 Task: Find connections with filter location Itaporanga with filter topic #retailwith filter profile language French with filter current company Multiplier with filter school University Institute of Technology, RGPV with filter industry Biomass Electric Power Generation with filter service category Immigration Law with filter keywords title Barber
Action: Mouse moved to (636, 223)
Screenshot: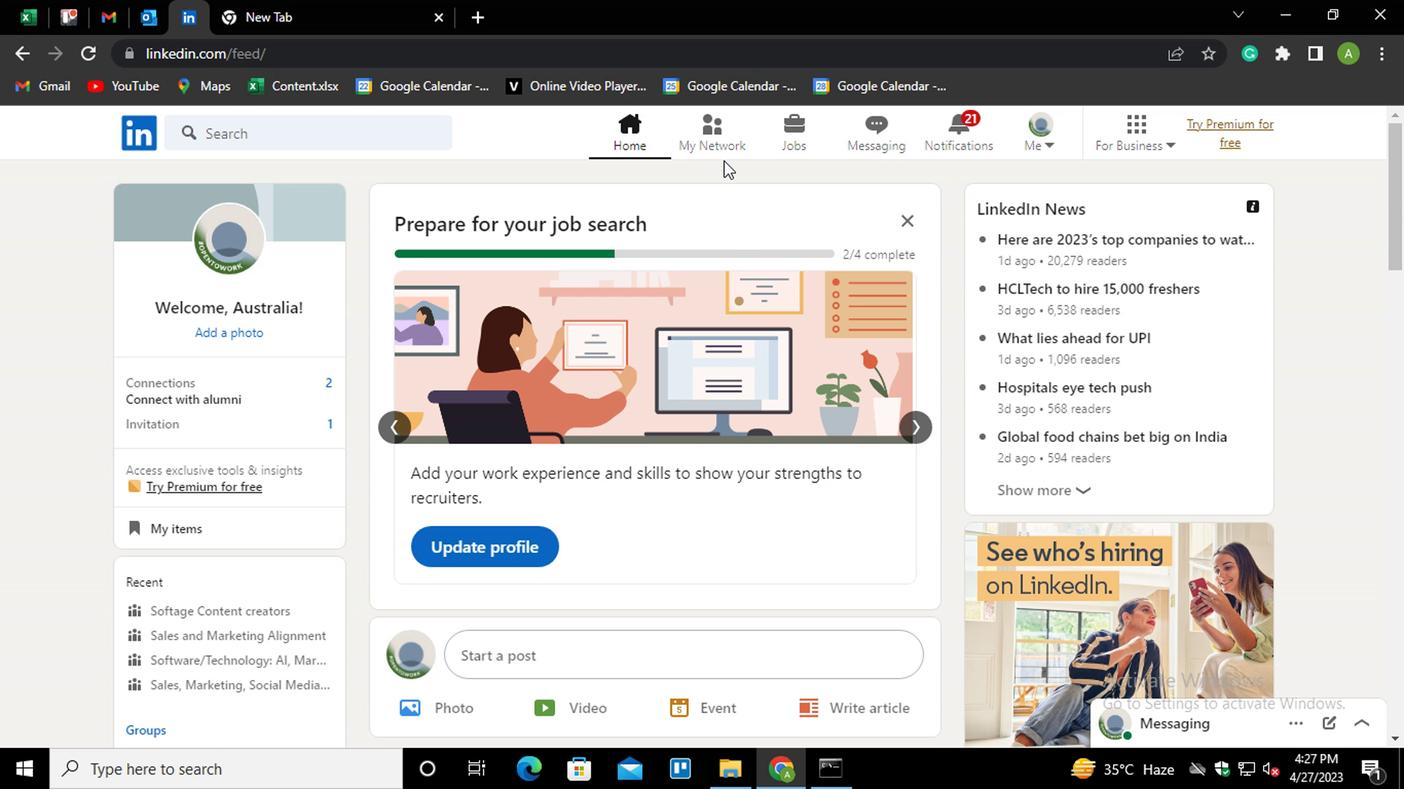 
Action: Mouse pressed left at (636, 223)
Screenshot: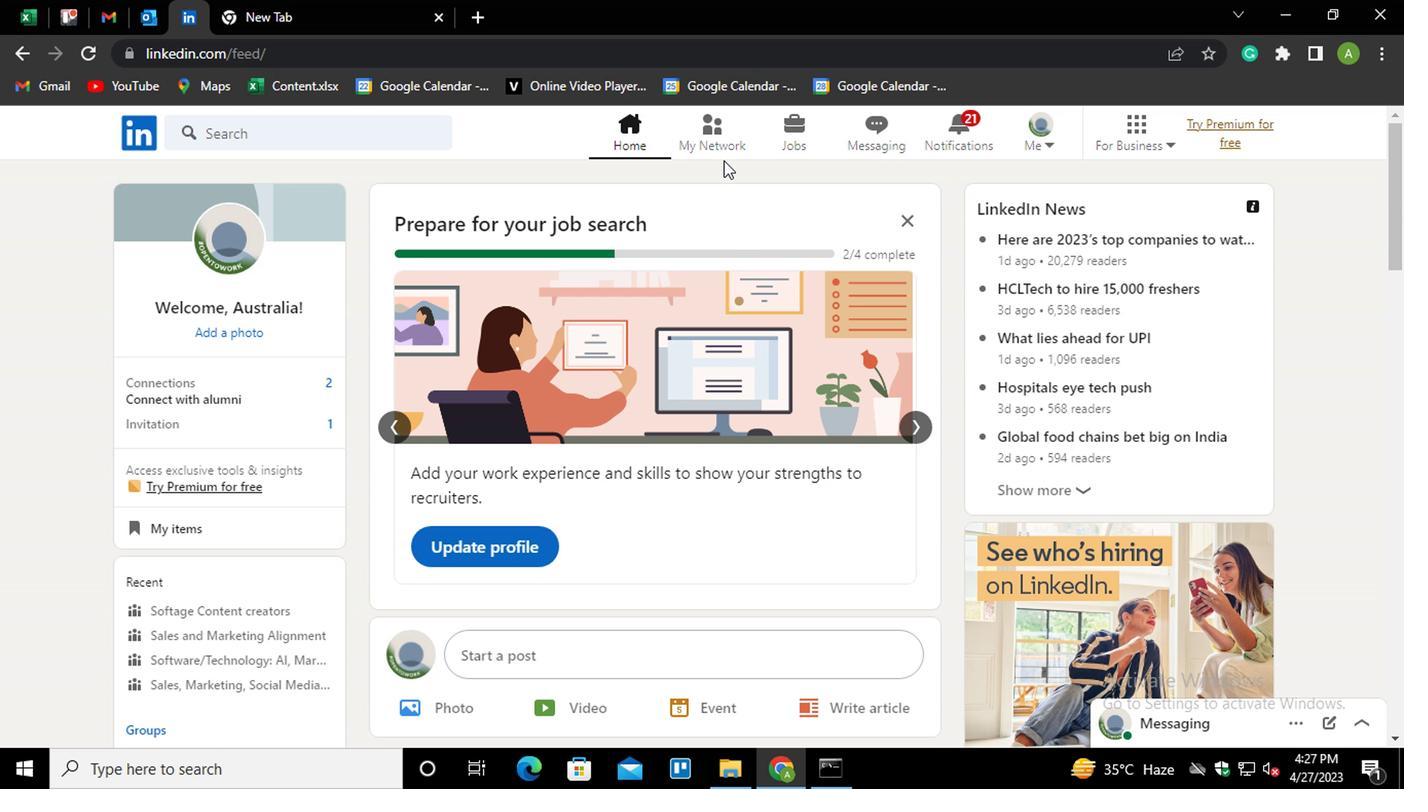 
Action: Mouse moved to (302, 309)
Screenshot: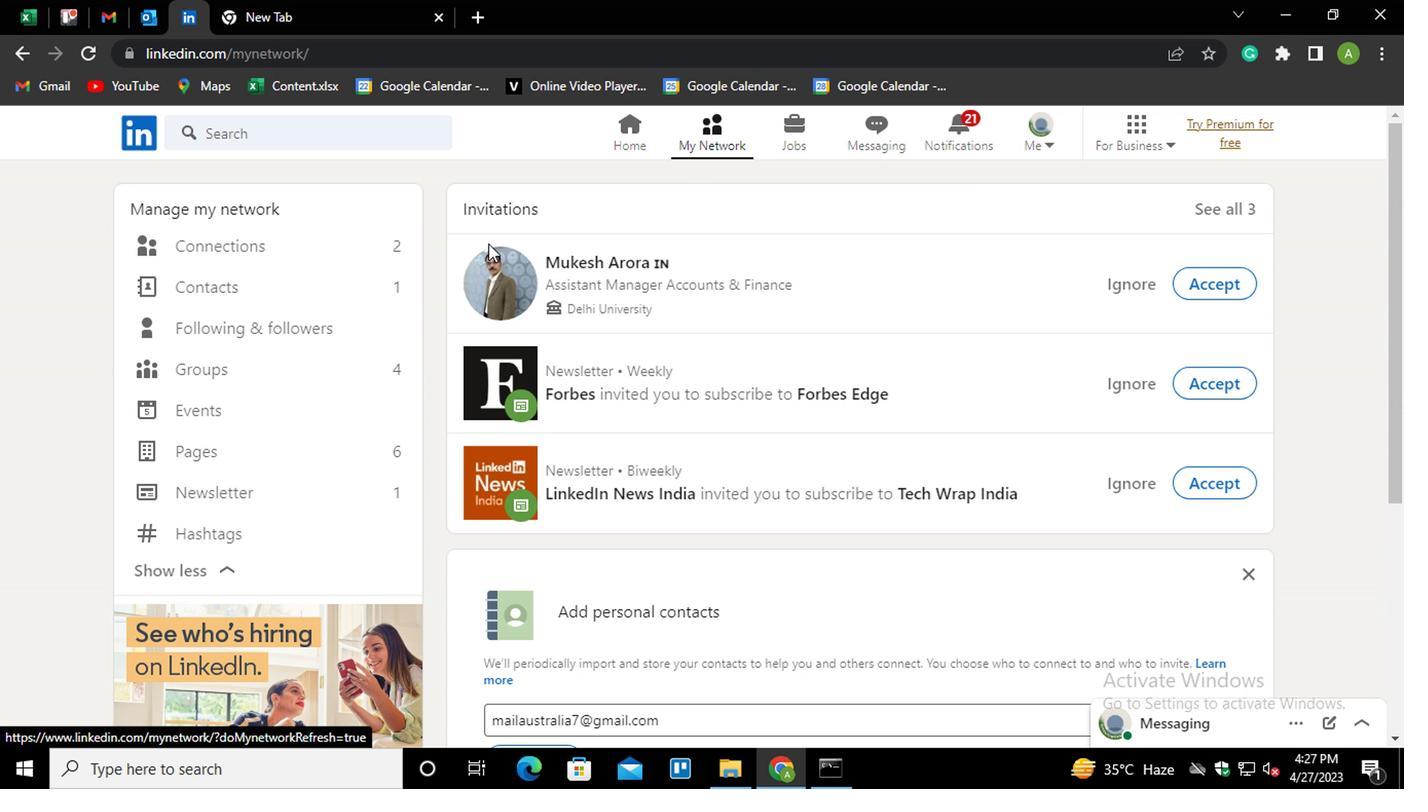 
Action: Mouse pressed left at (302, 309)
Screenshot: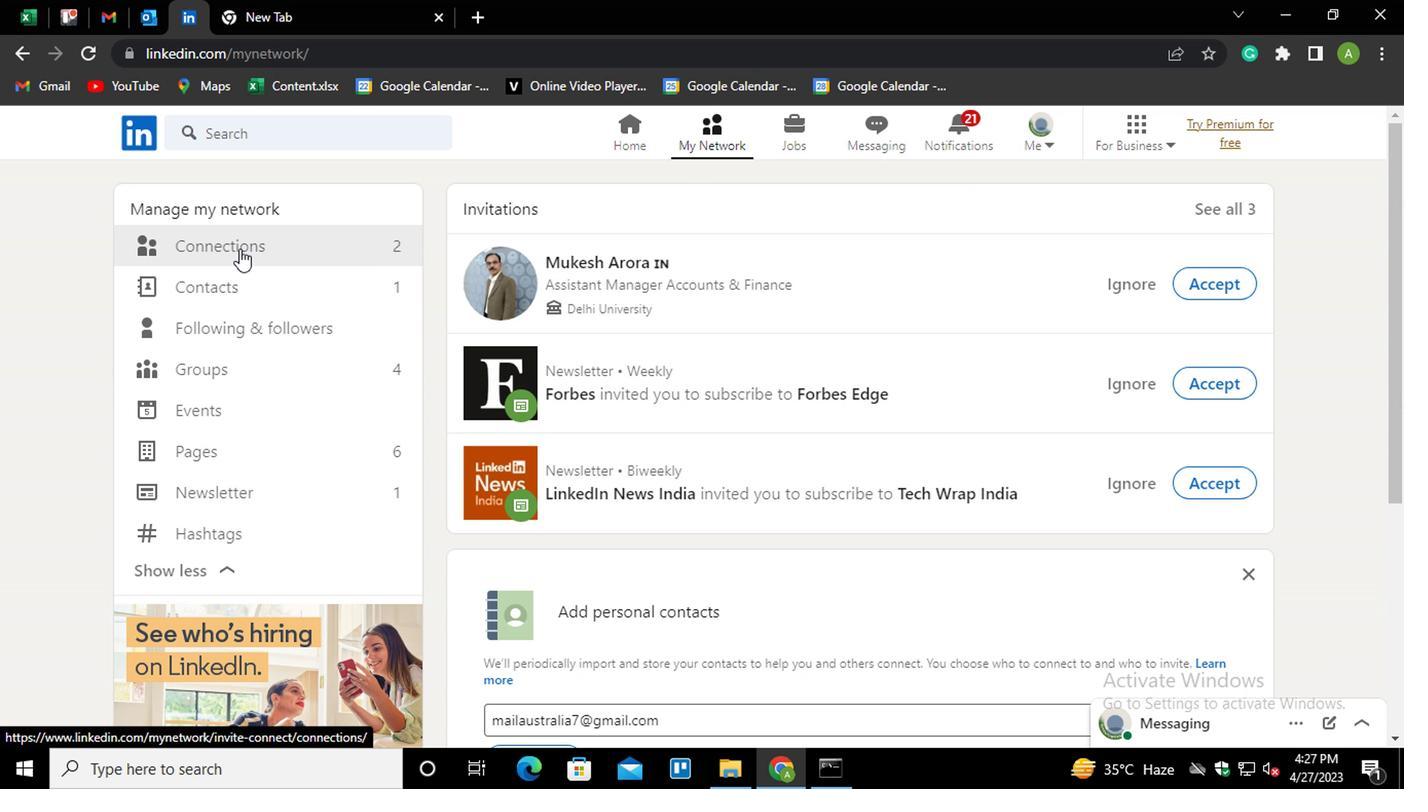 
Action: Mouse moved to (723, 309)
Screenshot: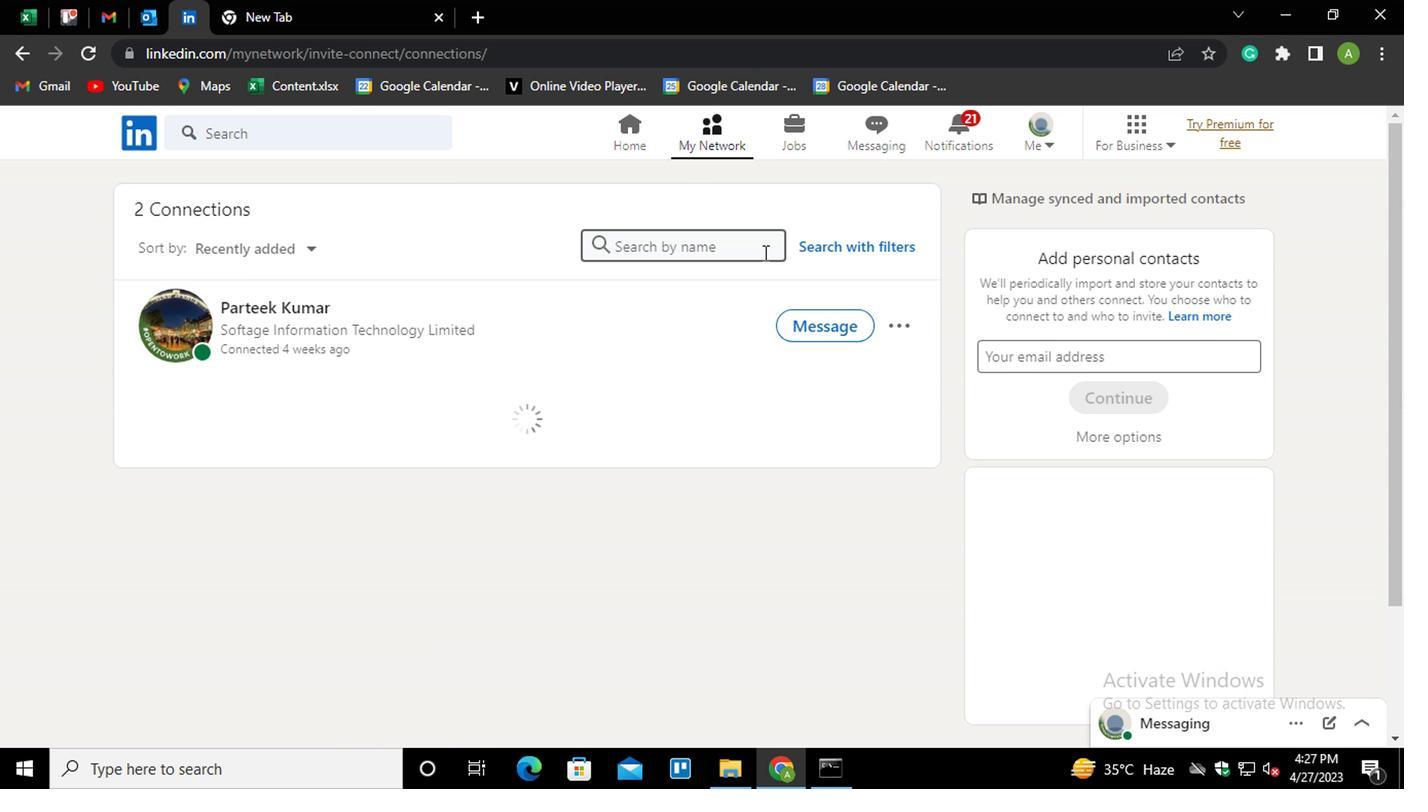 
Action: Mouse pressed left at (723, 309)
Screenshot: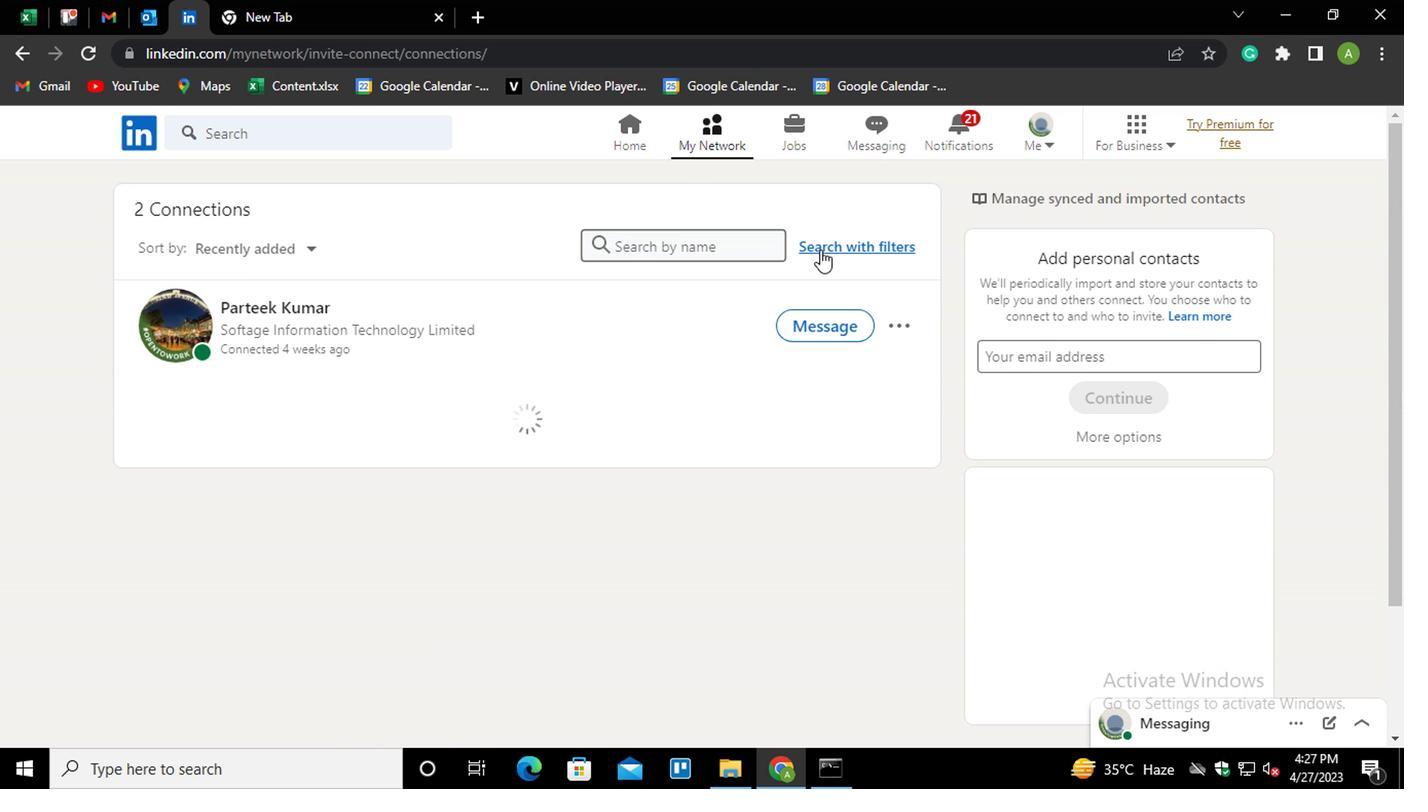 
Action: Mouse moved to (678, 272)
Screenshot: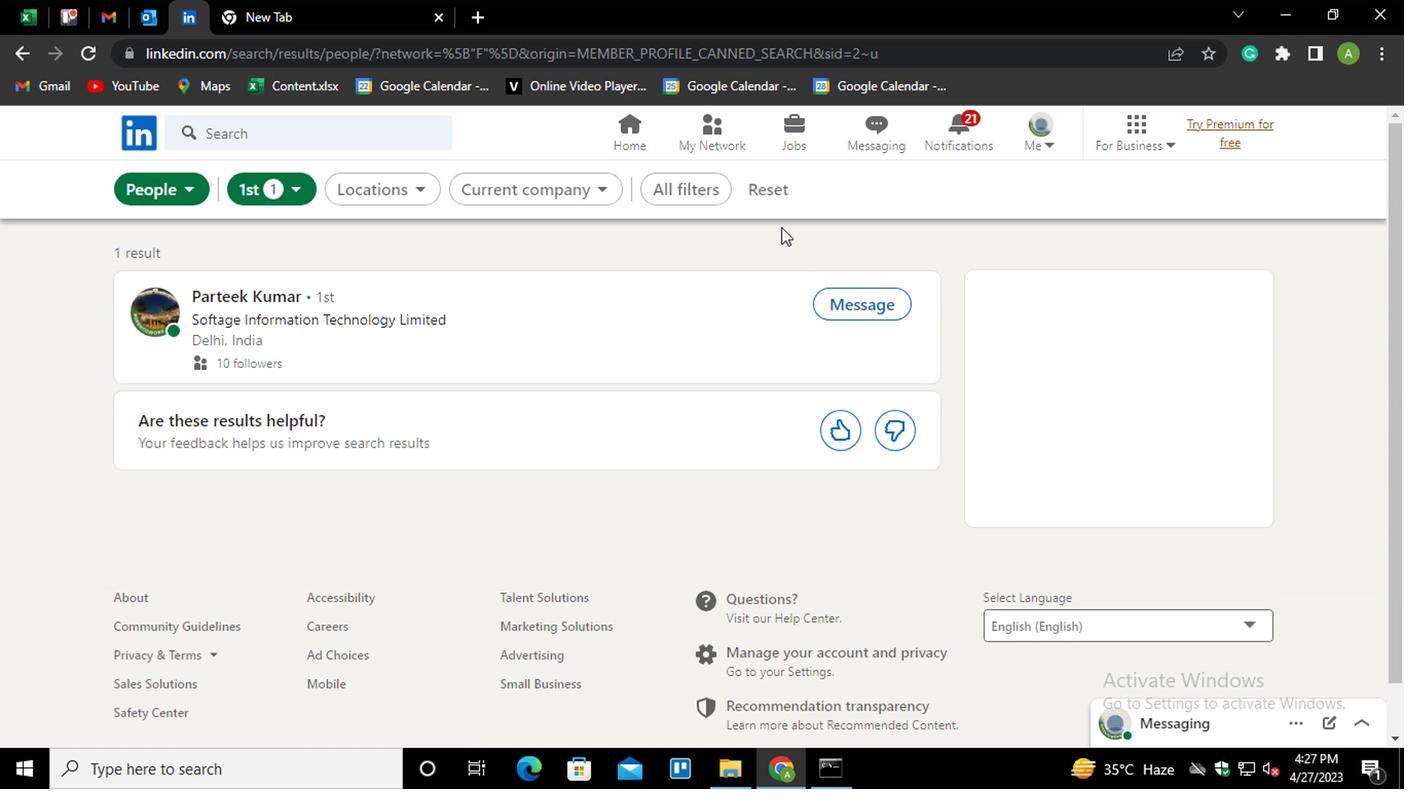 
Action: Mouse pressed left at (678, 272)
Screenshot: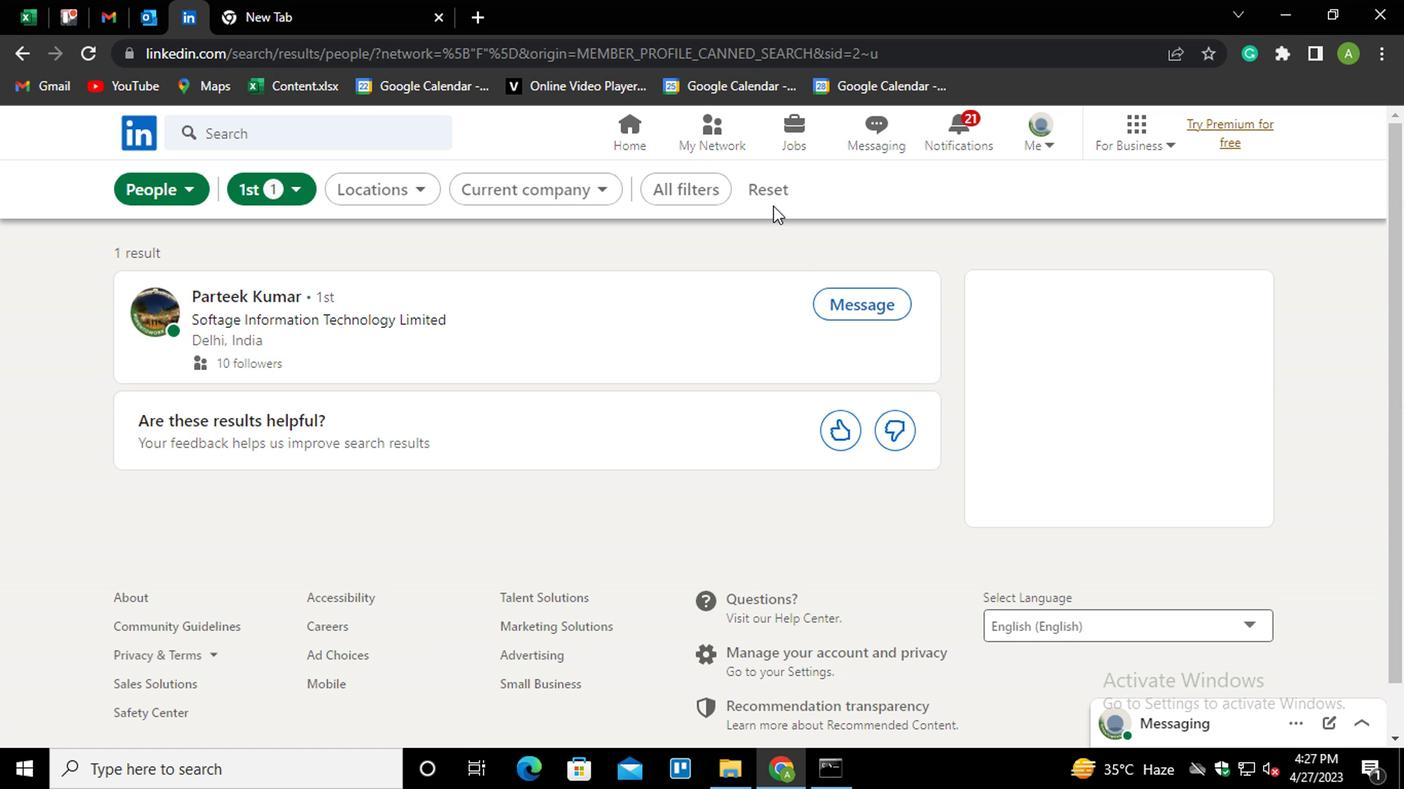 
Action: Mouse moved to (664, 267)
Screenshot: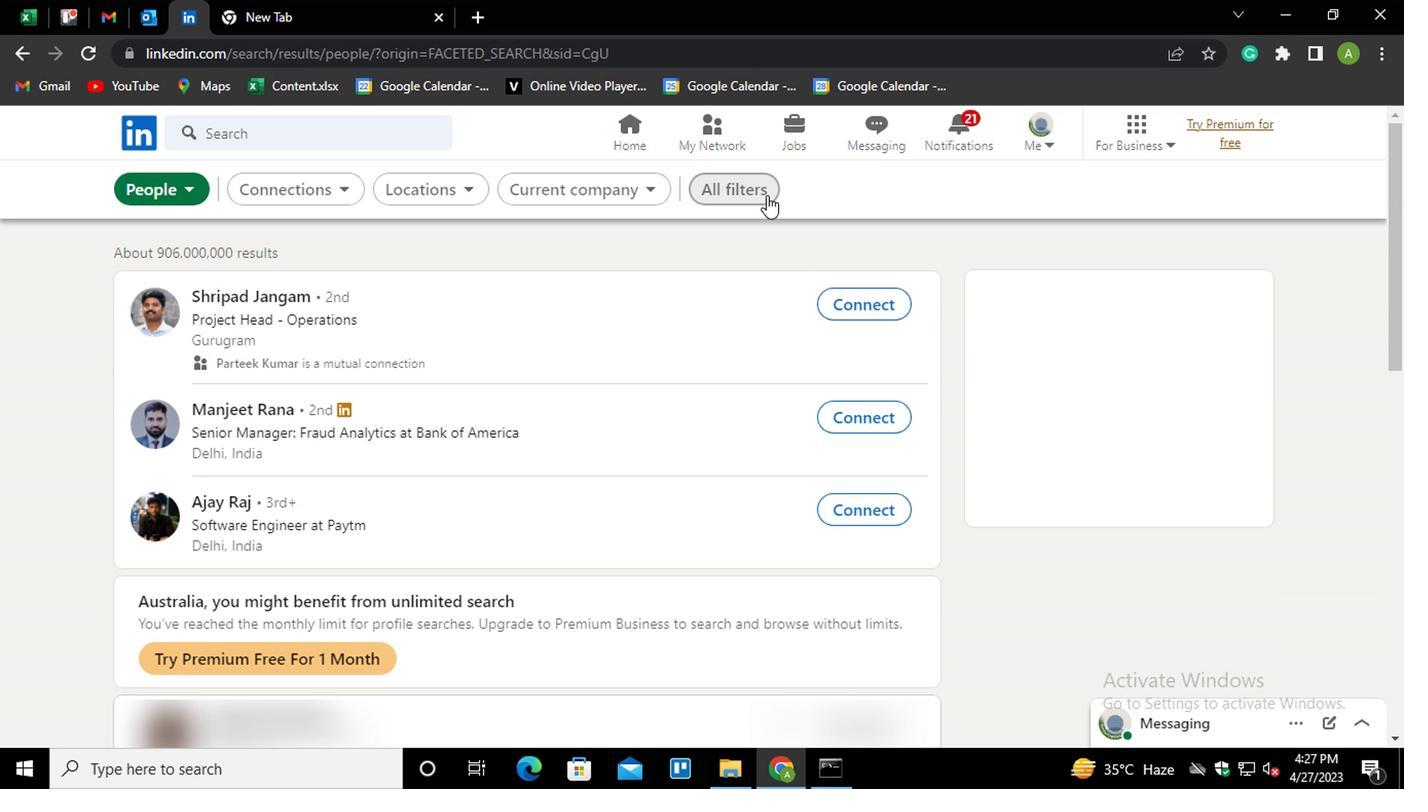 
Action: Mouse pressed left at (664, 267)
Screenshot: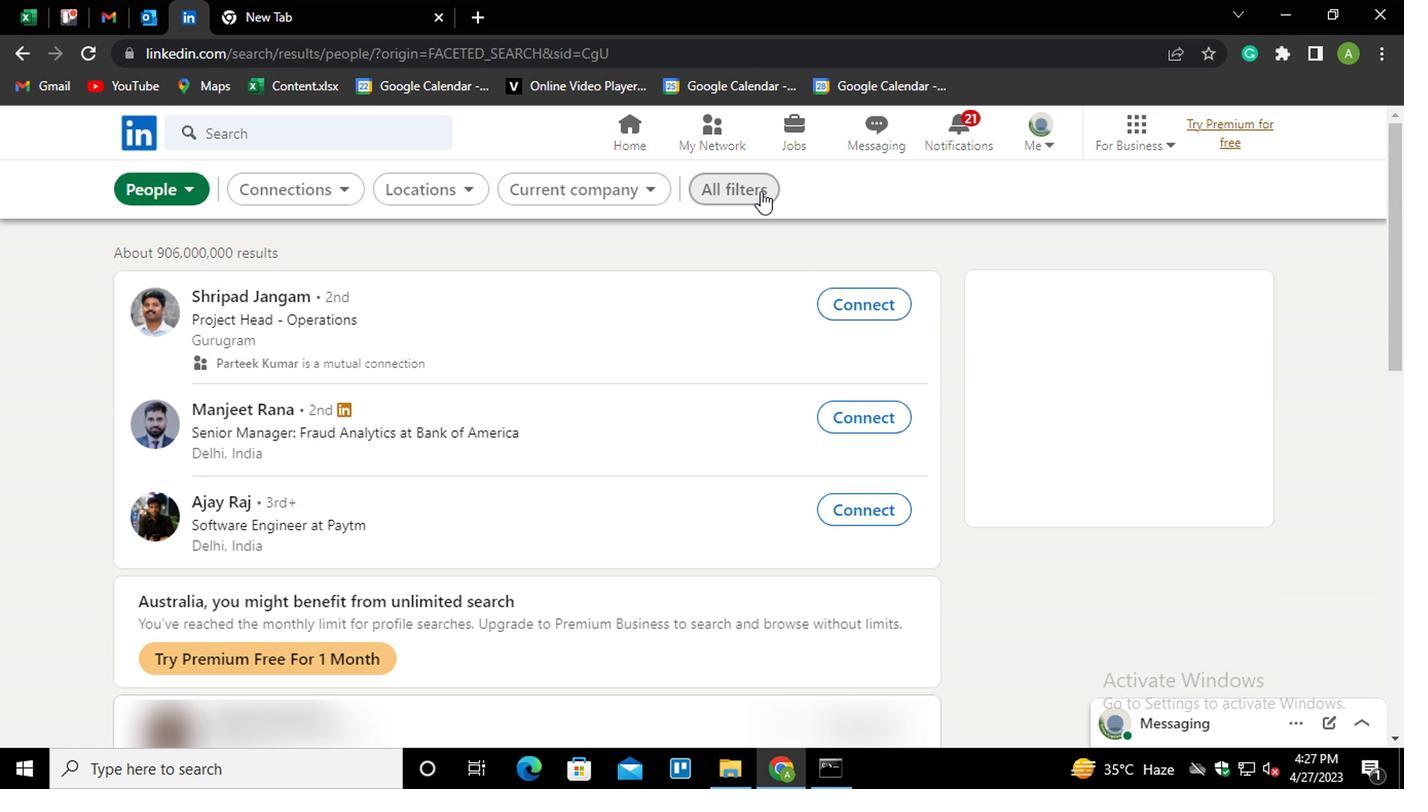 
Action: Mouse moved to (809, 351)
Screenshot: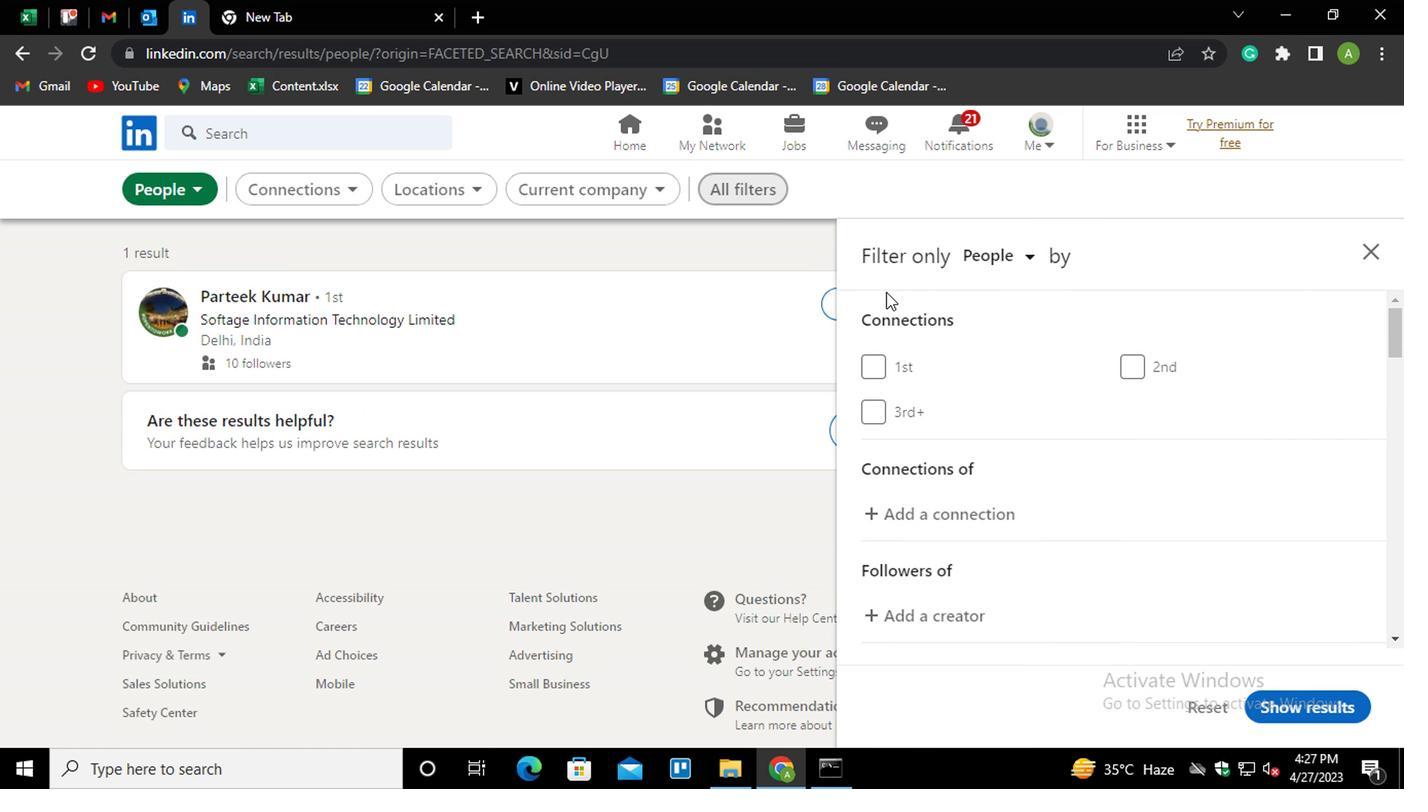 
Action: Mouse scrolled (809, 350) with delta (0, 0)
Screenshot: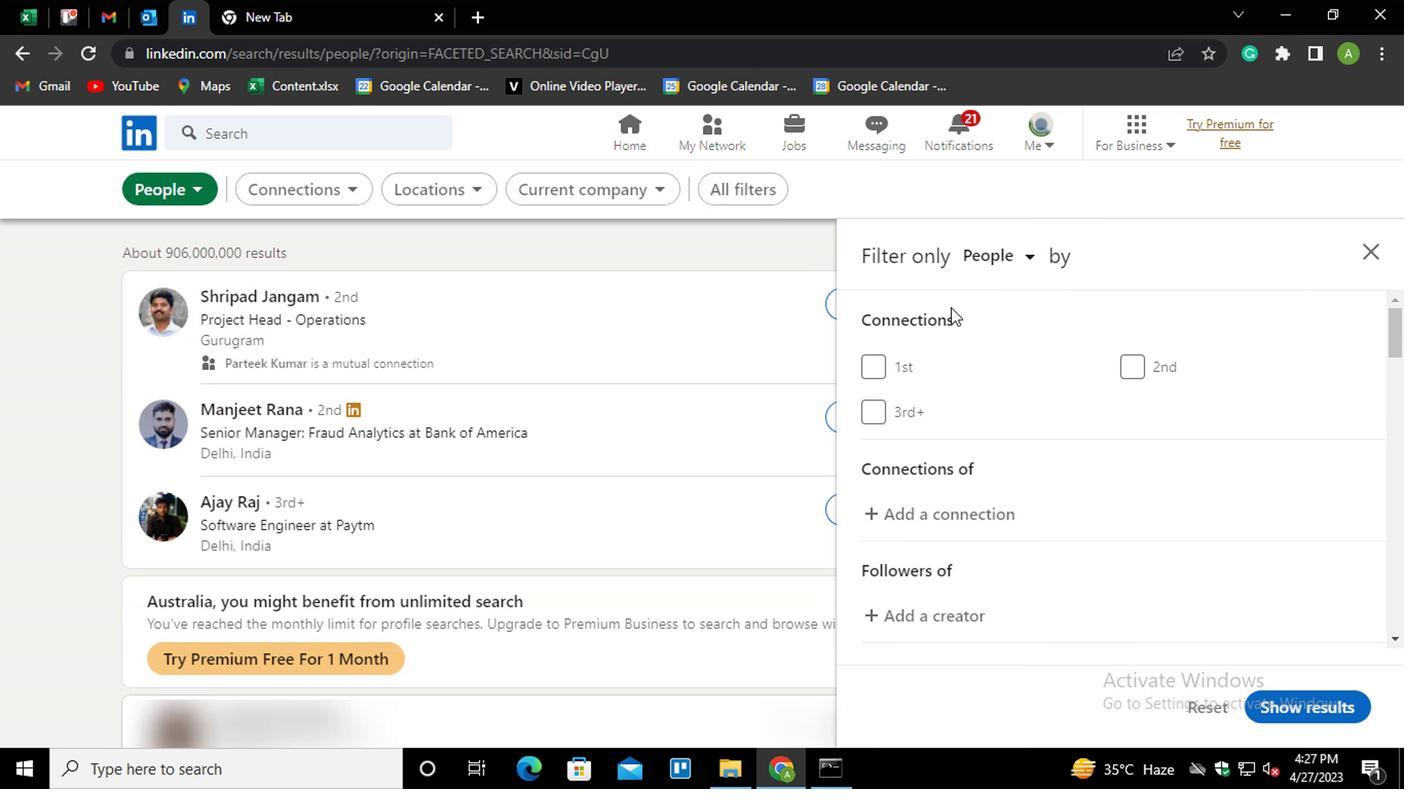 
Action: Mouse scrolled (809, 350) with delta (0, 0)
Screenshot: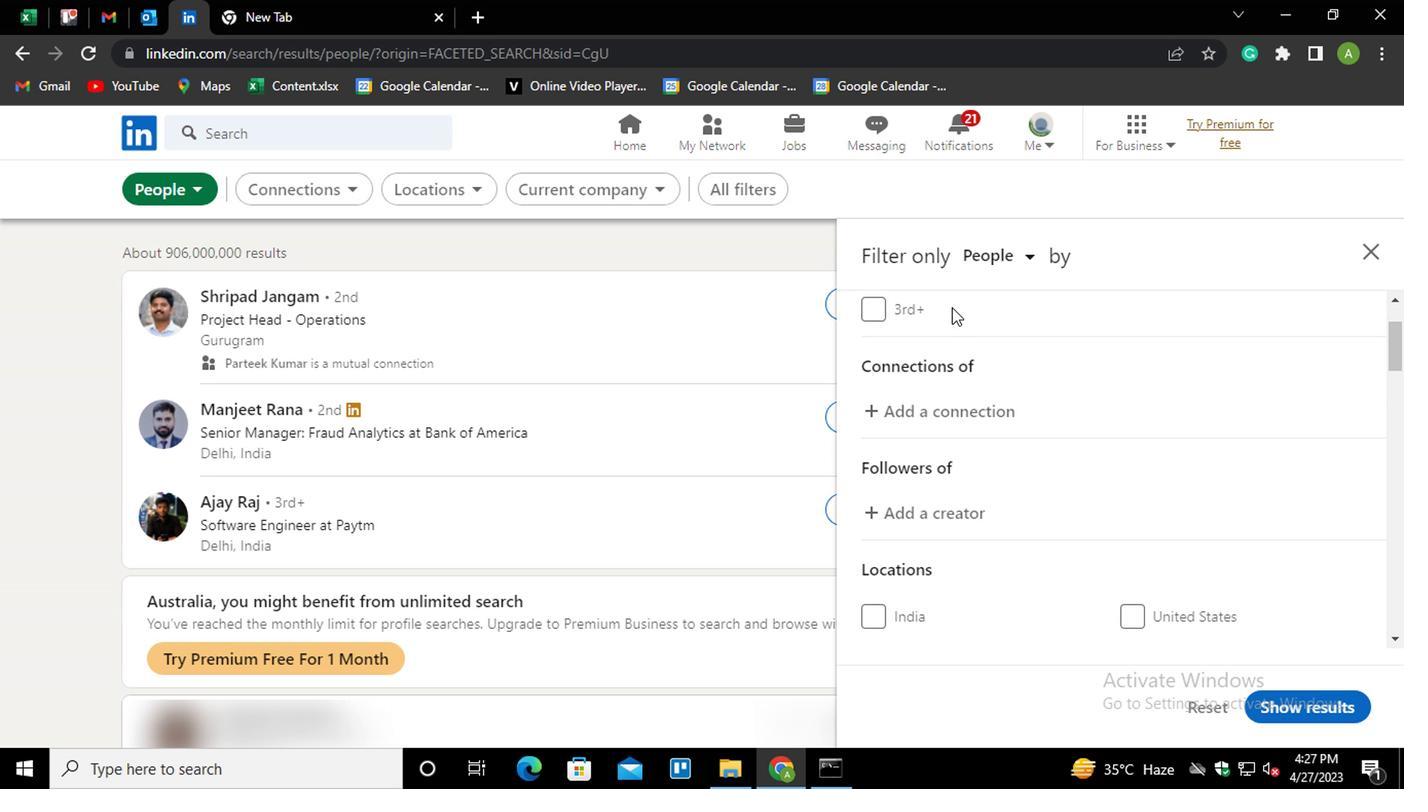 
Action: Mouse moved to (844, 433)
Screenshot: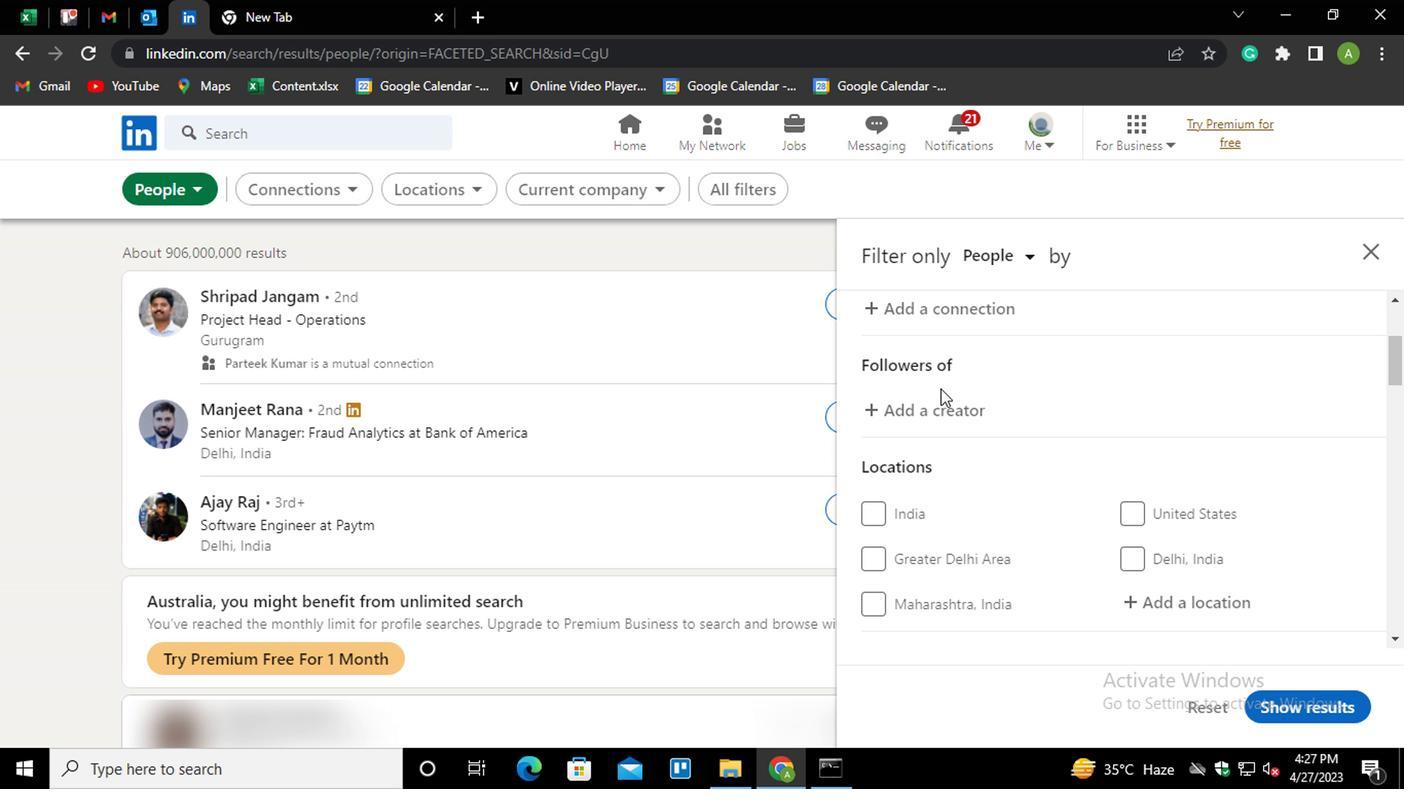 
Action: Mouse scrolled (844, 432) with delta (0, 0)
Screenshot: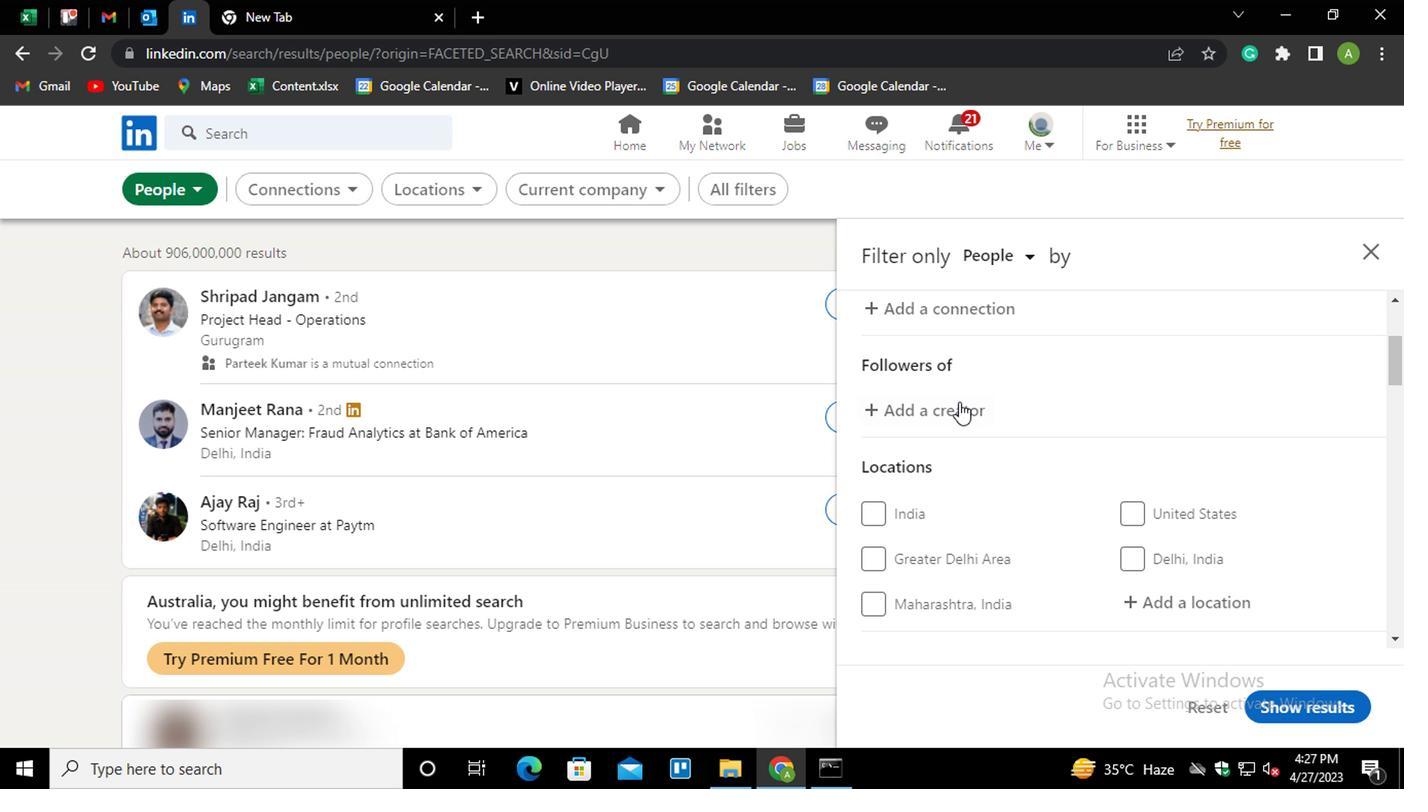 
Action: Mouse moved to (947, 489)
Screenshot: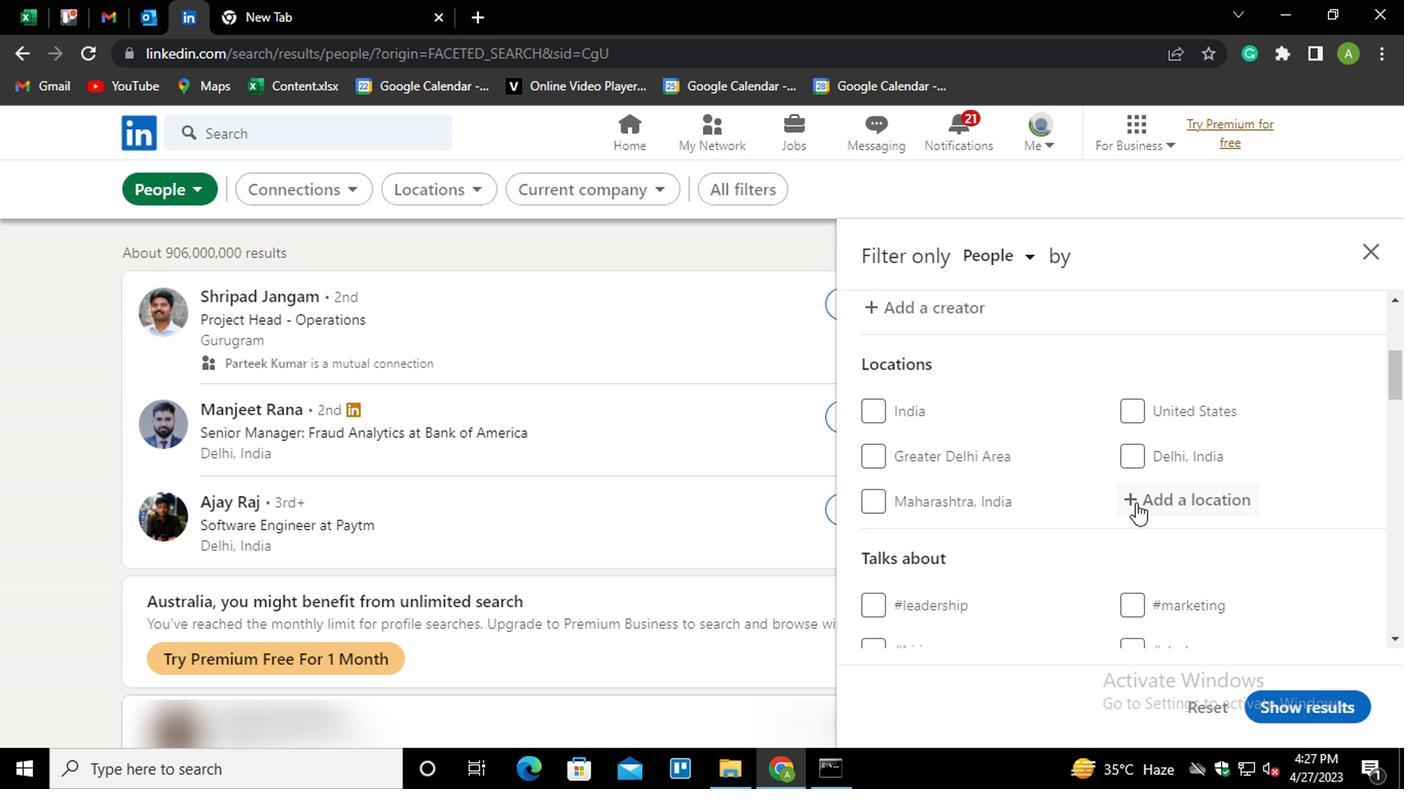 
Action: Mouse pressed left at (947, 489)
Screenshot: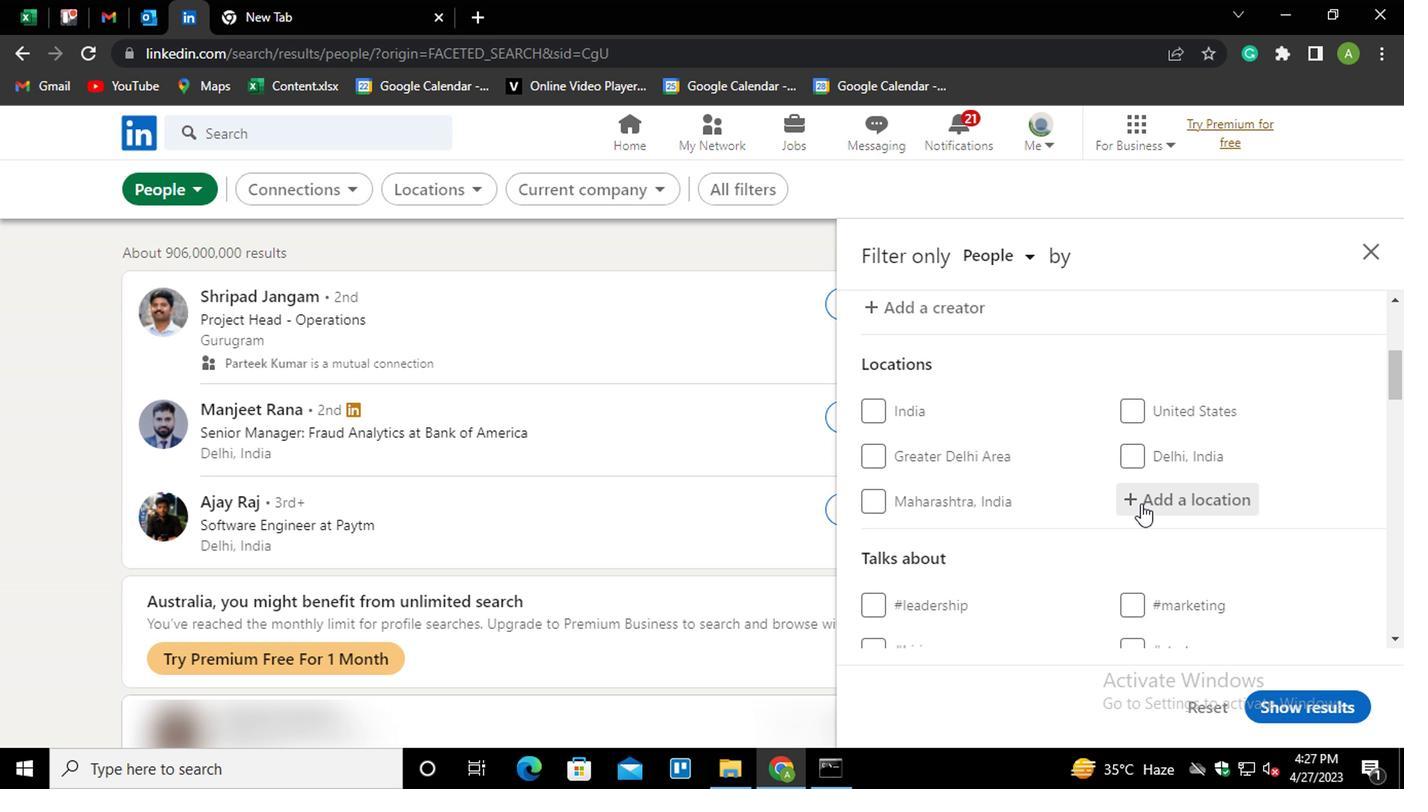 
Action: Mouse moved to (924, 476)
Screenshot: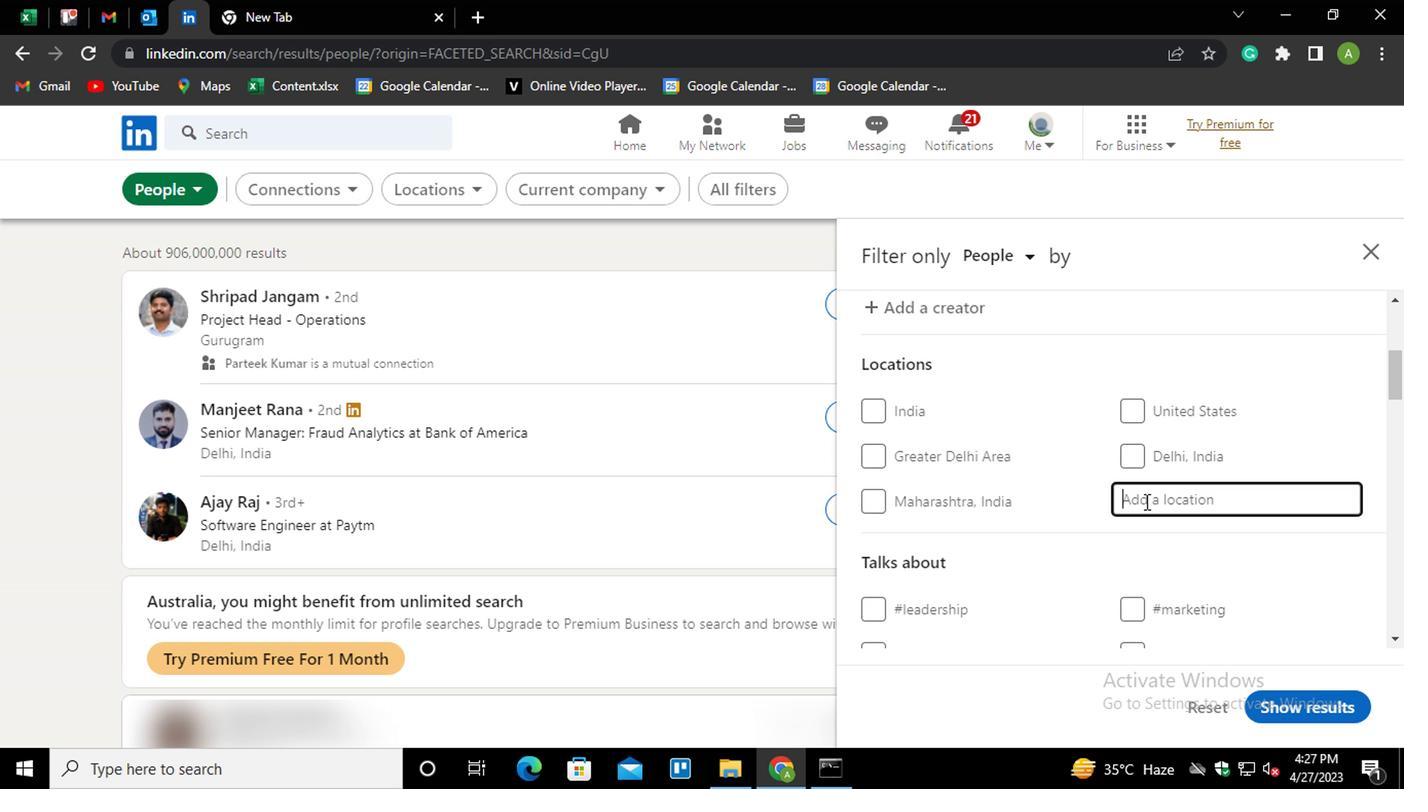 
Action: Key pressed <Key.shift>ITAPORAN<Key.down><Key.enter>
Screenshot: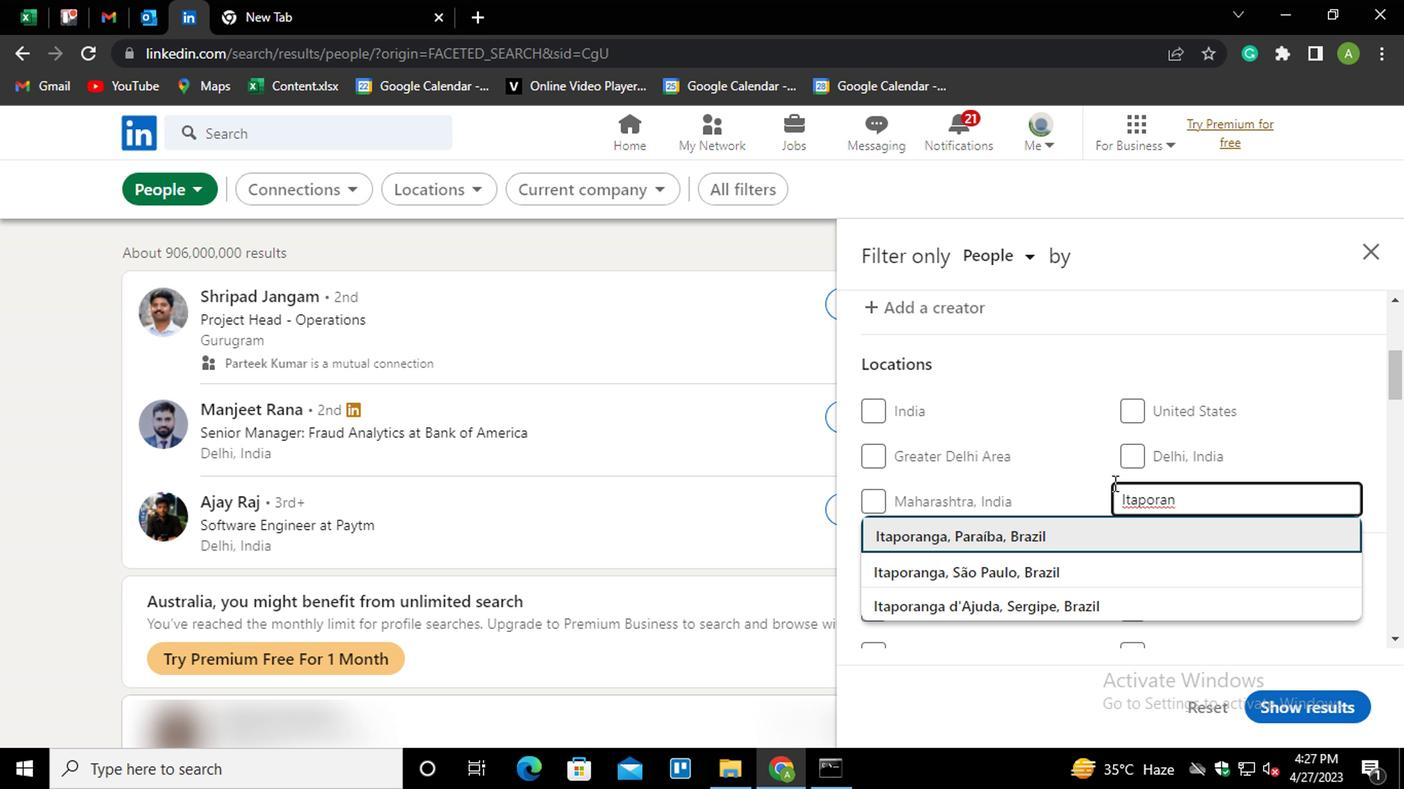 
Action: Mouse scrolled (924, 475) with delta (0, 0)
Screenshot: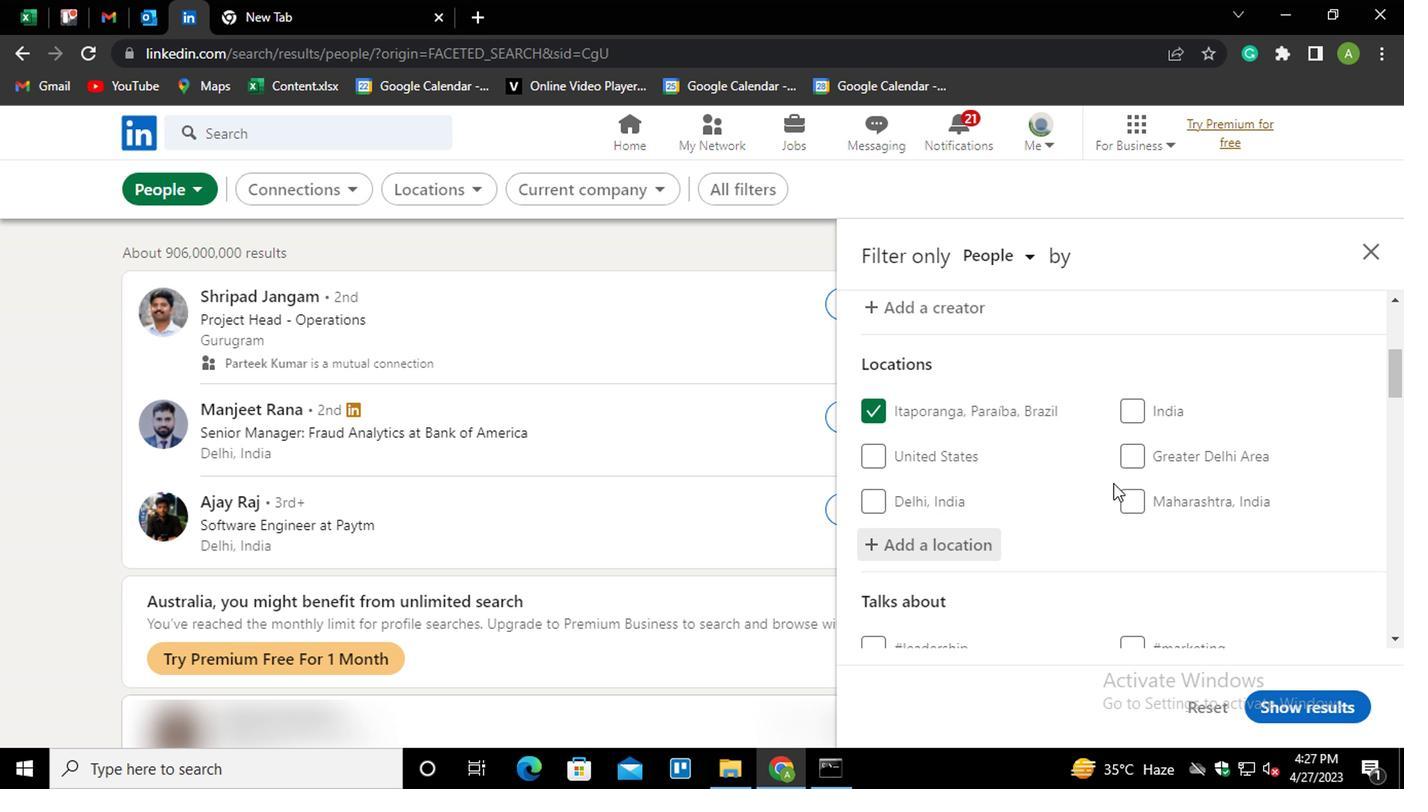 
Action: Mouse scrolled (924, 475) with delta (0, 0)
Screenshot: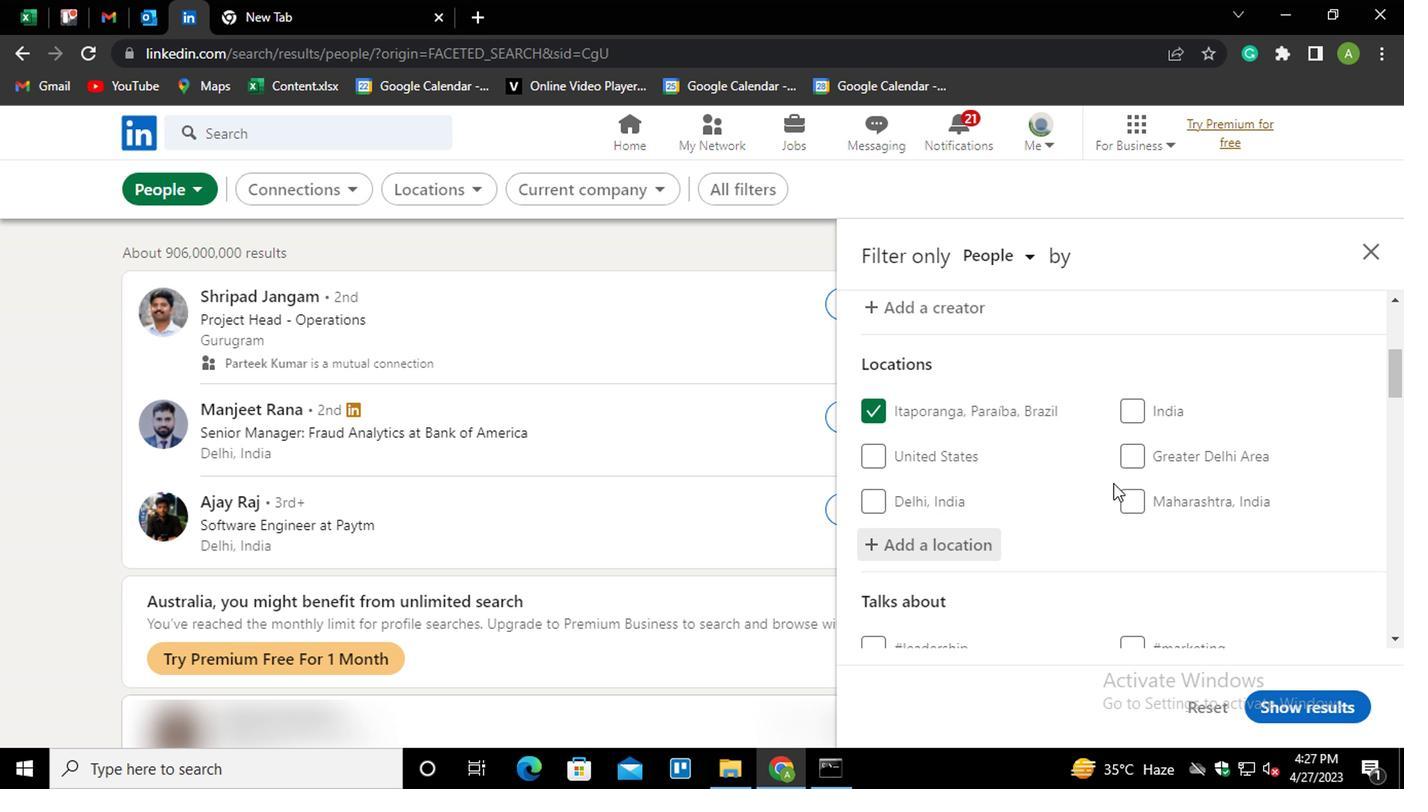 
Action: Mouse scrolled (924, 475) with delta (0, 0)
Screenshot: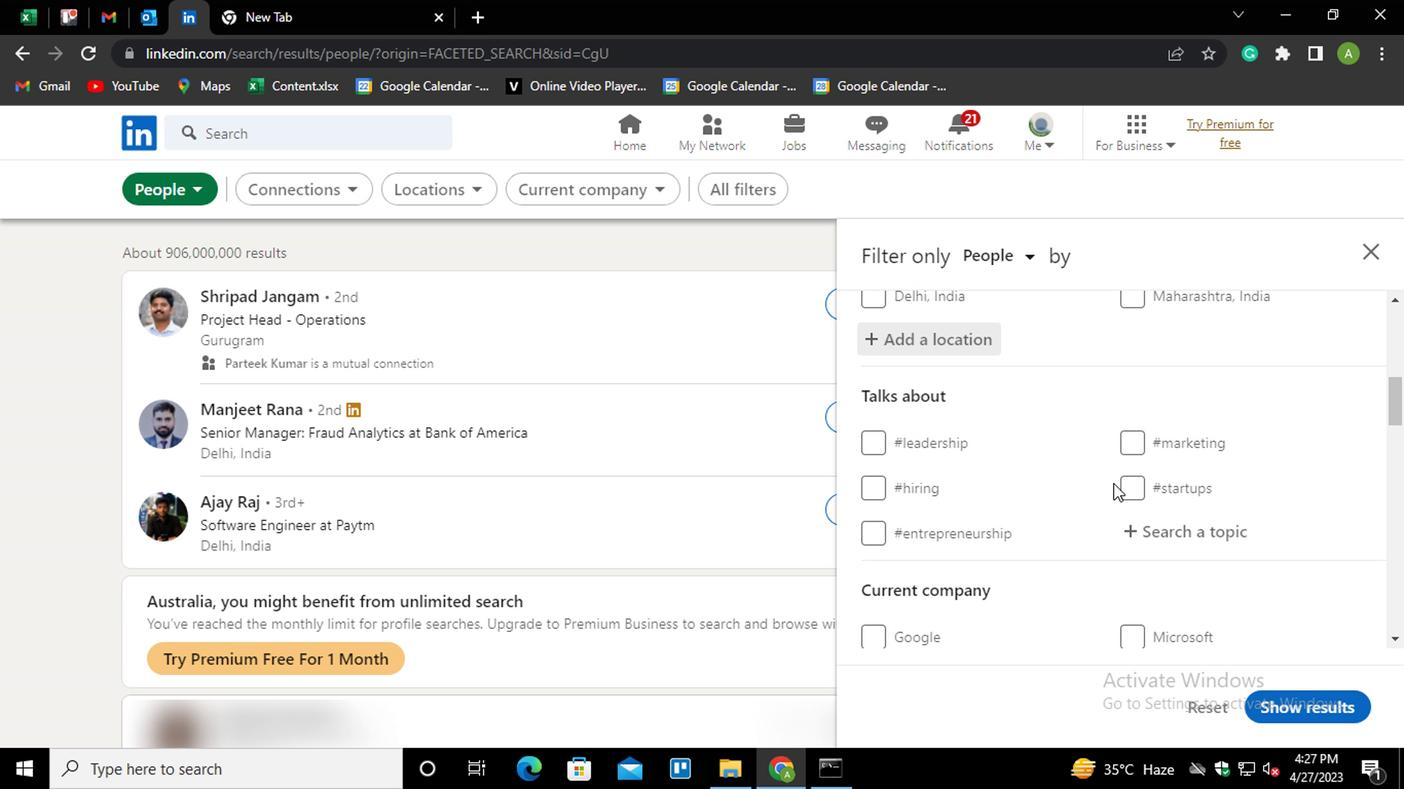 
Action: Mouse moved to (959, 435)
Screenshot: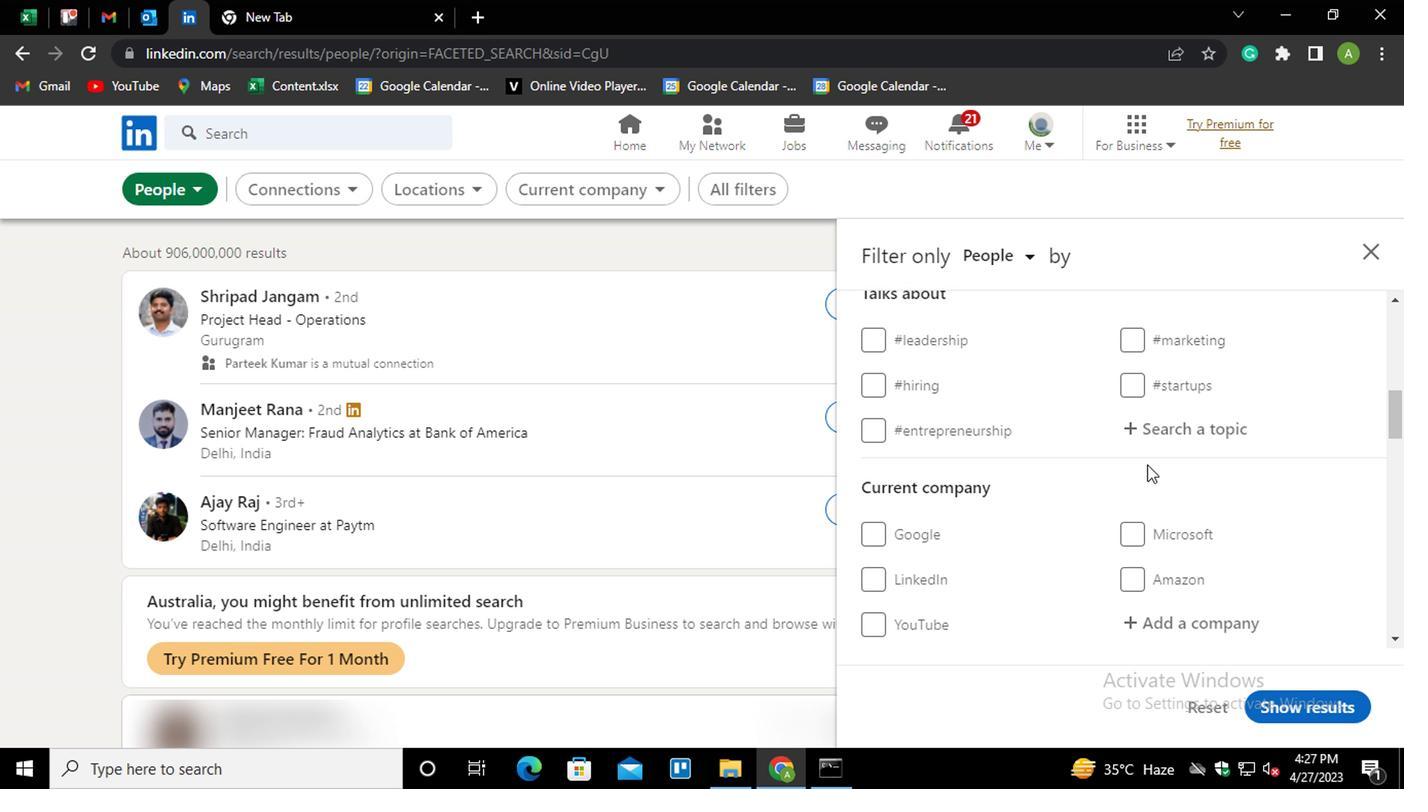 
Action: Mouse pressed left at (959, 435)
Screenshot: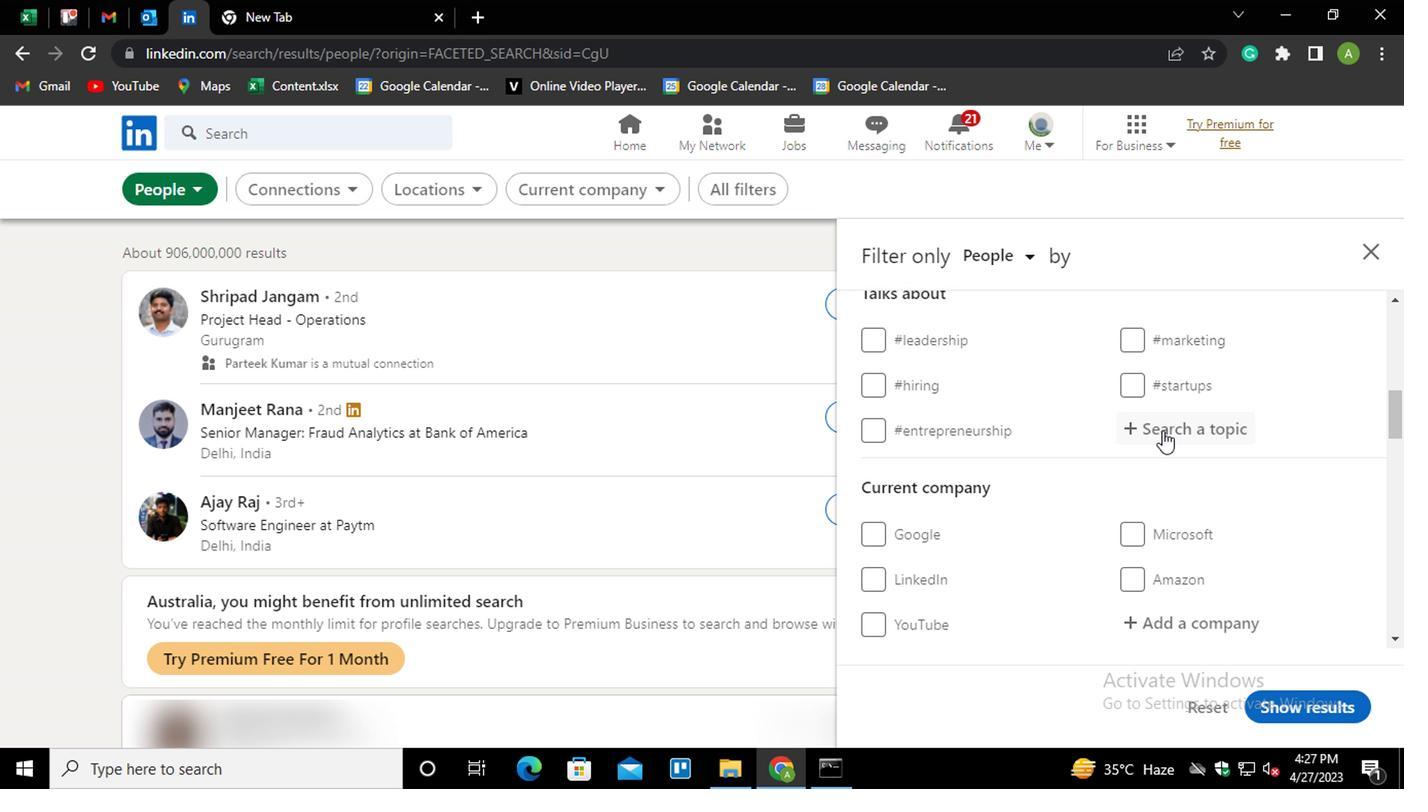 
Action: Mouse moved to (946, 434)
Screenshot: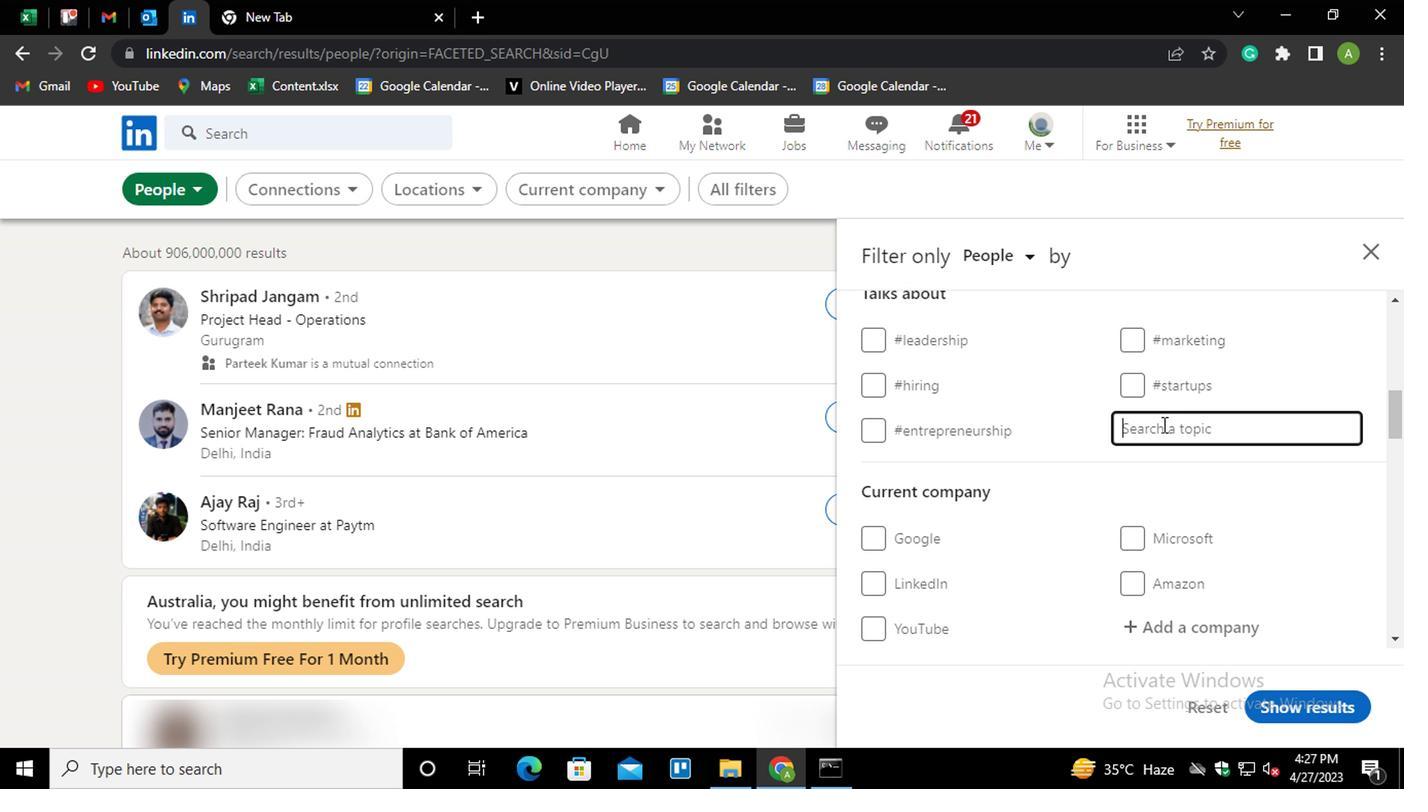 
Action: Key pressed RETAIL<Key.down><Key.enter>
Screenshot: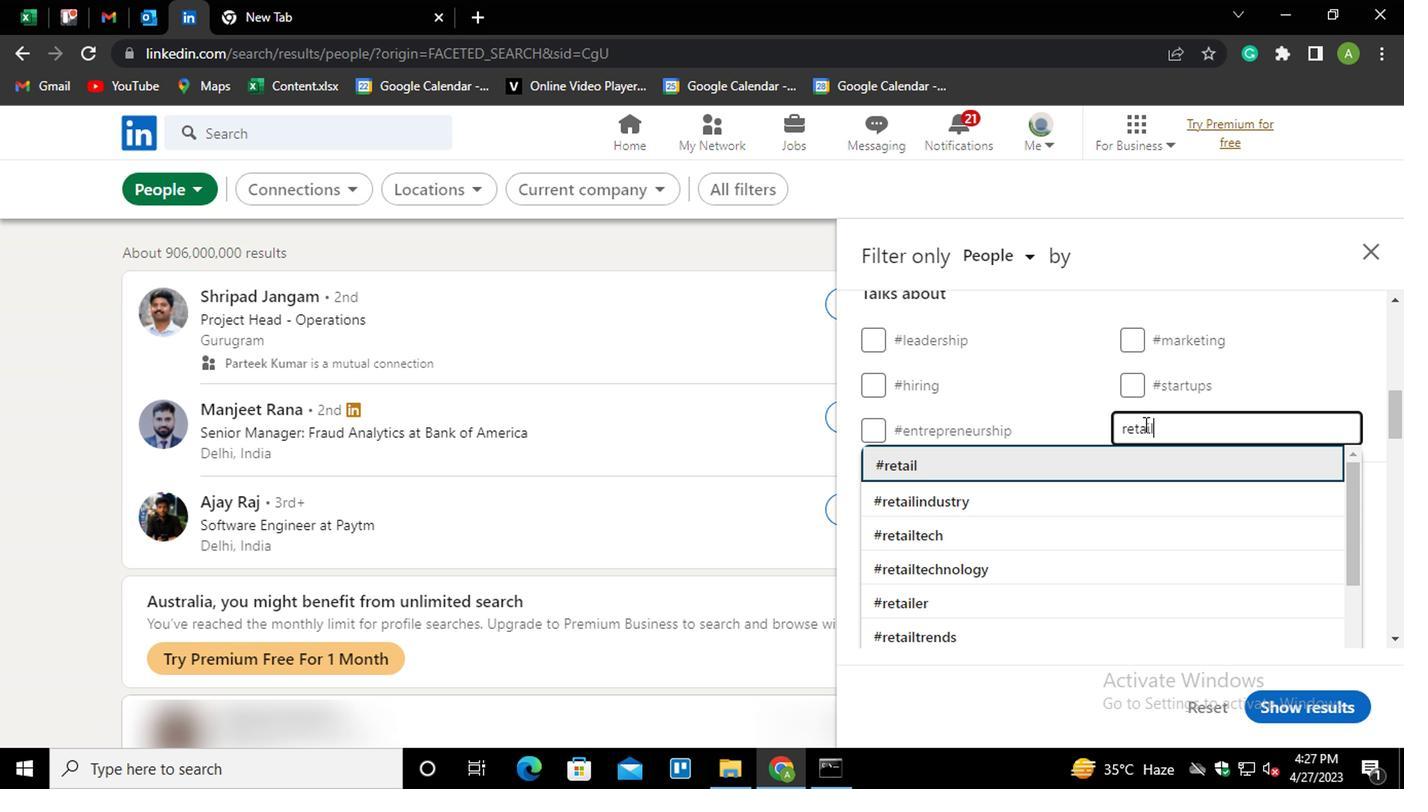 
Action: Mouse moved to (945, 434)
Screenshot: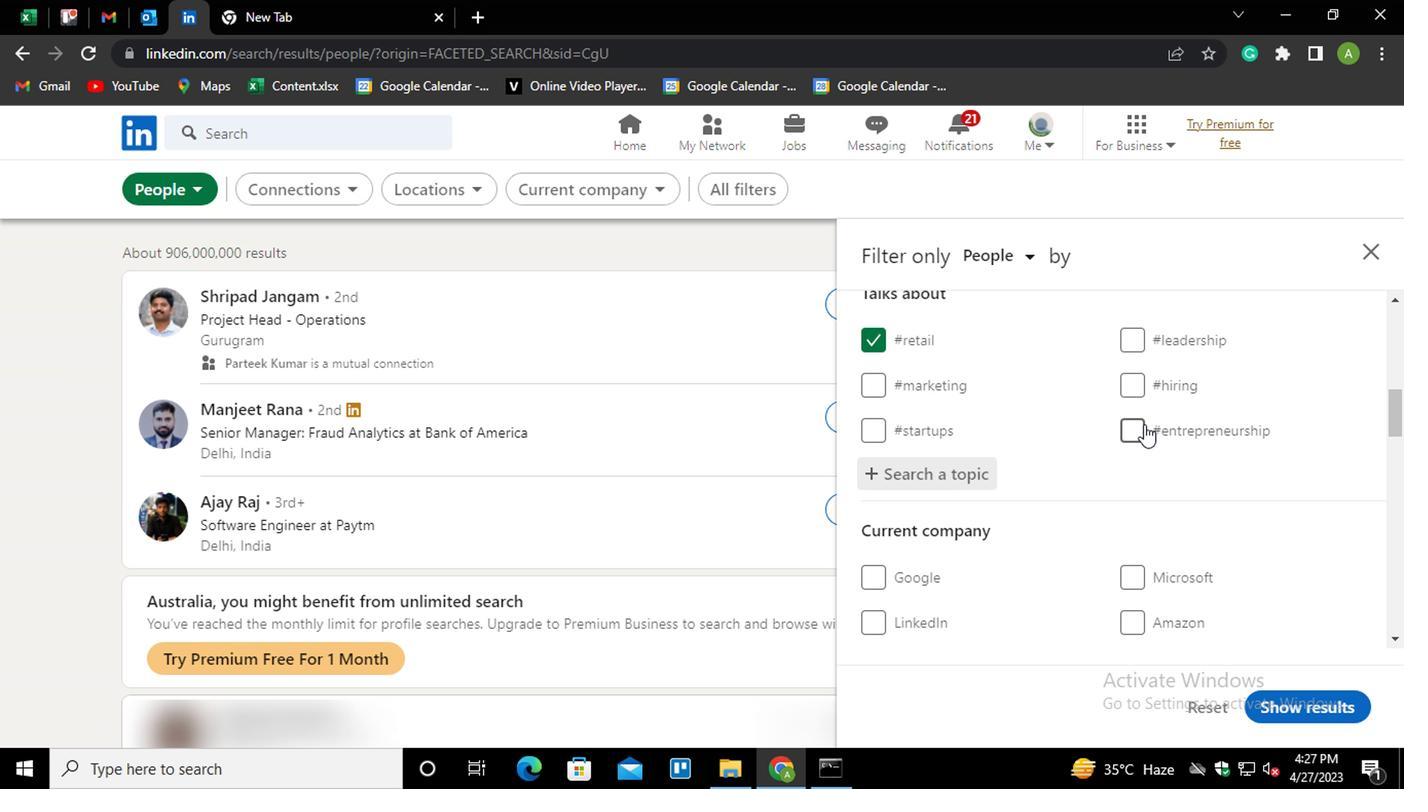 
Action: Mouse scrolled (945, 433) with delta (0, 0)
Screenshot: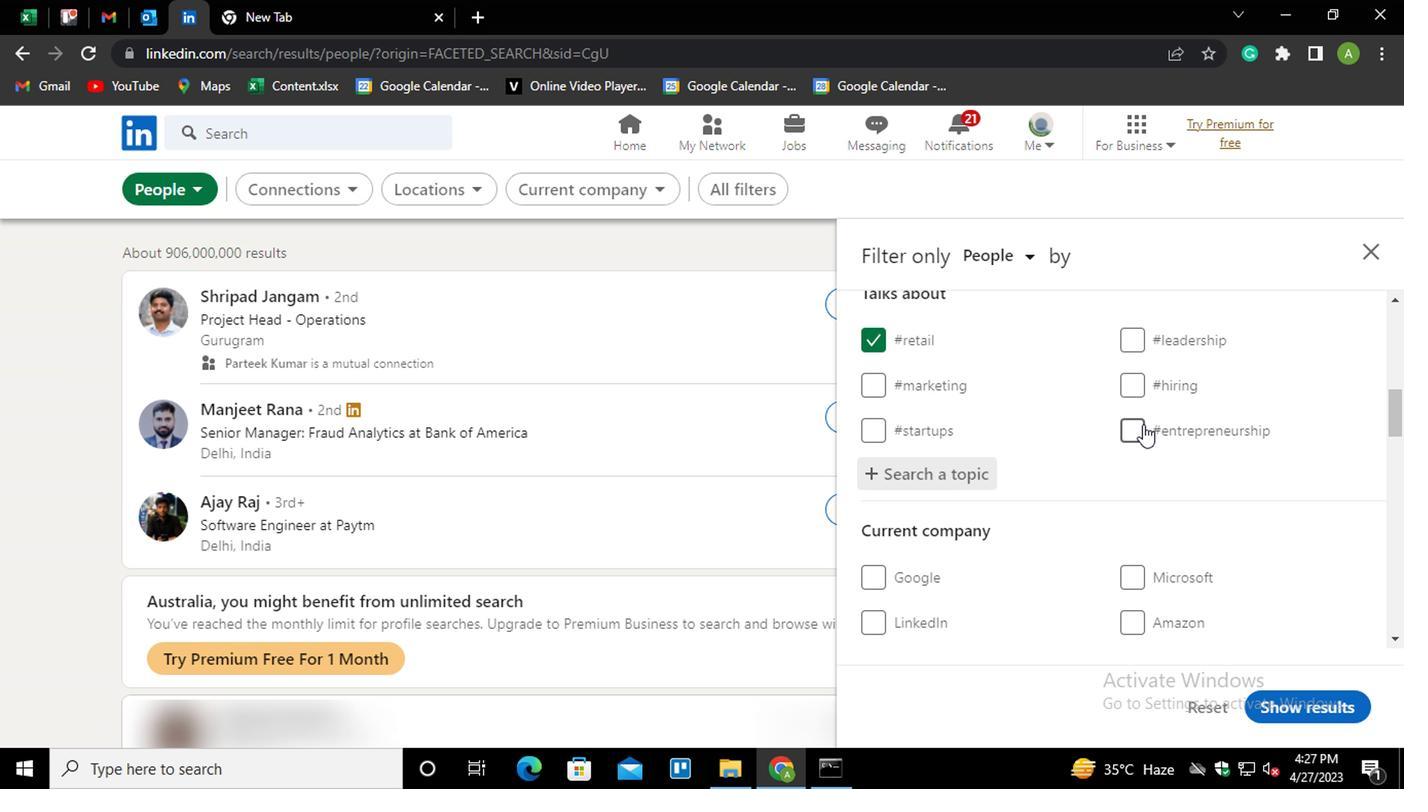 
Action: Mouse scrolled (945, 433) with delta (0, 0)
Screenshot: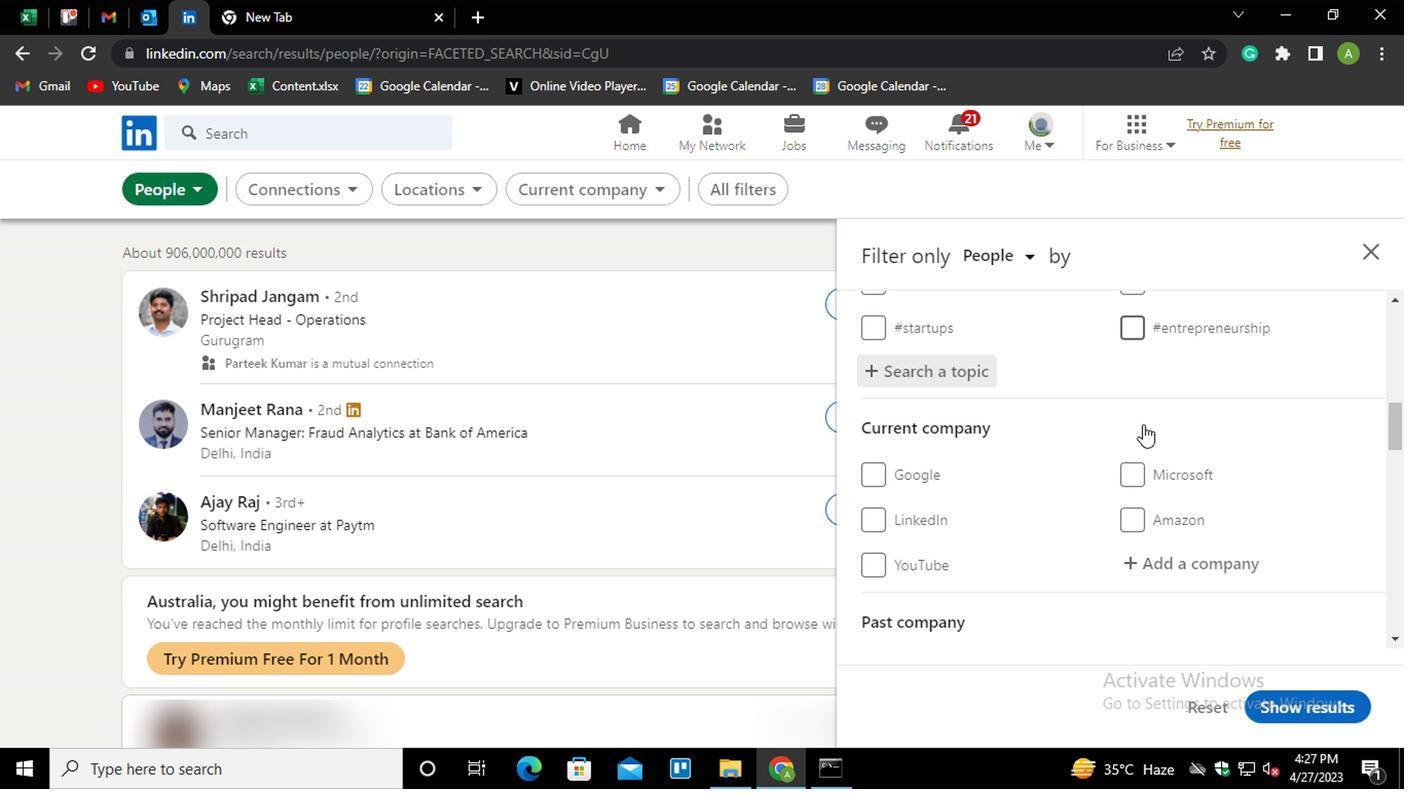 
Action: Mouse scrolled (945, 433) with delta (0, 0)
Screenshot: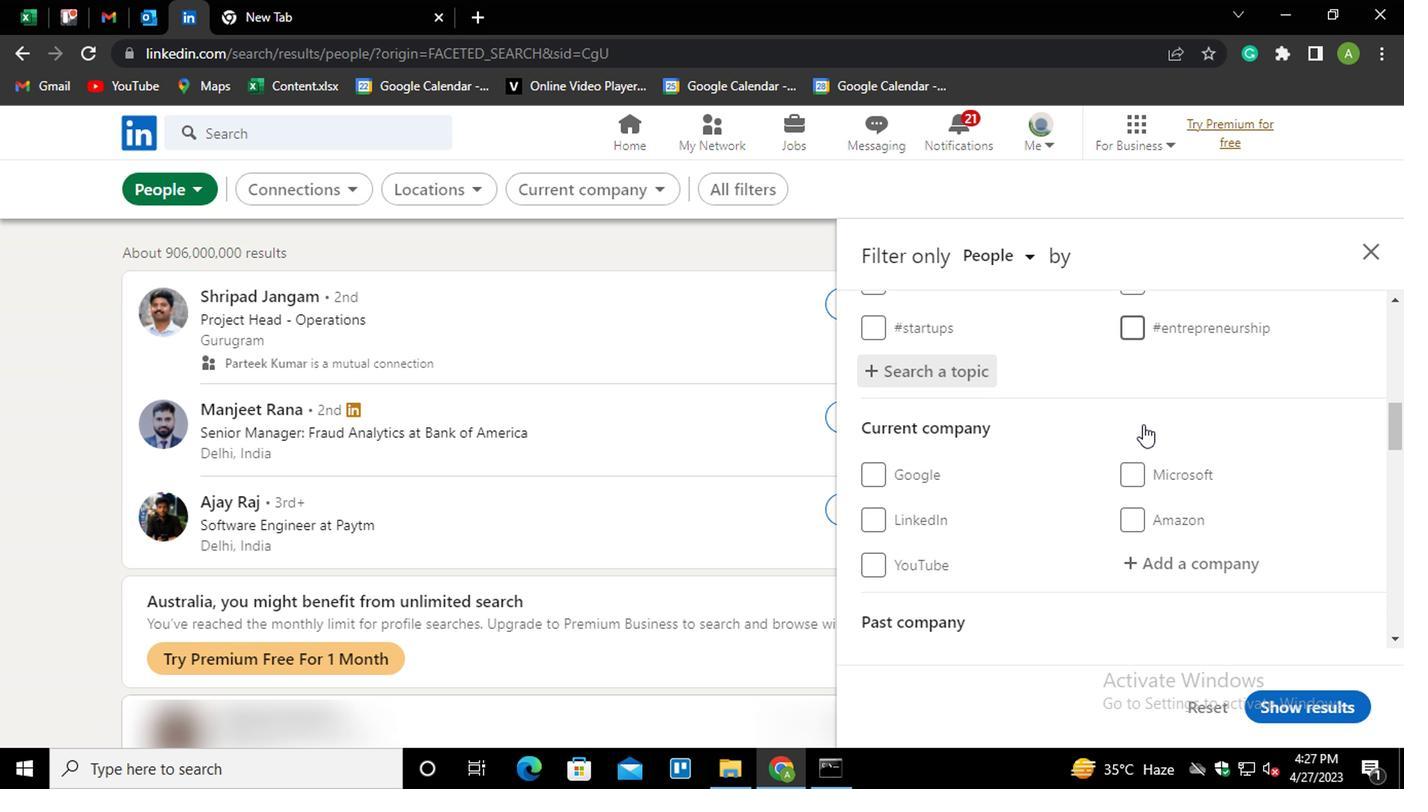 
Action: Mouse scrolled (945, 433) with delta (0, 0)
Screenshot: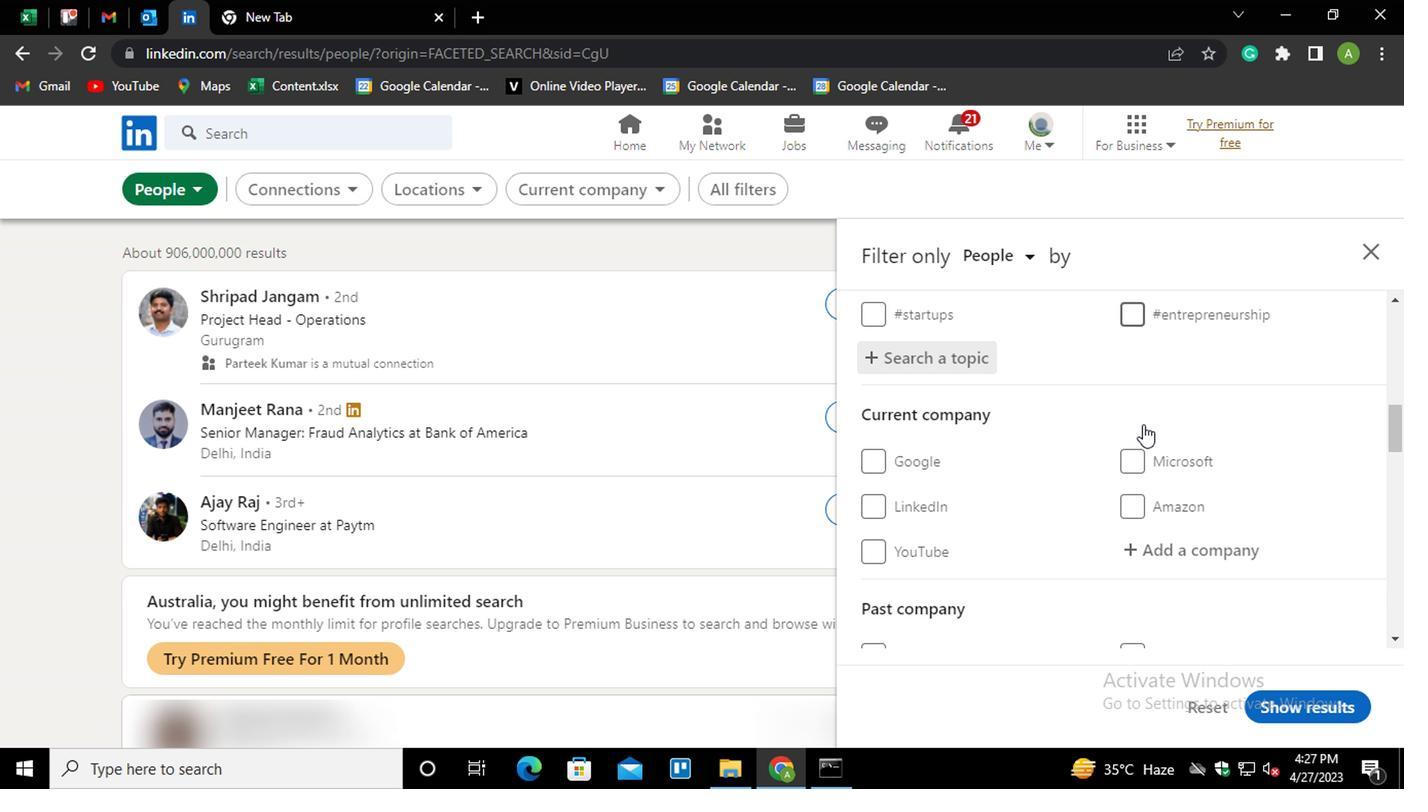 
Action: Mouse scrolled (945, 433) with delta (0, 0)
Screenshot: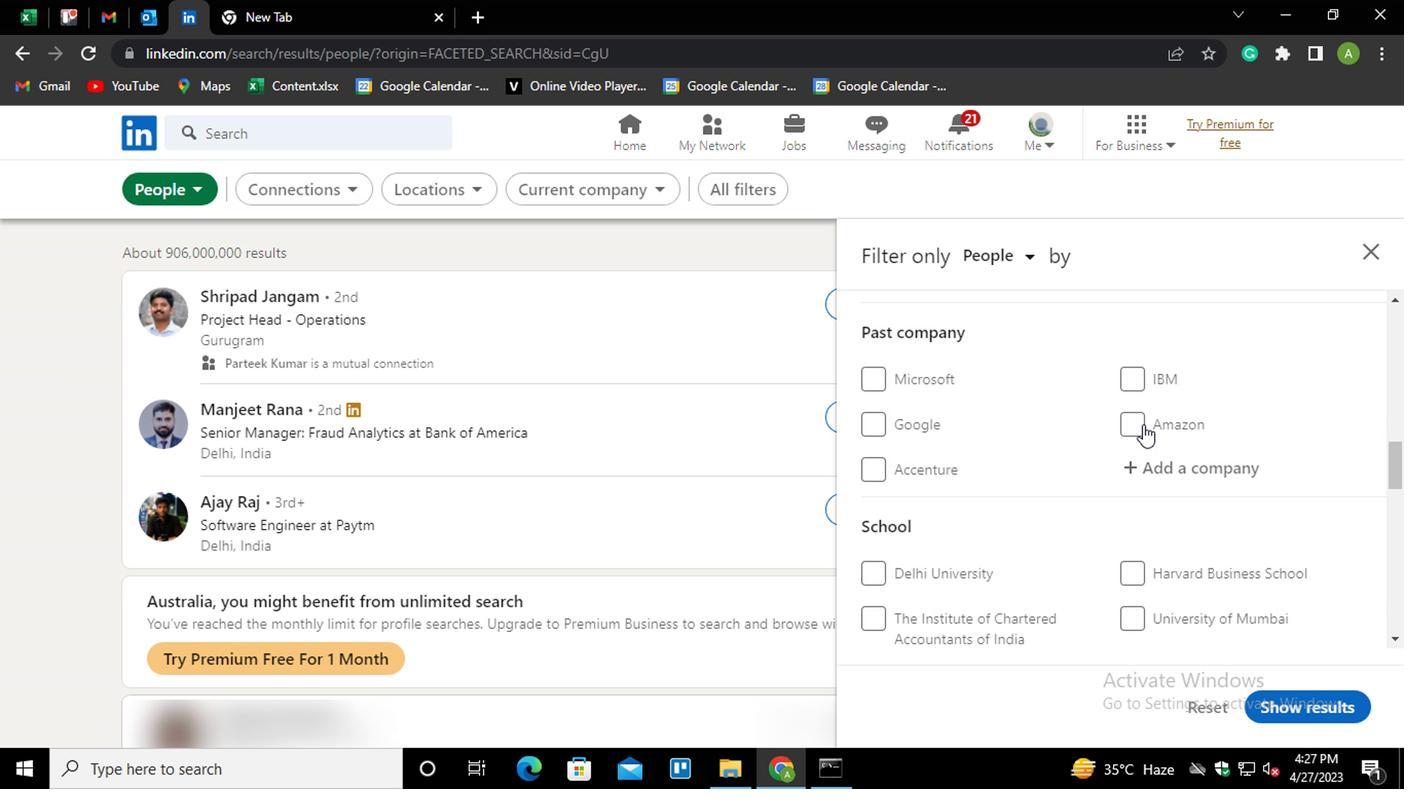 
Action: Mouse scrolled (945, 433) with delta (0, 0)
Screenshot: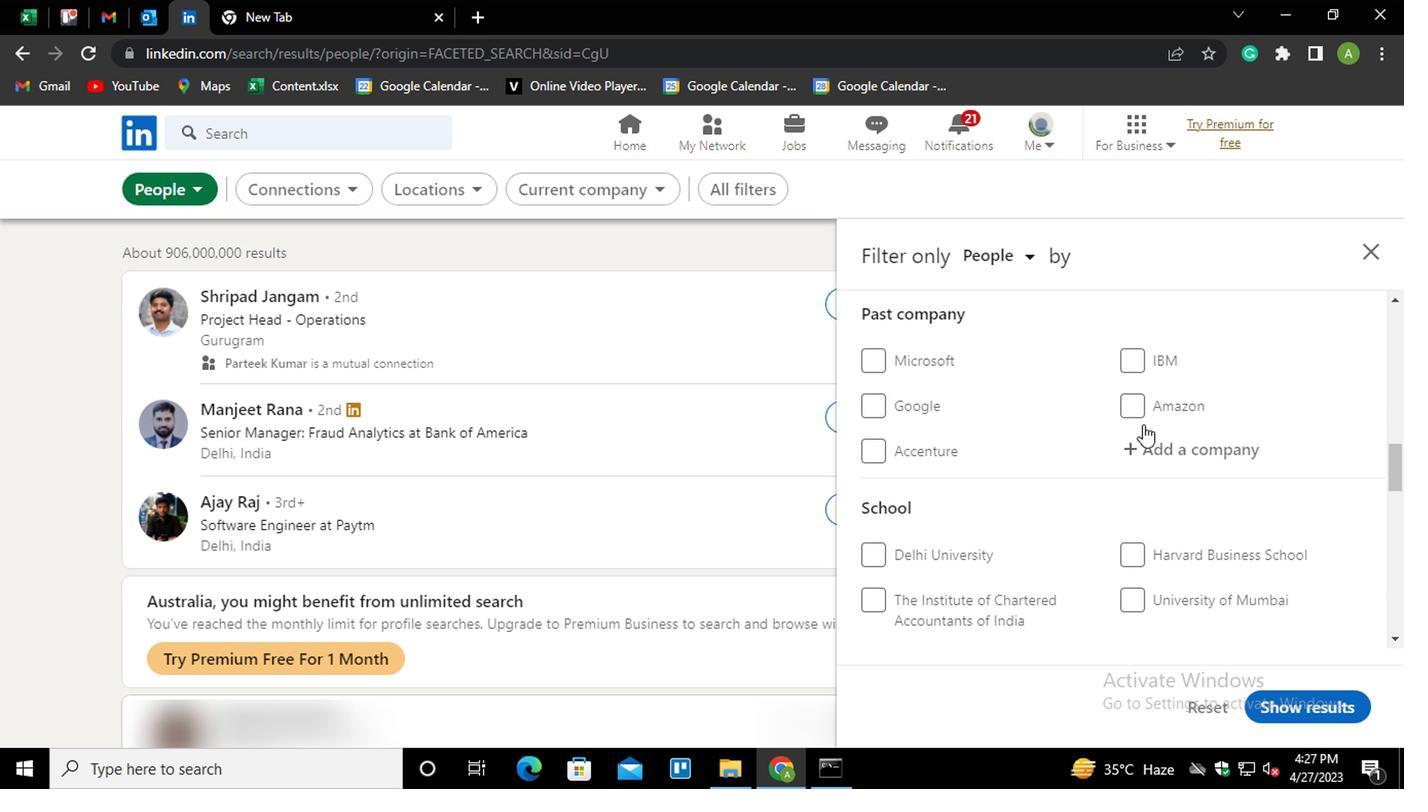 
Action: Mouse scrolled (945, 433) with delta (0, 0)
Screenshot: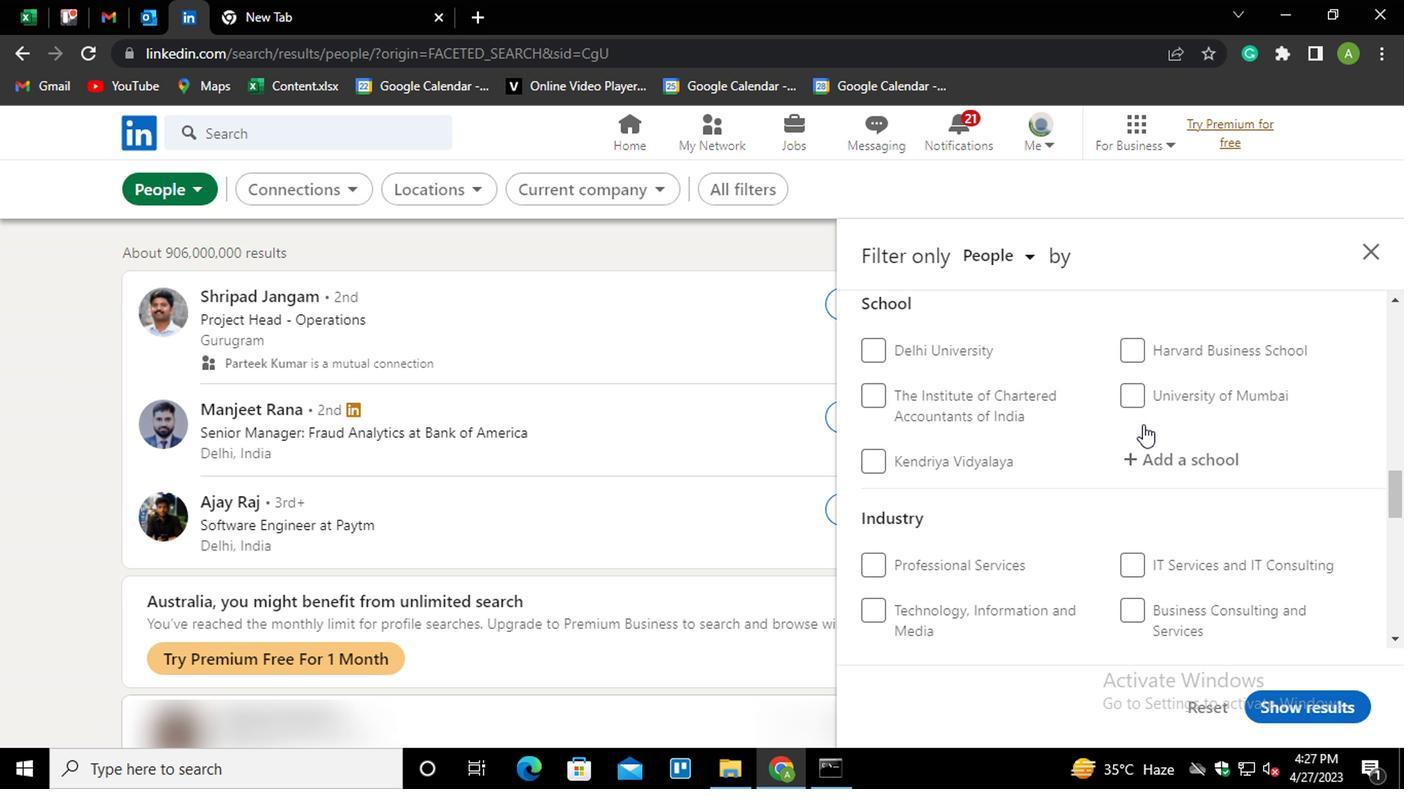 
Action: Mouse scrolled (945, 433) with delta (0, 0)
Screenshot: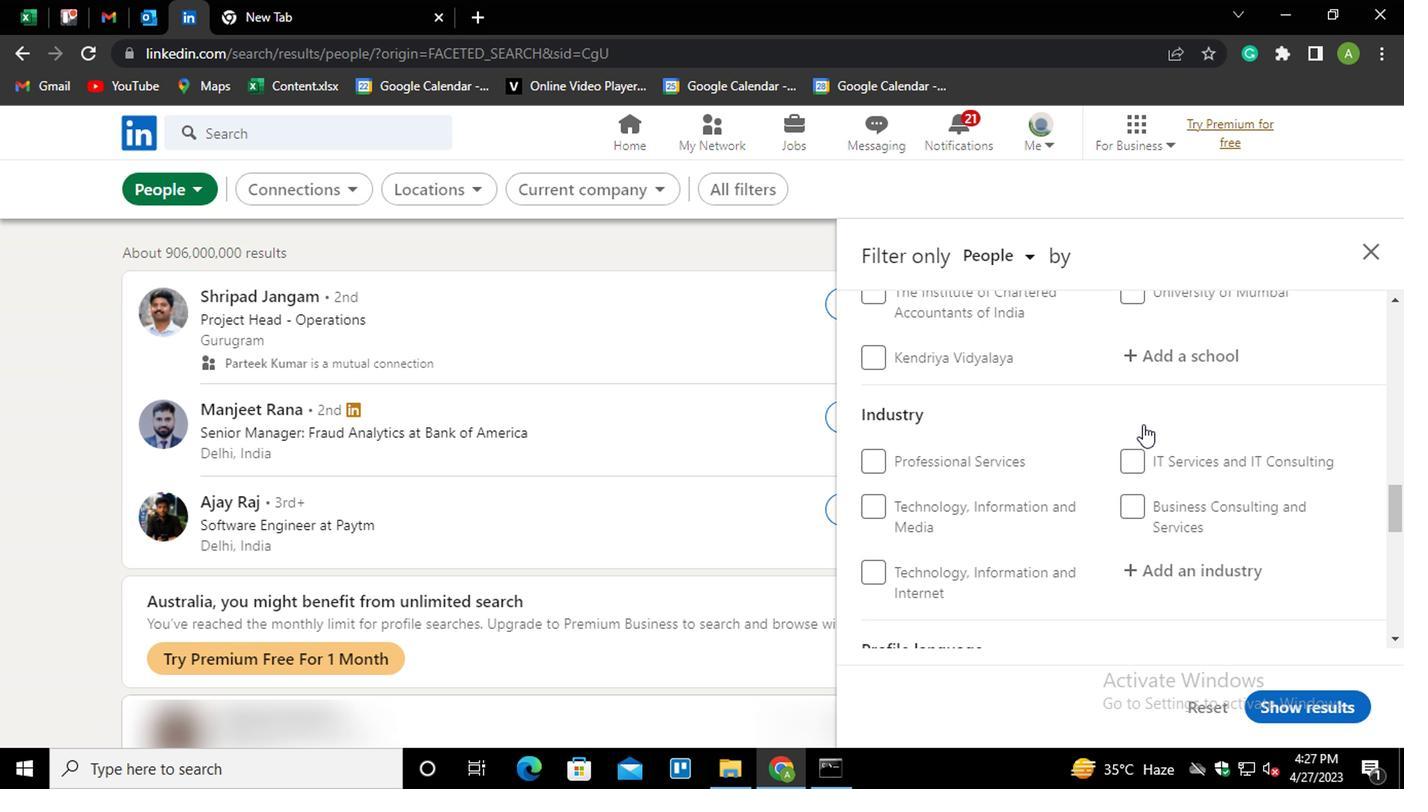 
Action: Mouse scrolled (945, 433) with delta (0, 0)
Screenshot: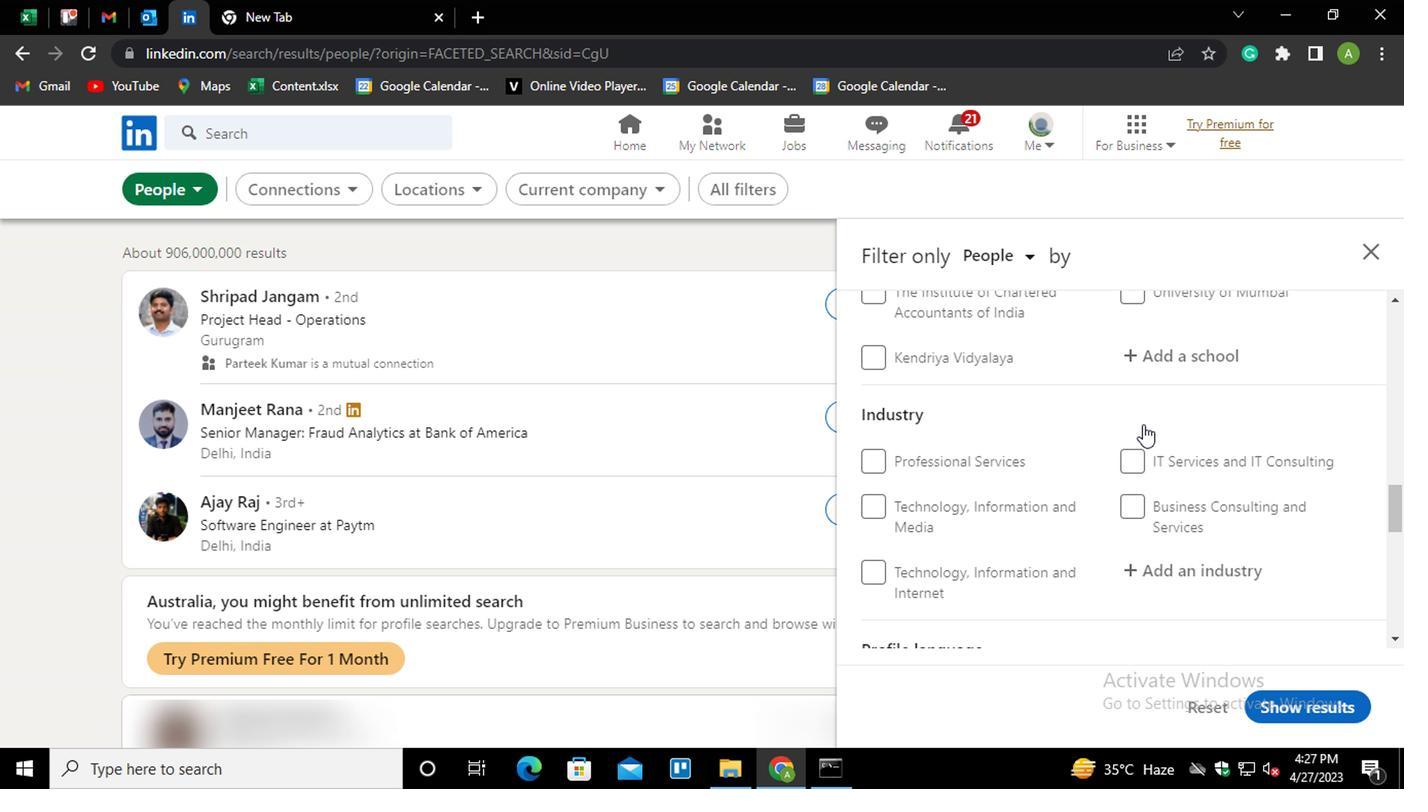 
Action: Mouse scrolled (945, 433) with delta (0, 0)
Screenshot: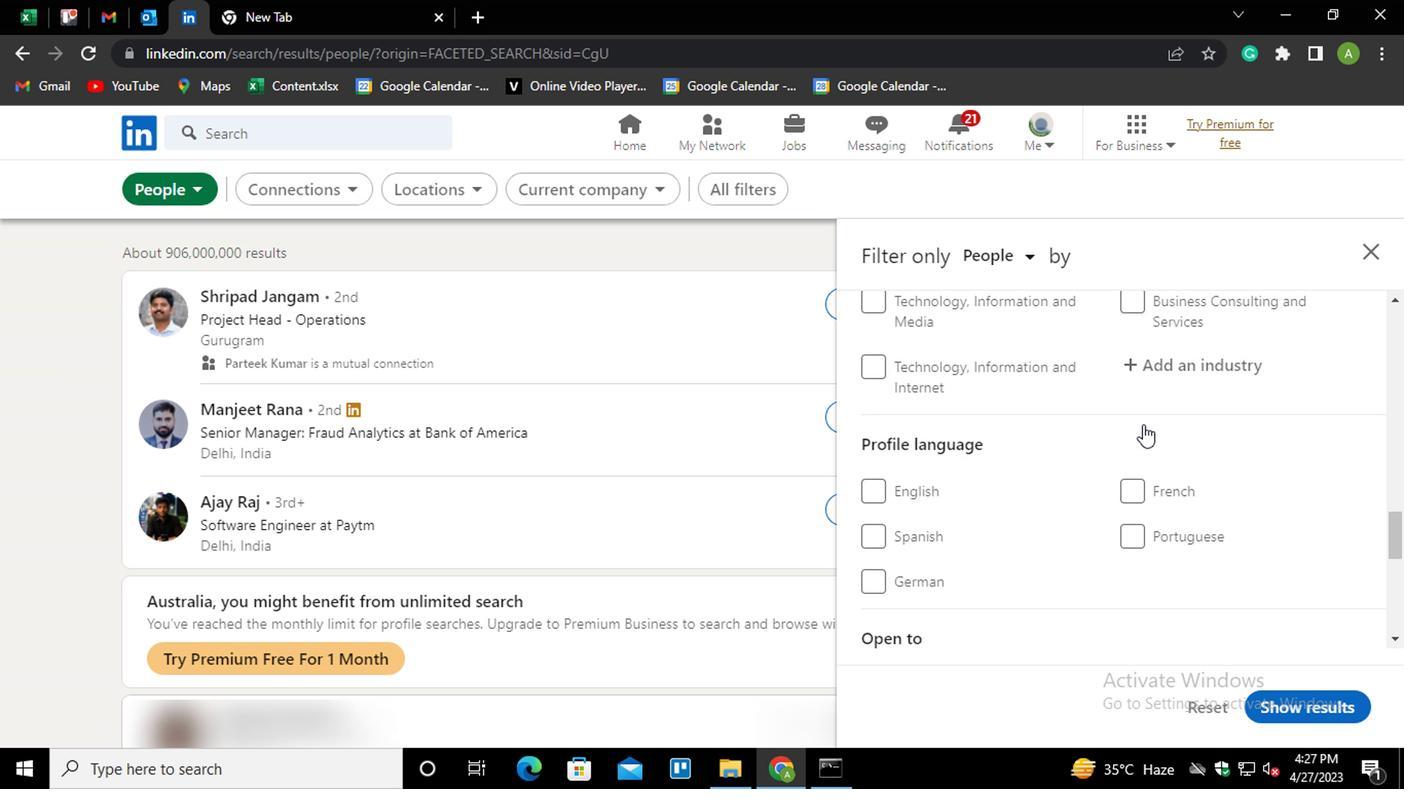 
Action: Mouse moved to (934, 413)
Screenshot: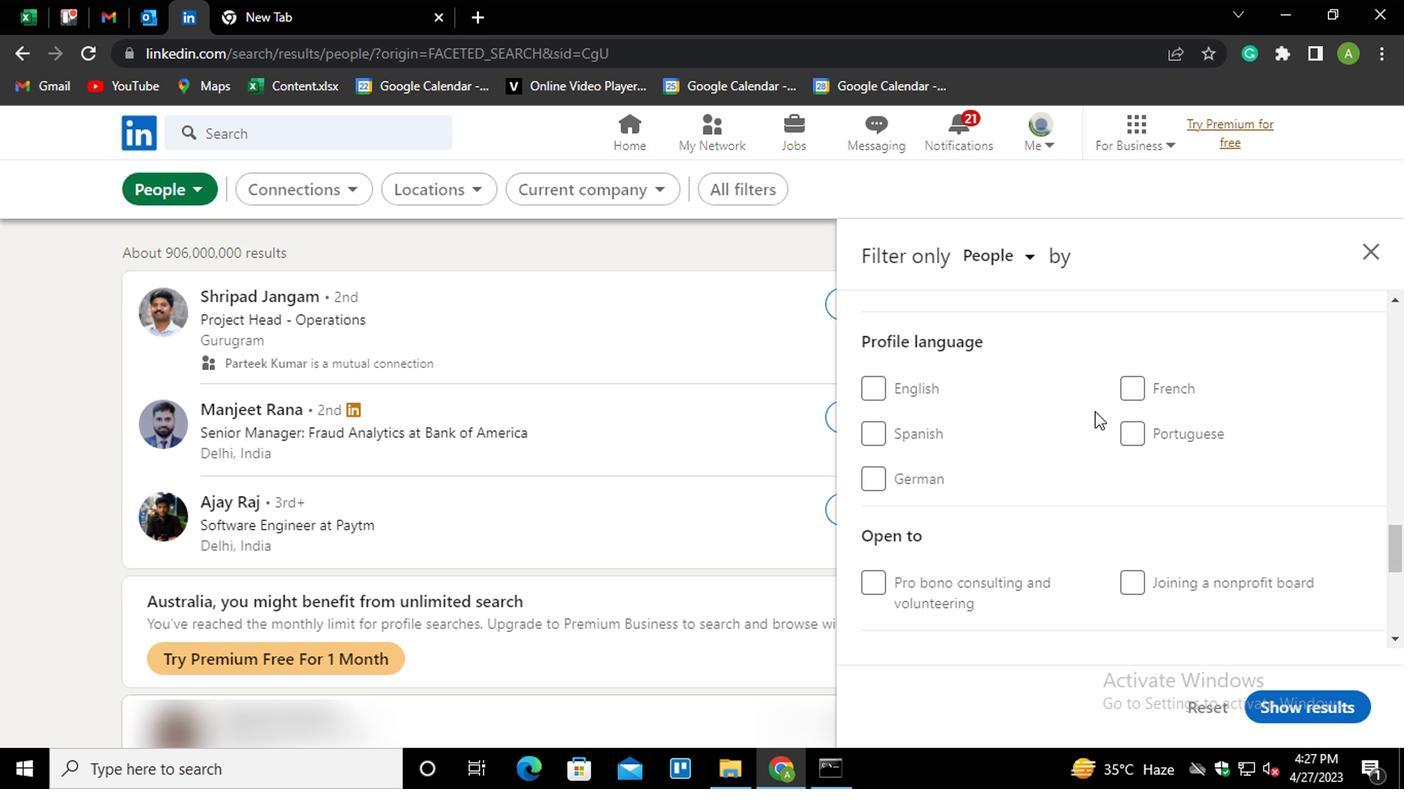 
Action: Mouse pressed left at (934, 413)
Screenshot: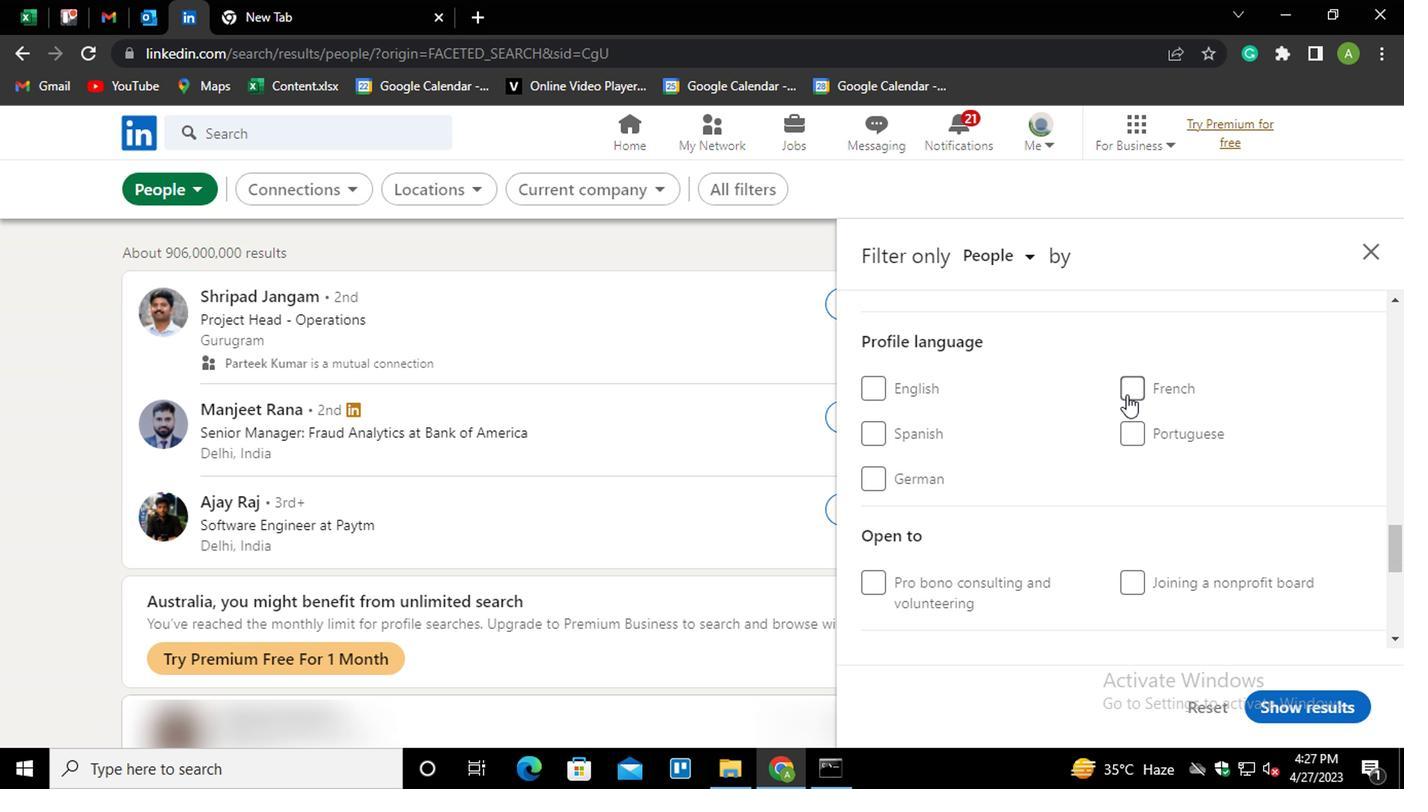 
Action: Mouse moved to (947, 416)
Screenshot: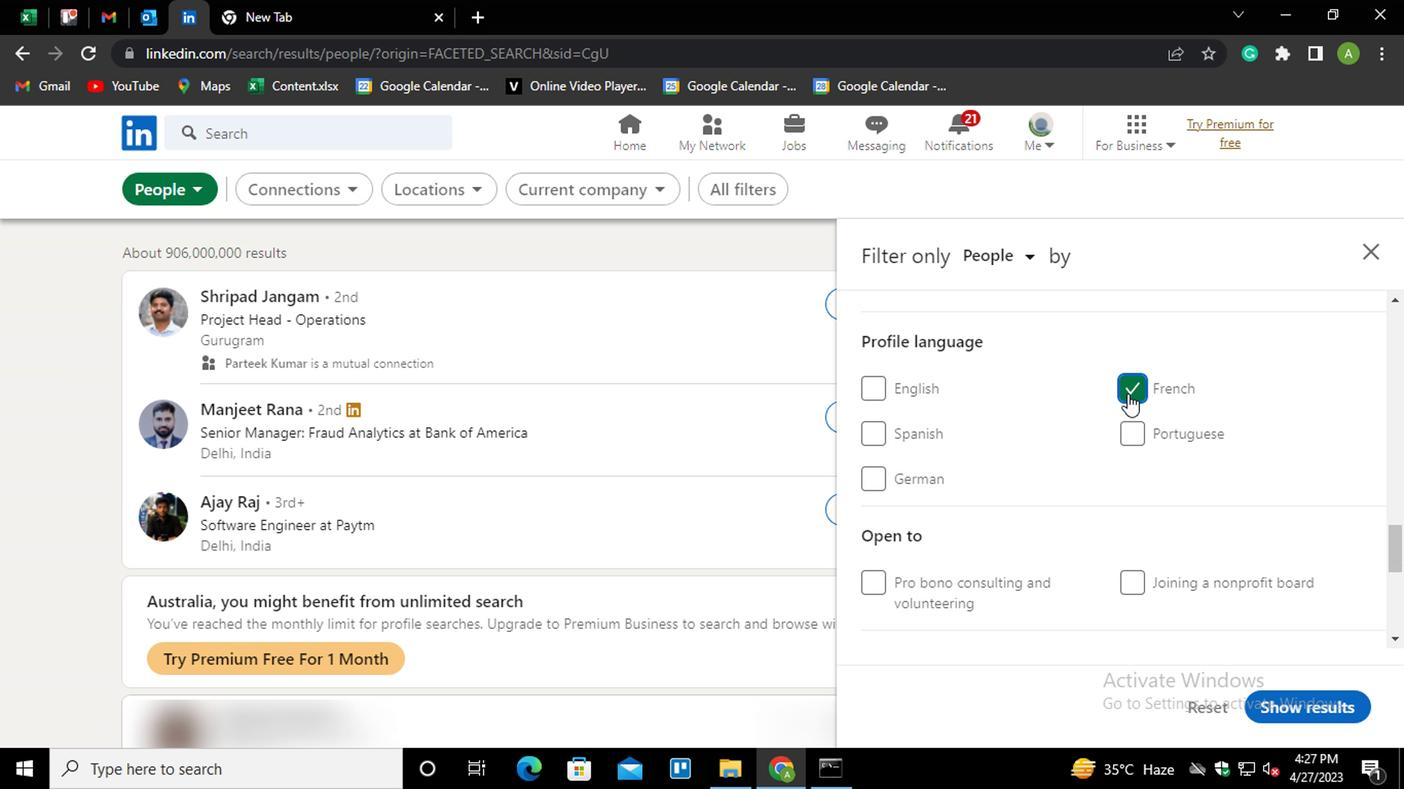 
Action: Mouse scrolled (947, 417) with delta (0, 0)
Screenshot: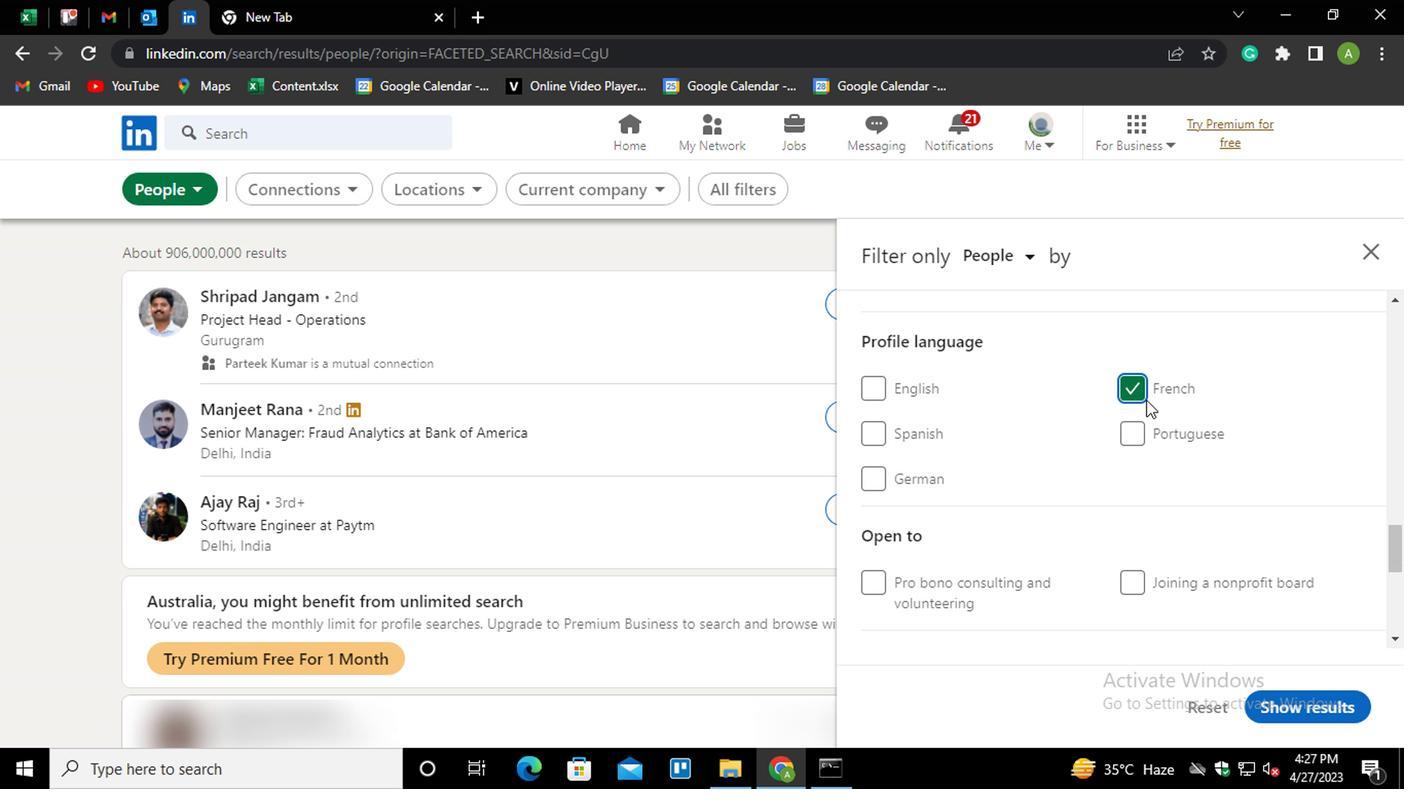
Action: Mouse scrolled (947, 417) with delta (0, 0)
Screenshot: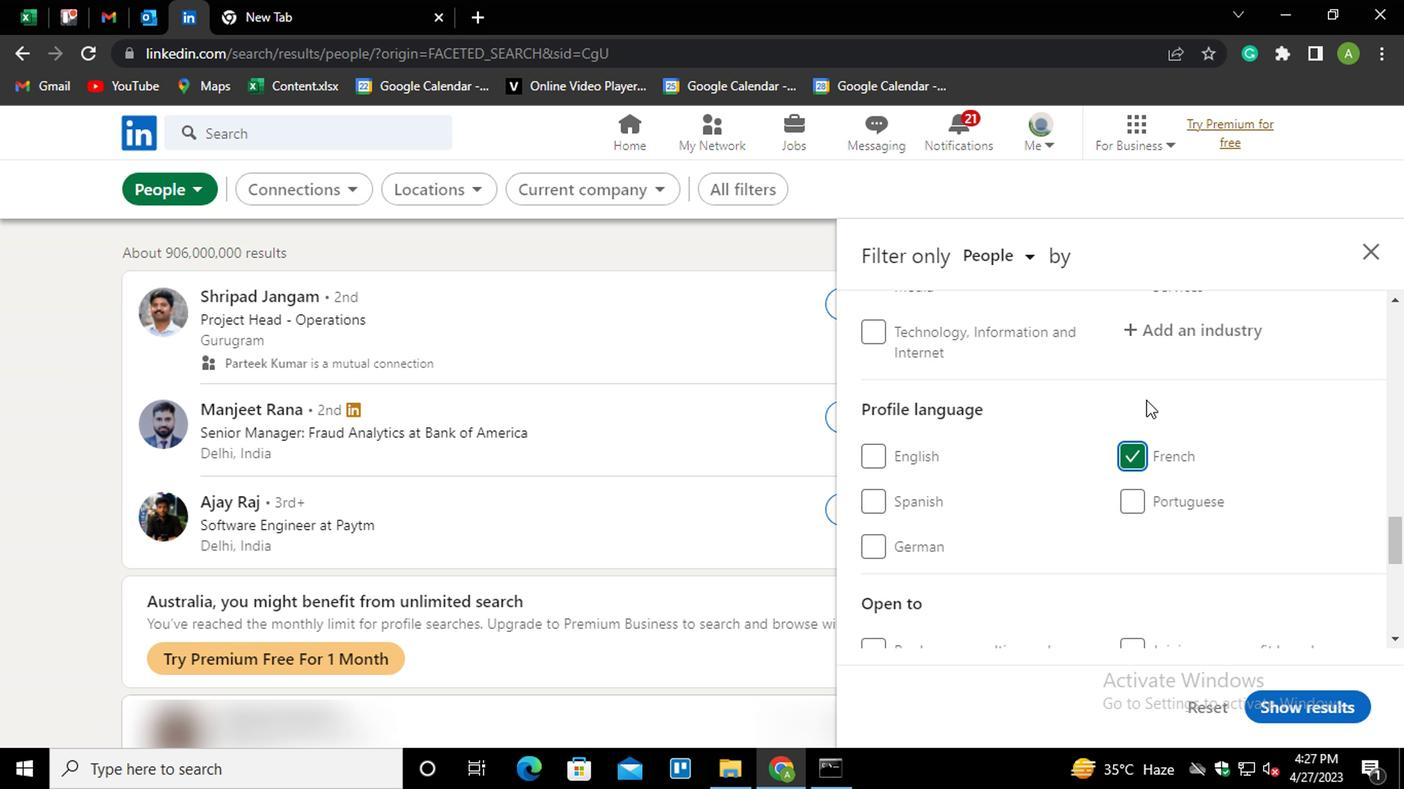 
Action: Mouse scrolled (947, 417) with delta (0, 0)
Screenshot: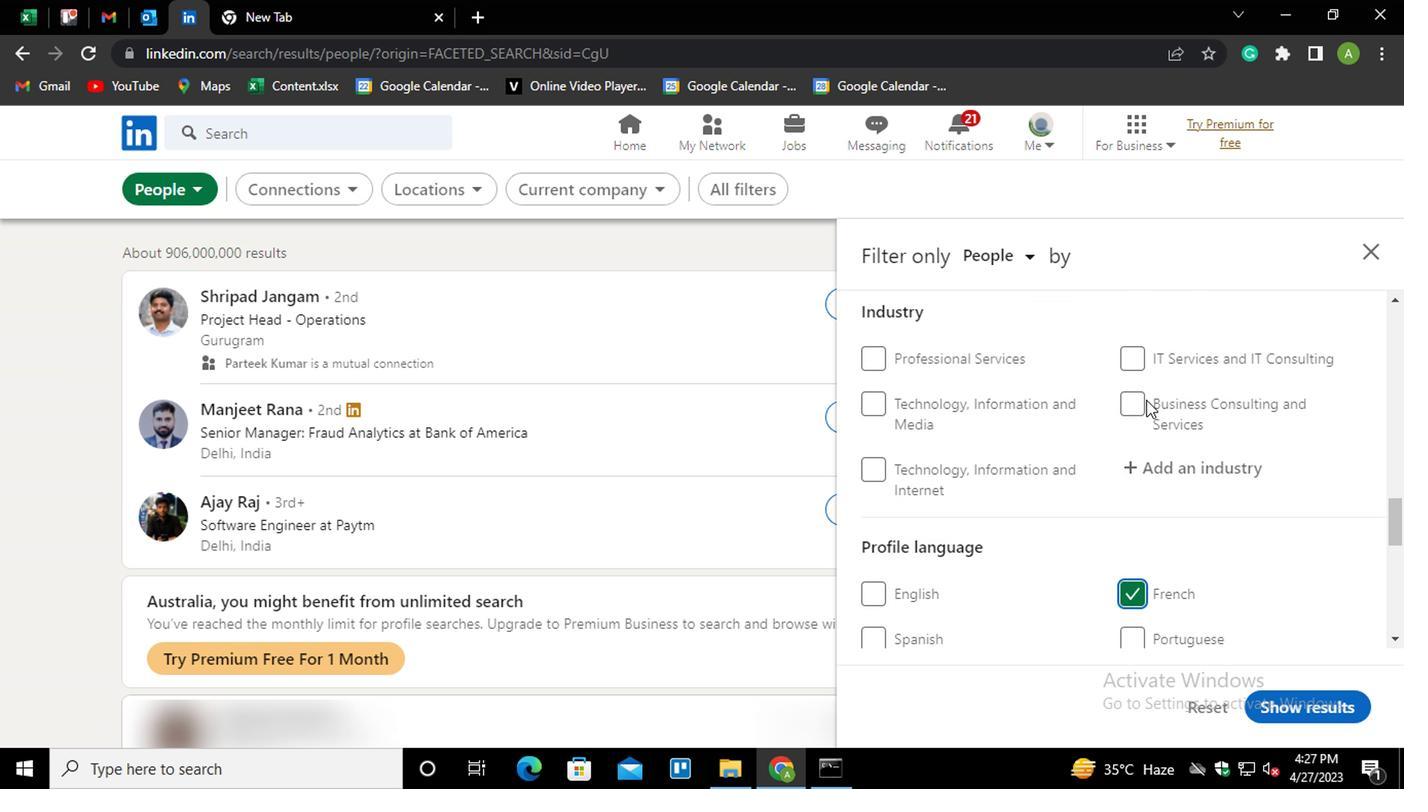 
Action: Mouse scrolled (947, 417) with delta (0, 0)
Screenshot: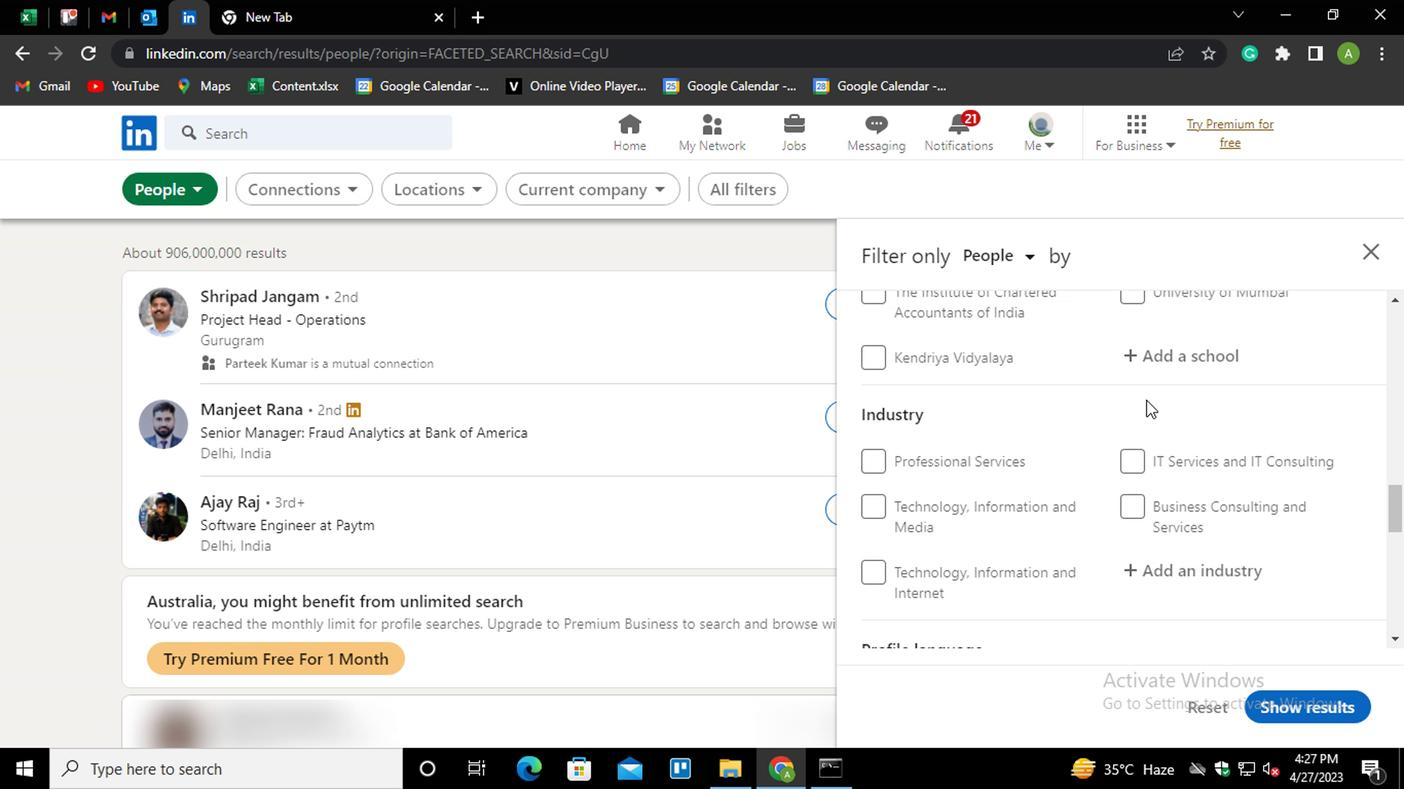 
Action: Mouse scrolled (947, 417) with delta (0, 0)
Screenshot: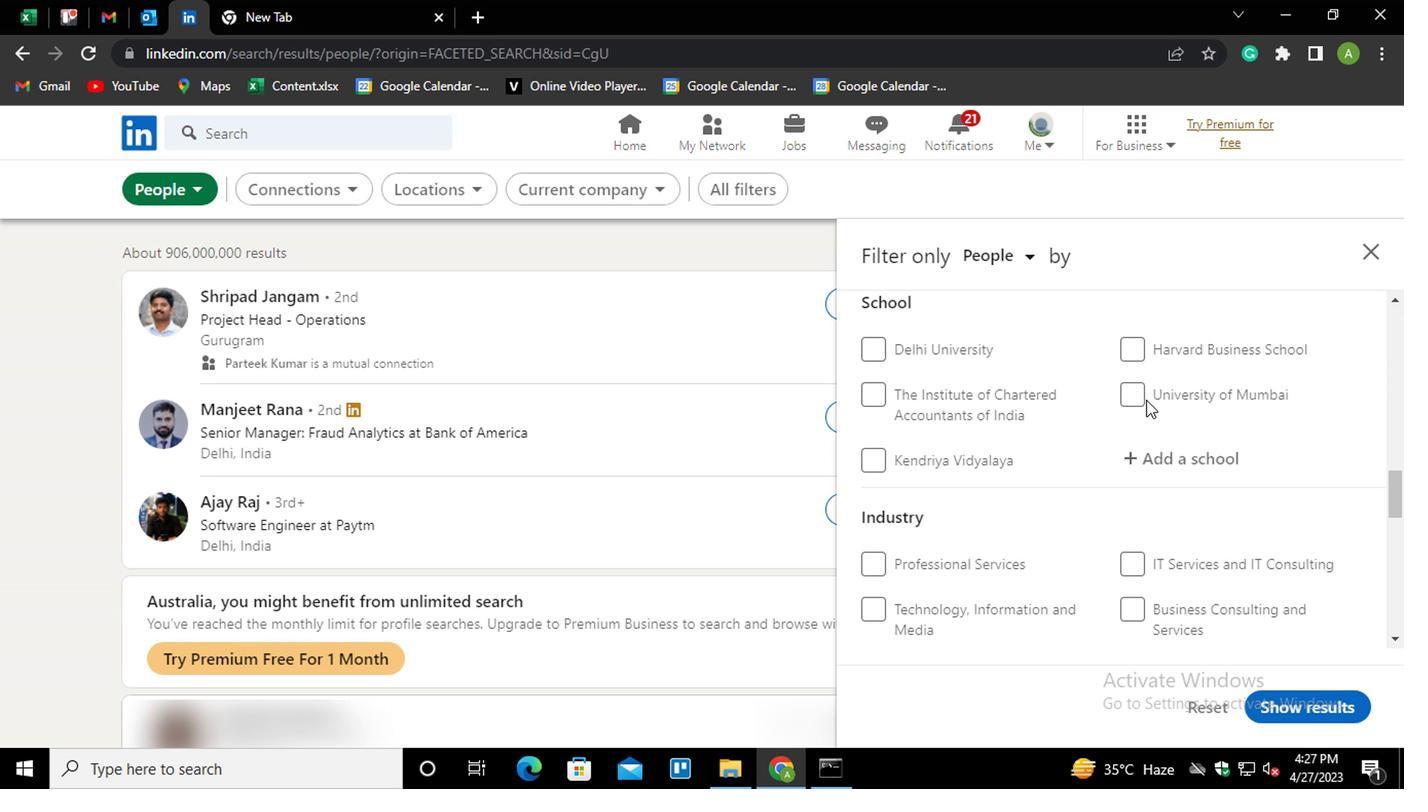 
Action: Mouse scrolled (947, 417) with delta (0, 0)
Screenshot: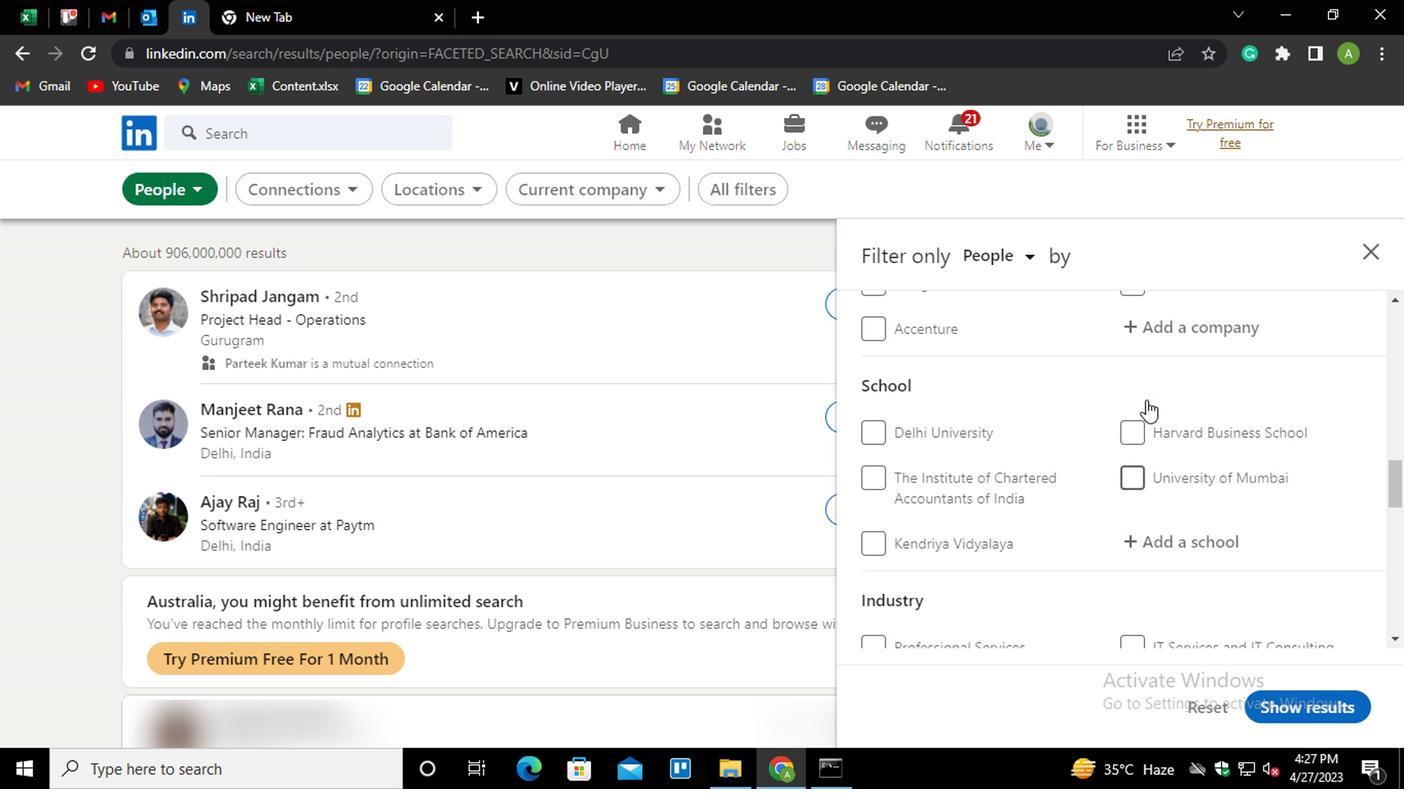 
Action: Mouse scrolled (947, 417) with delta (0, 0)
Screenshot: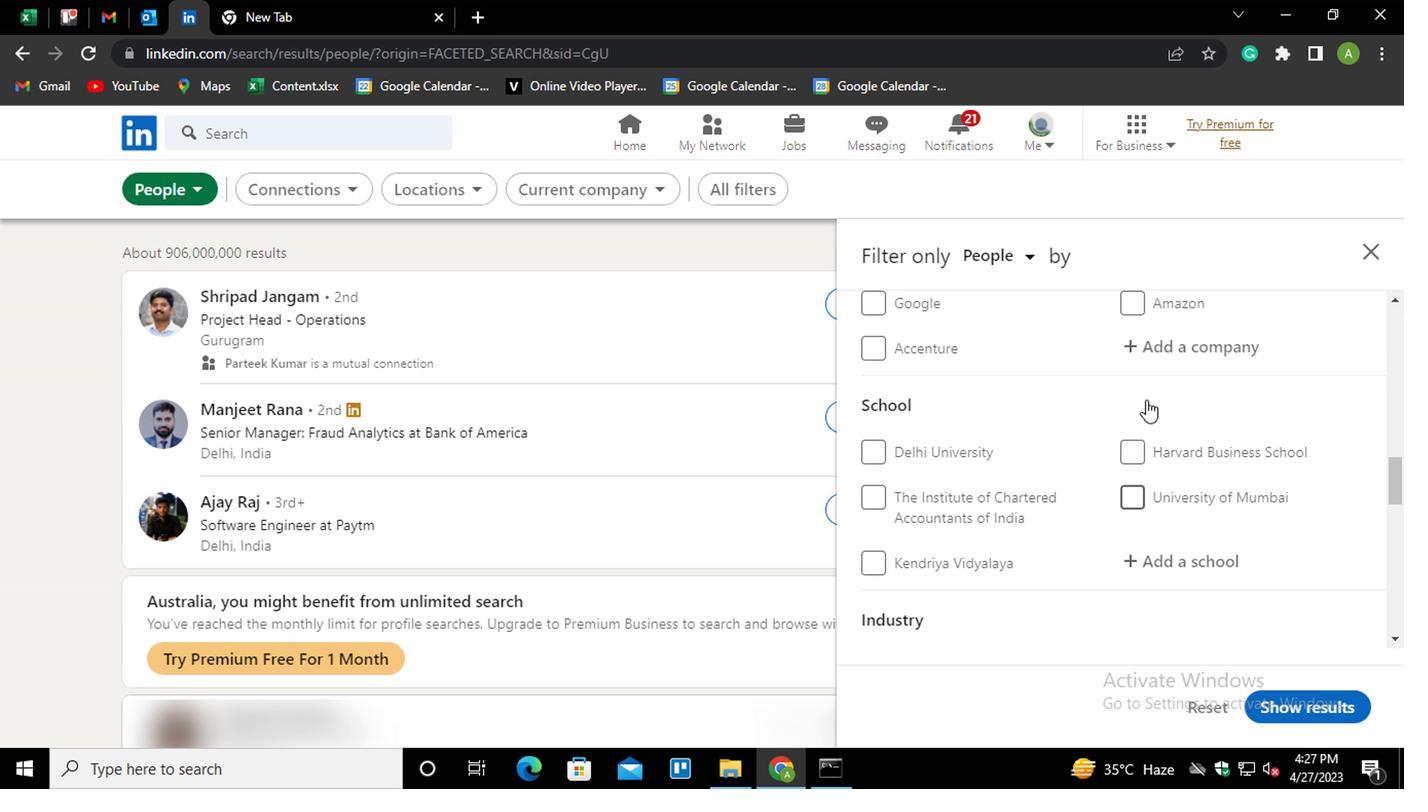
Action: Mouse moved to (947, 416)
Screenshot: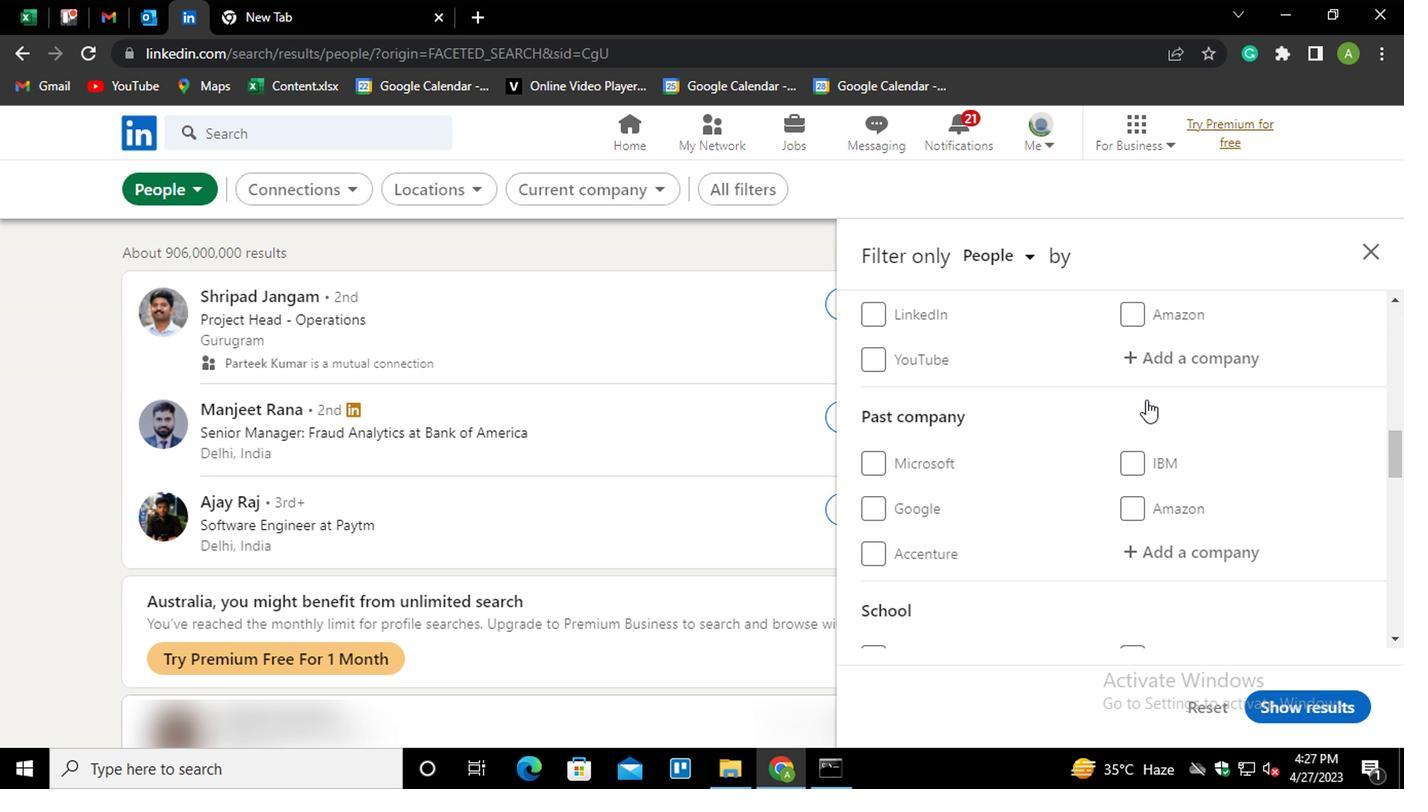 
Action: Mouse scrolled (947, 417) with delta (0, 0)
Screenshot: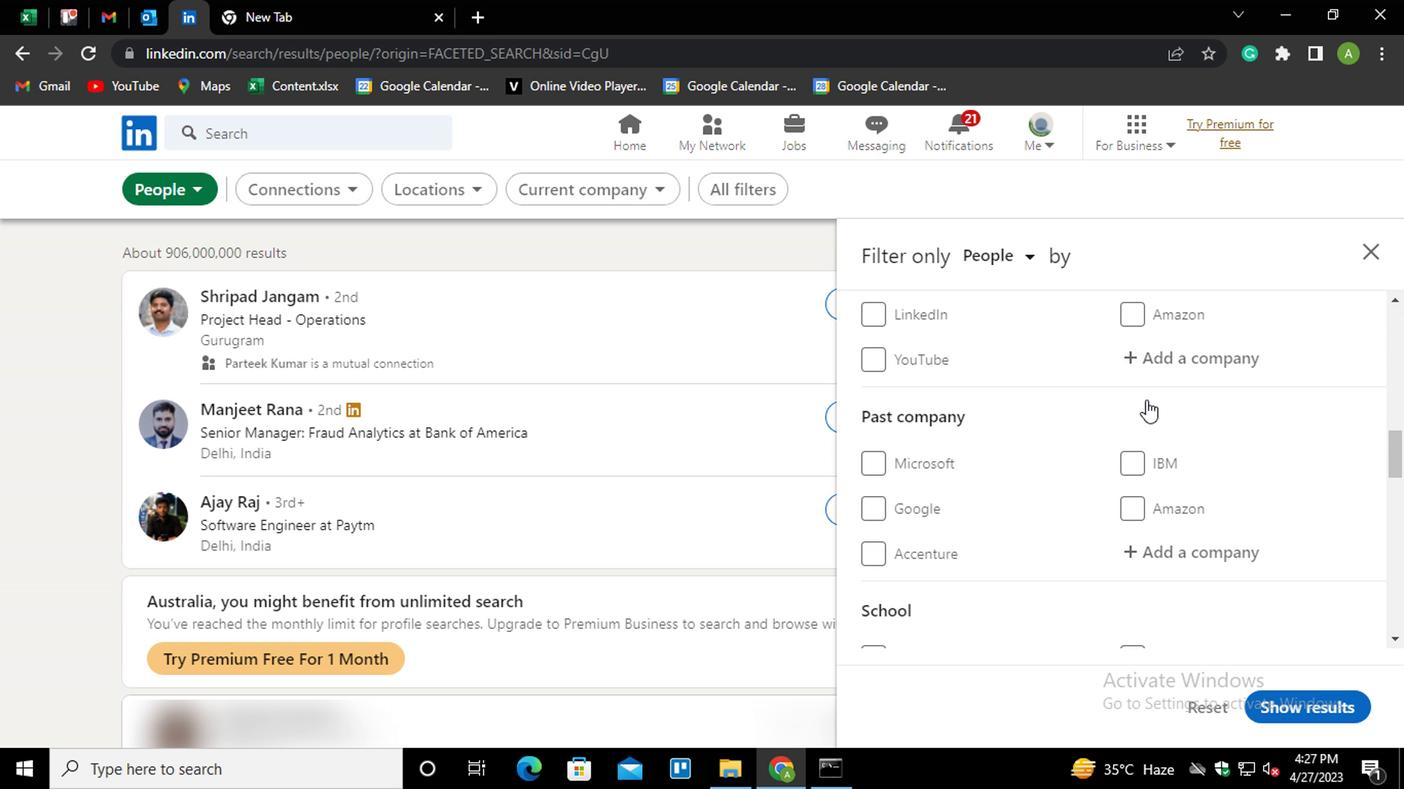 
Action: Mouse moved to (950, 457)
Screenshot: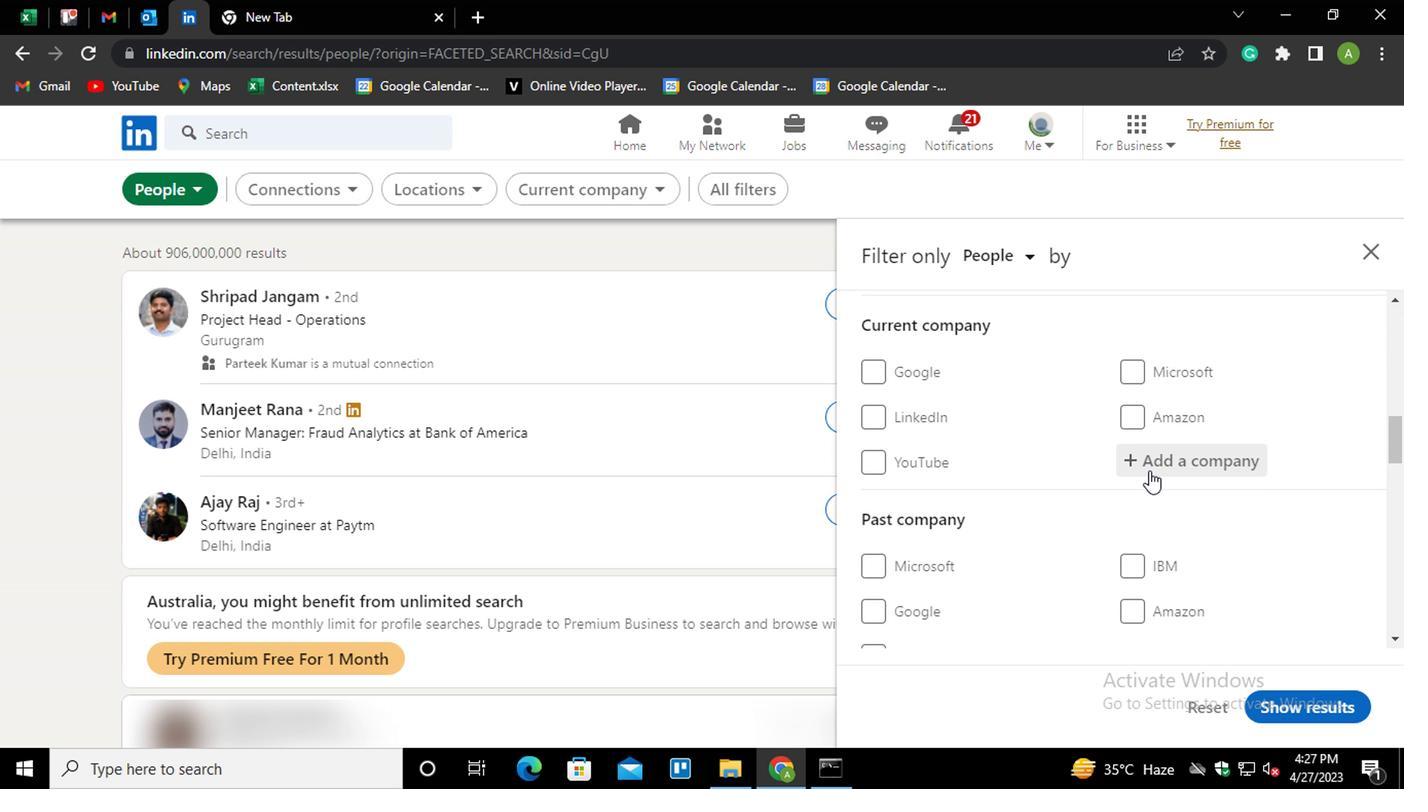 
Action: Mouse pressed left at (950, 457)
Screenshot: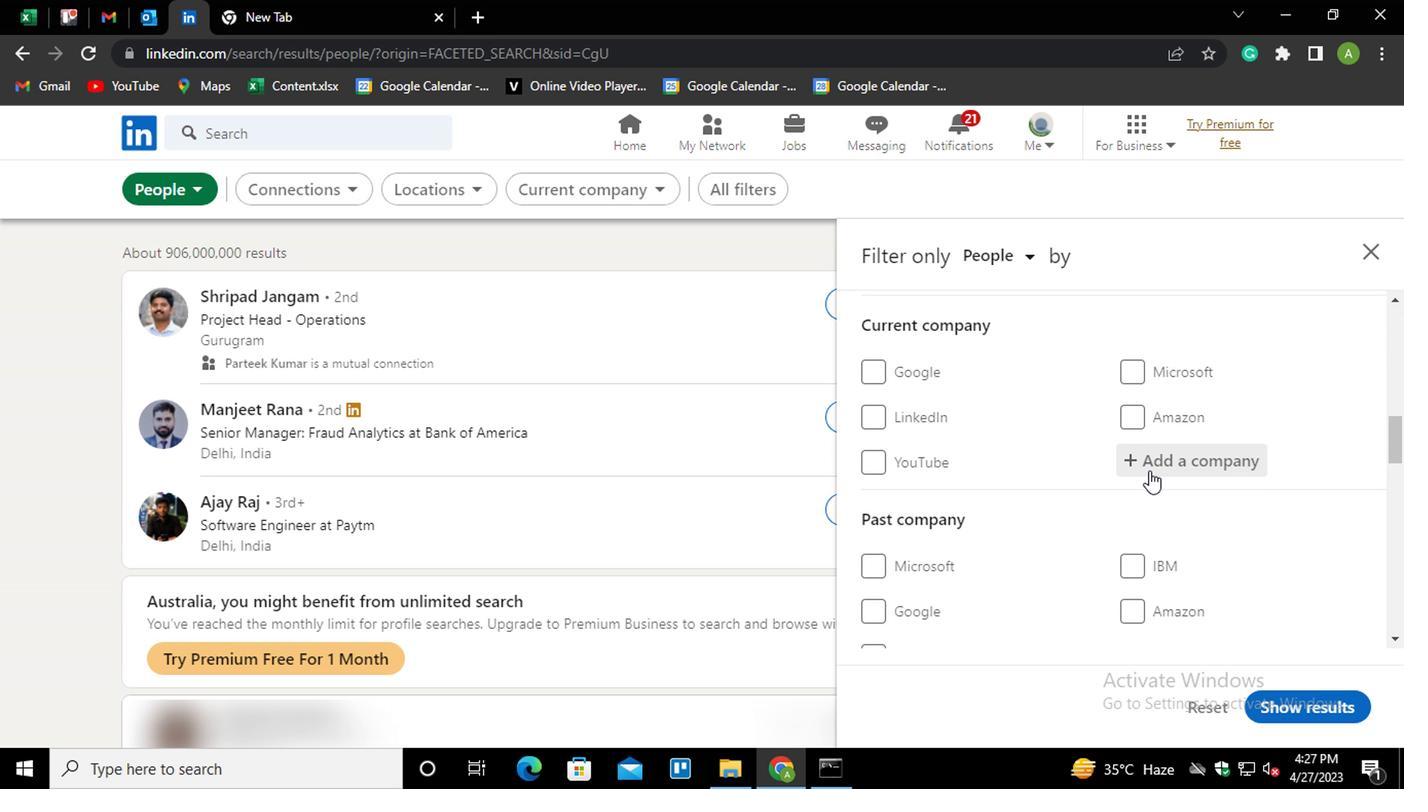 
Action: Mouse moved to (940, 454)
Screenshot: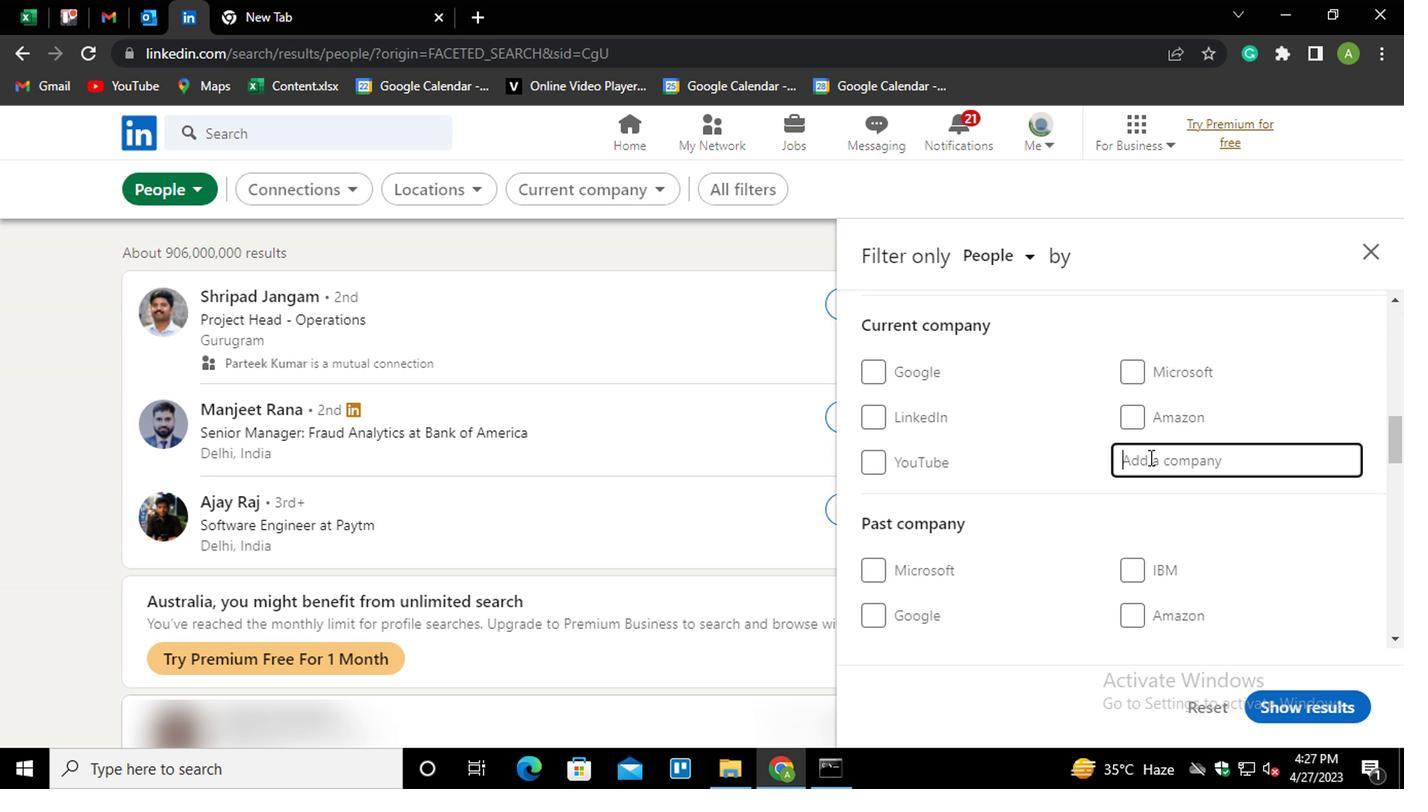 
Action: Key pressed <Key.shift>
Screenshot: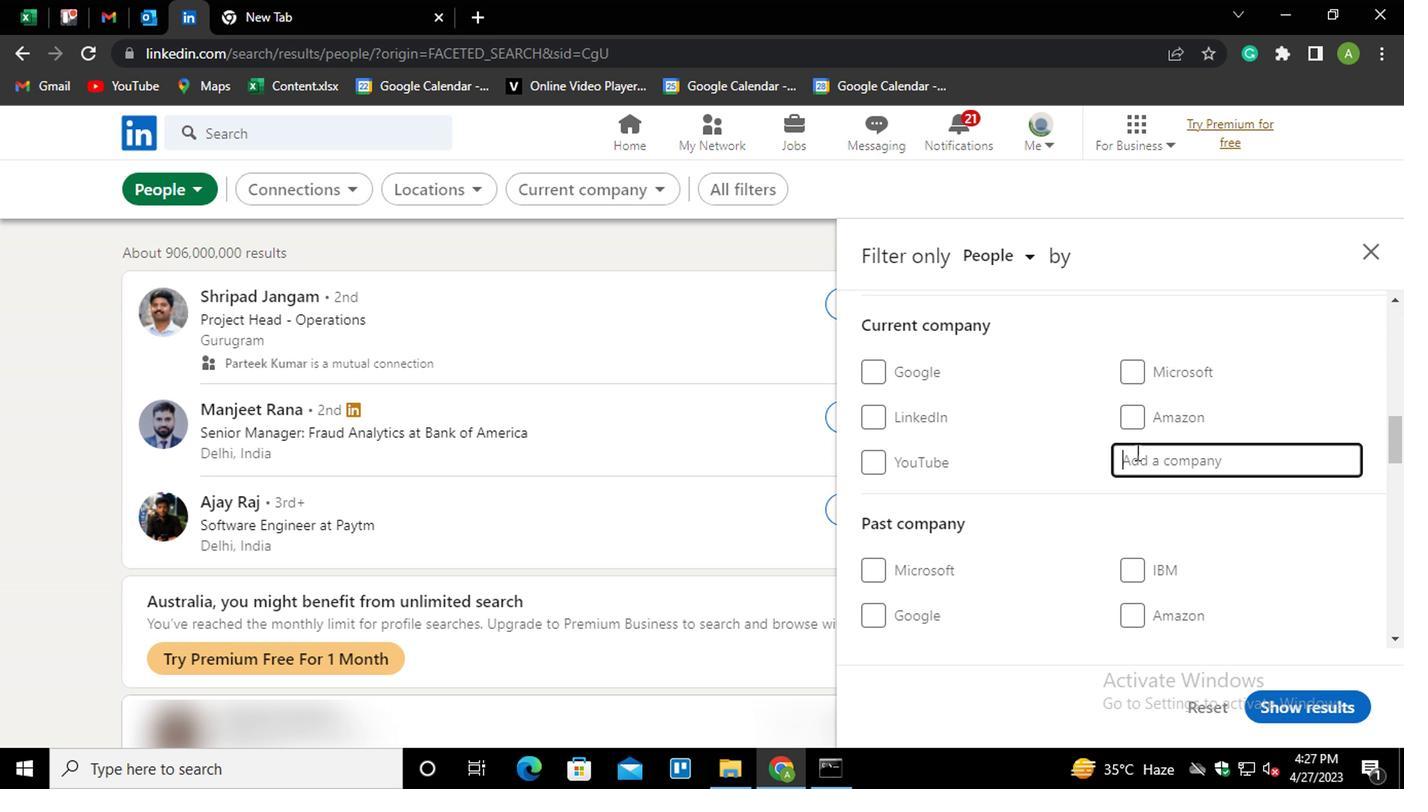 
Action: Mouse moved to (939, 454)
Screenshot: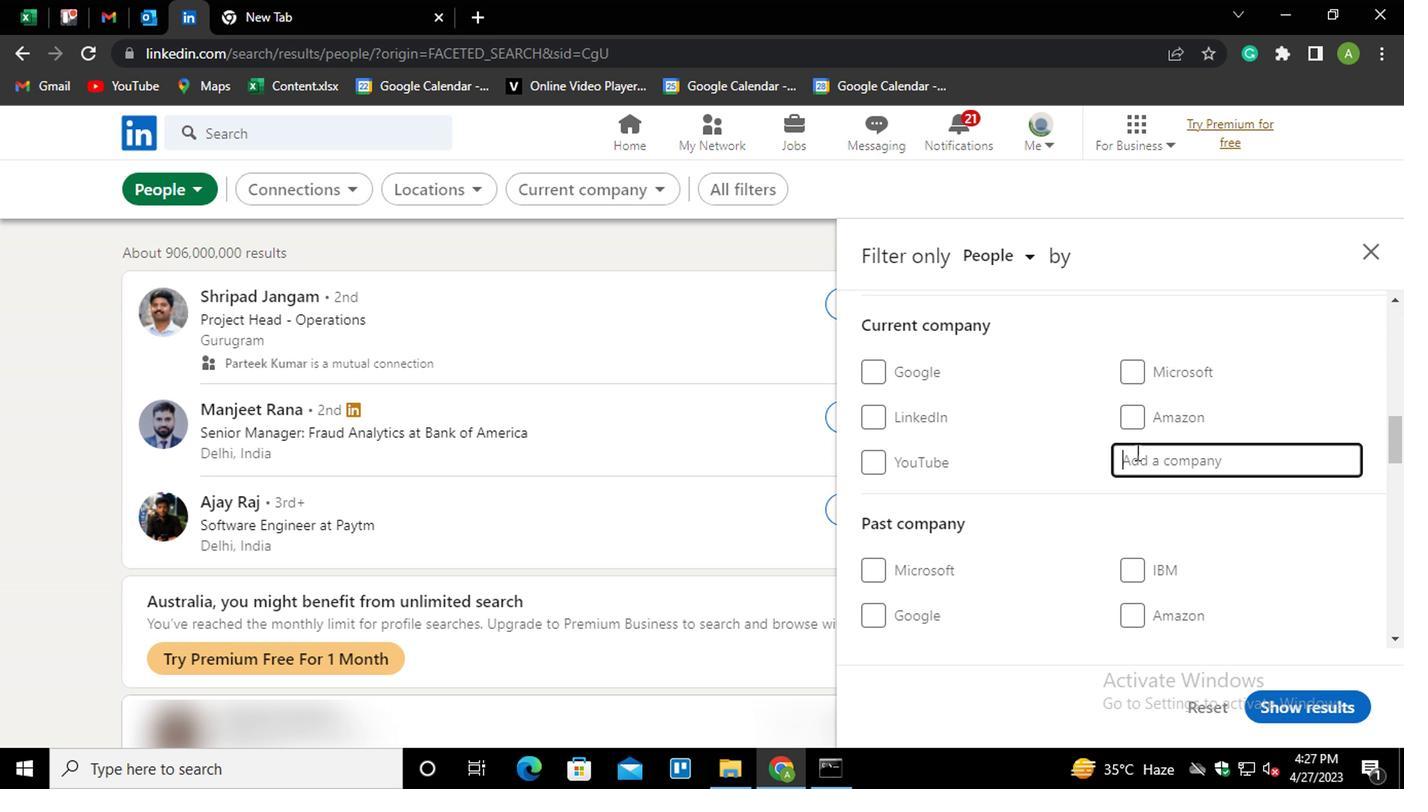
Action: Key pressed <Key.shift><Key.shift><Key.shift><Key.shift><Key.shift>MULTIPL<Key.down><Key.enter>
Screenshot: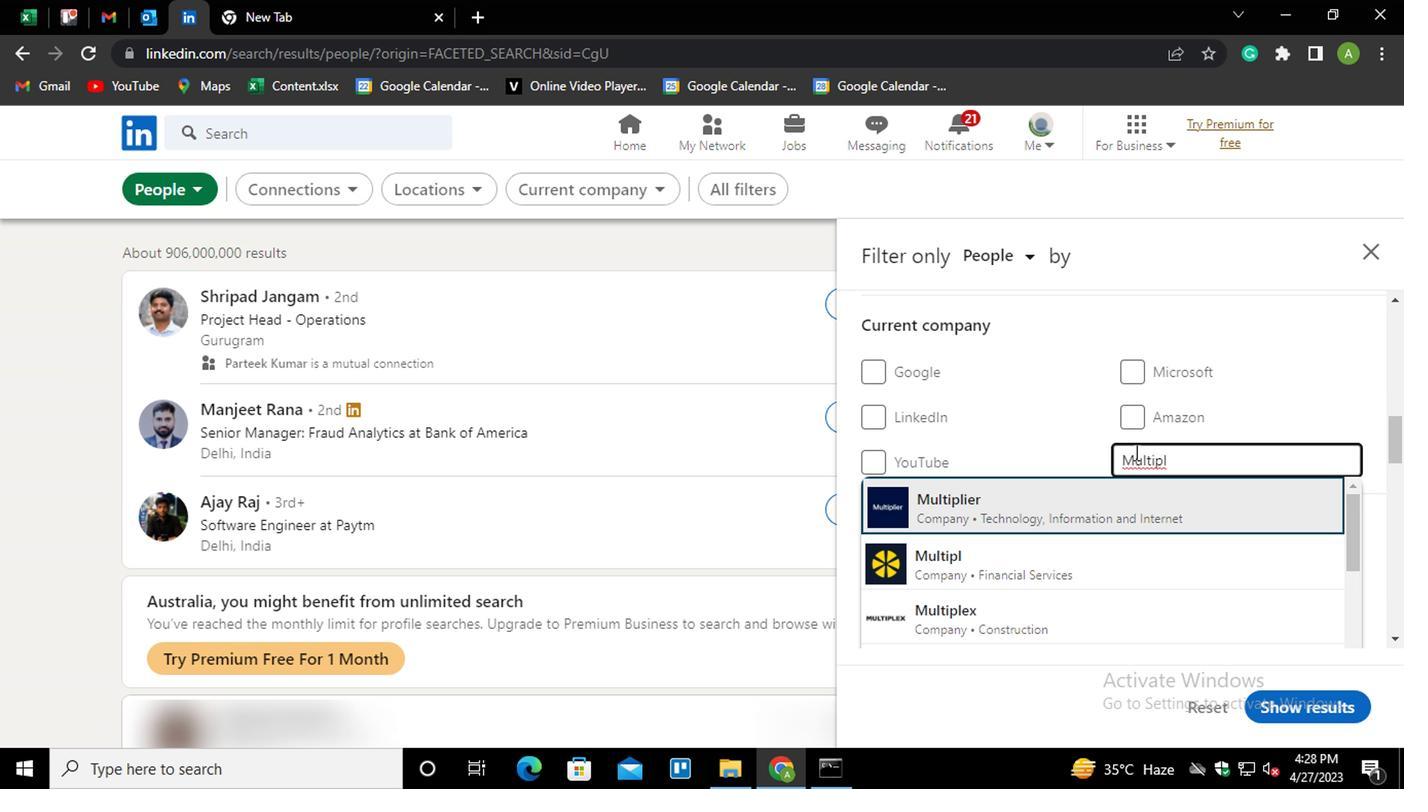 
Action: Mouse moved to (938, 454)
Screenshot: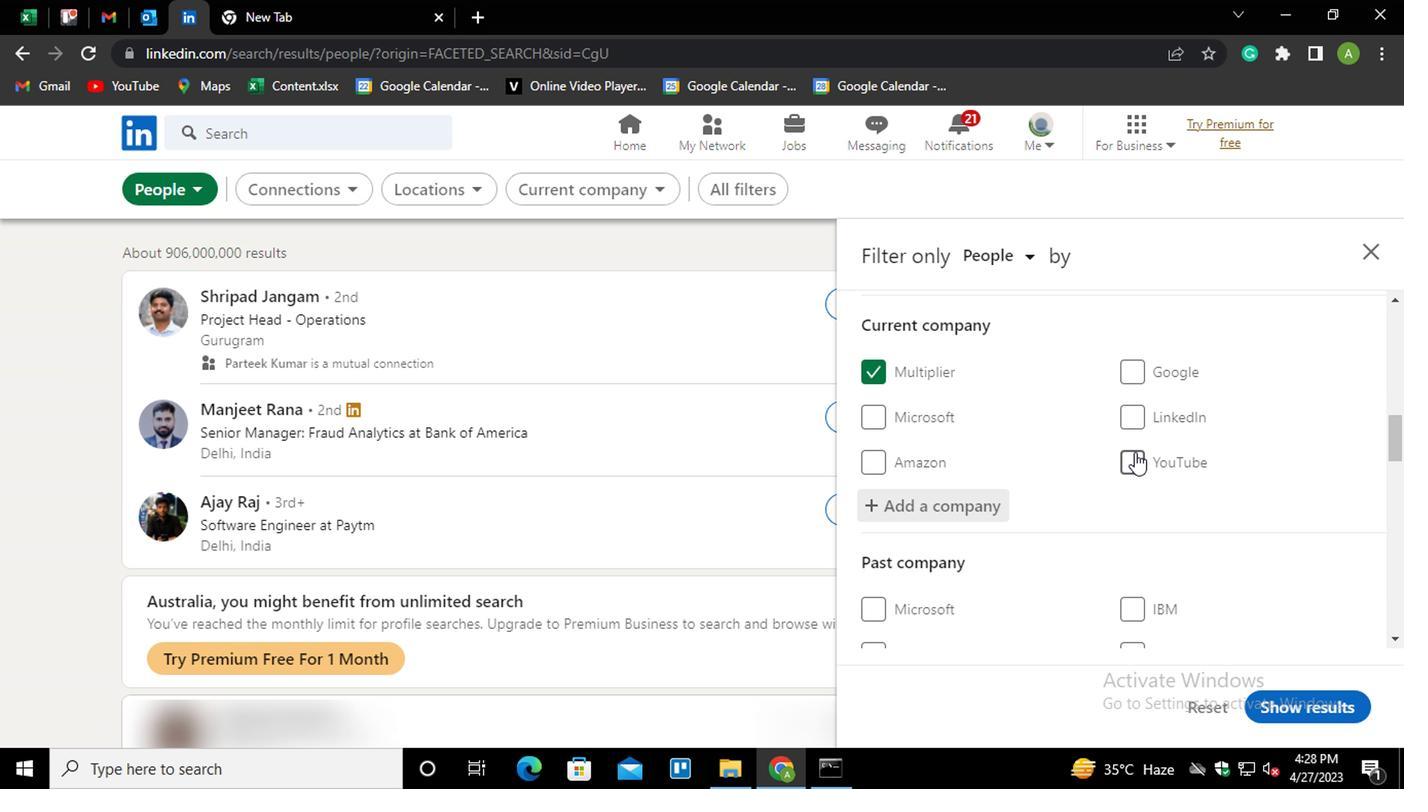 
Action: Mouse scrolled (938, 453) with delta (0, 0)
Screenshot: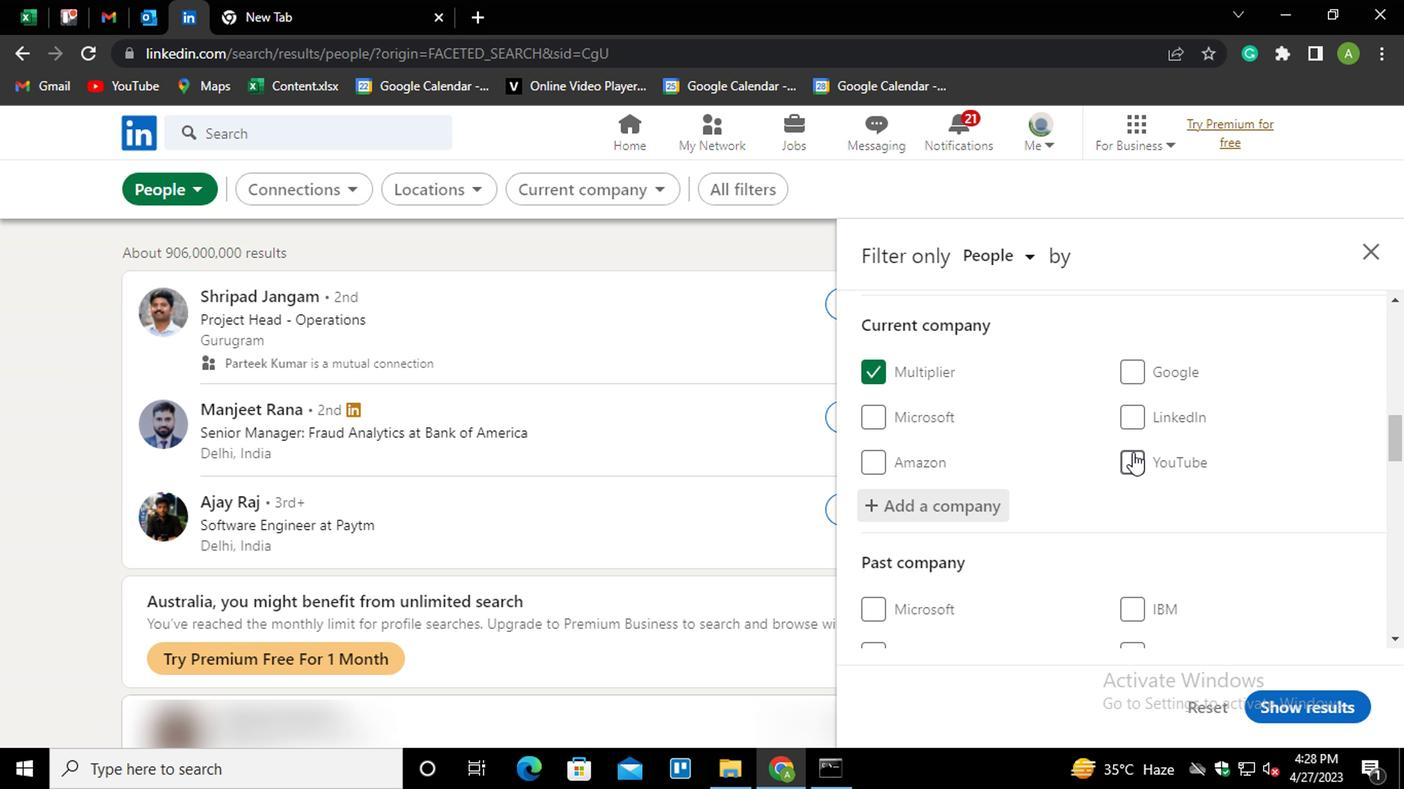 
Action: Mouse scrolled (938, 453) with delta (0, 0)
Screenshot: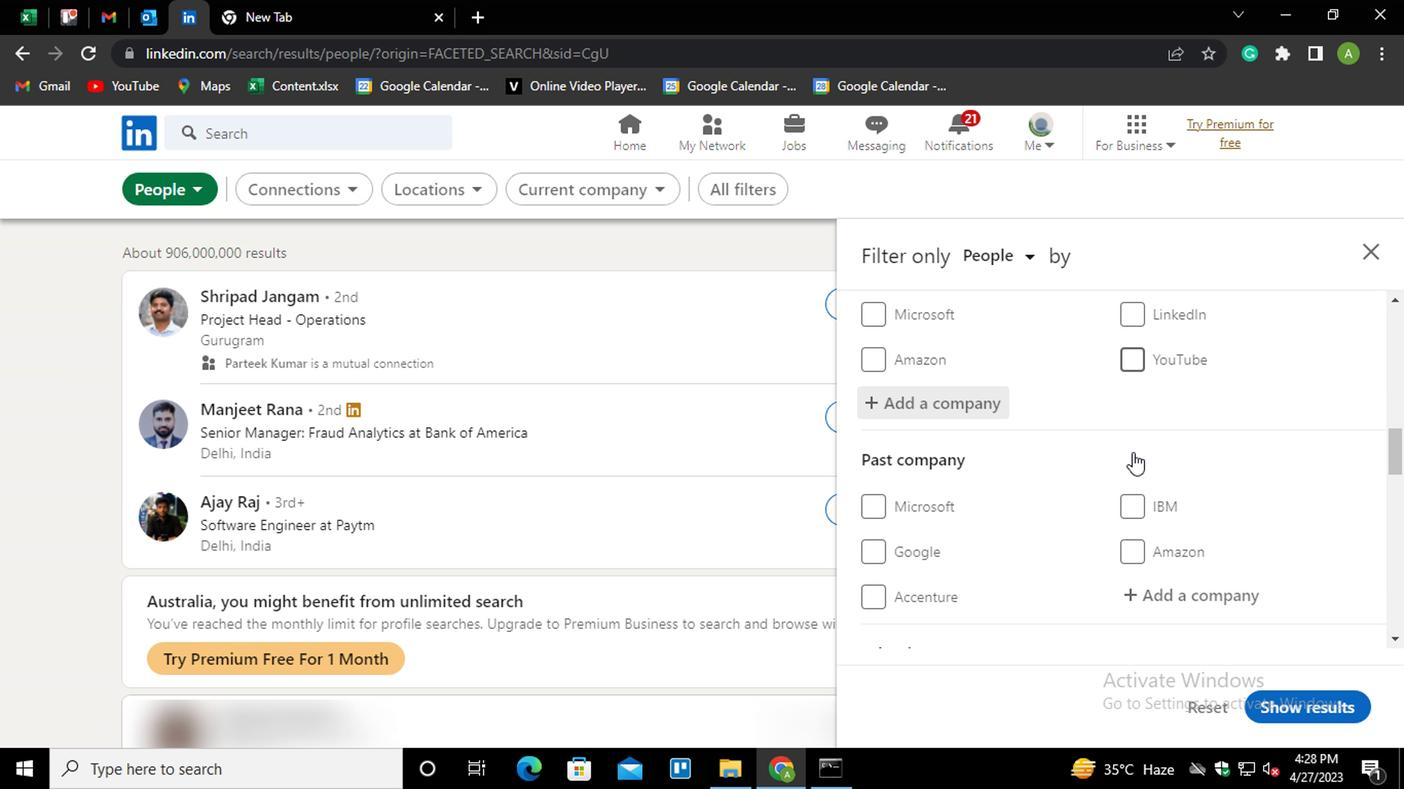 
Action: Mouse scrolled (938, 453) with delta (0, 0)
Screenshot: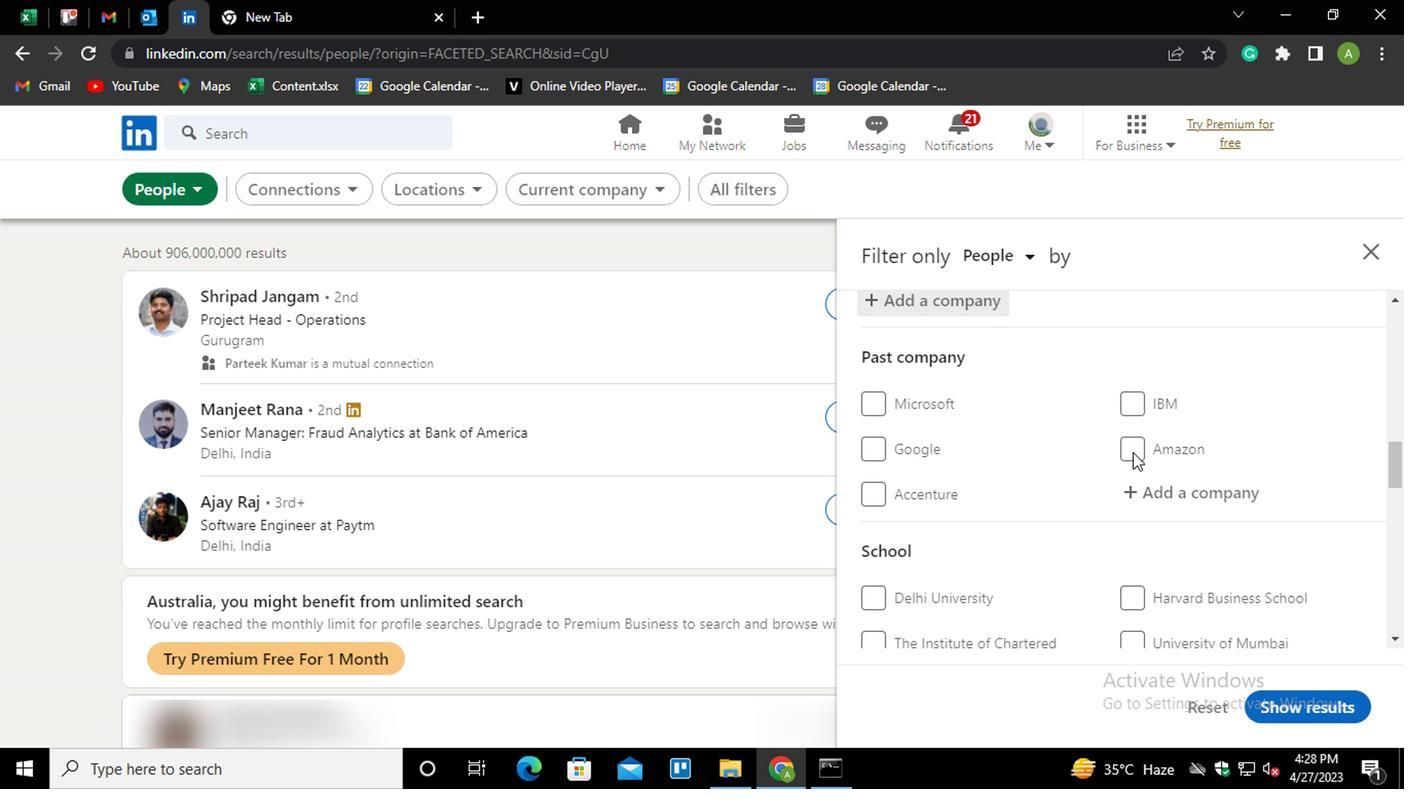
Action: Mouse scrolled (938, 453) with delta (0, 0)
Screenshot: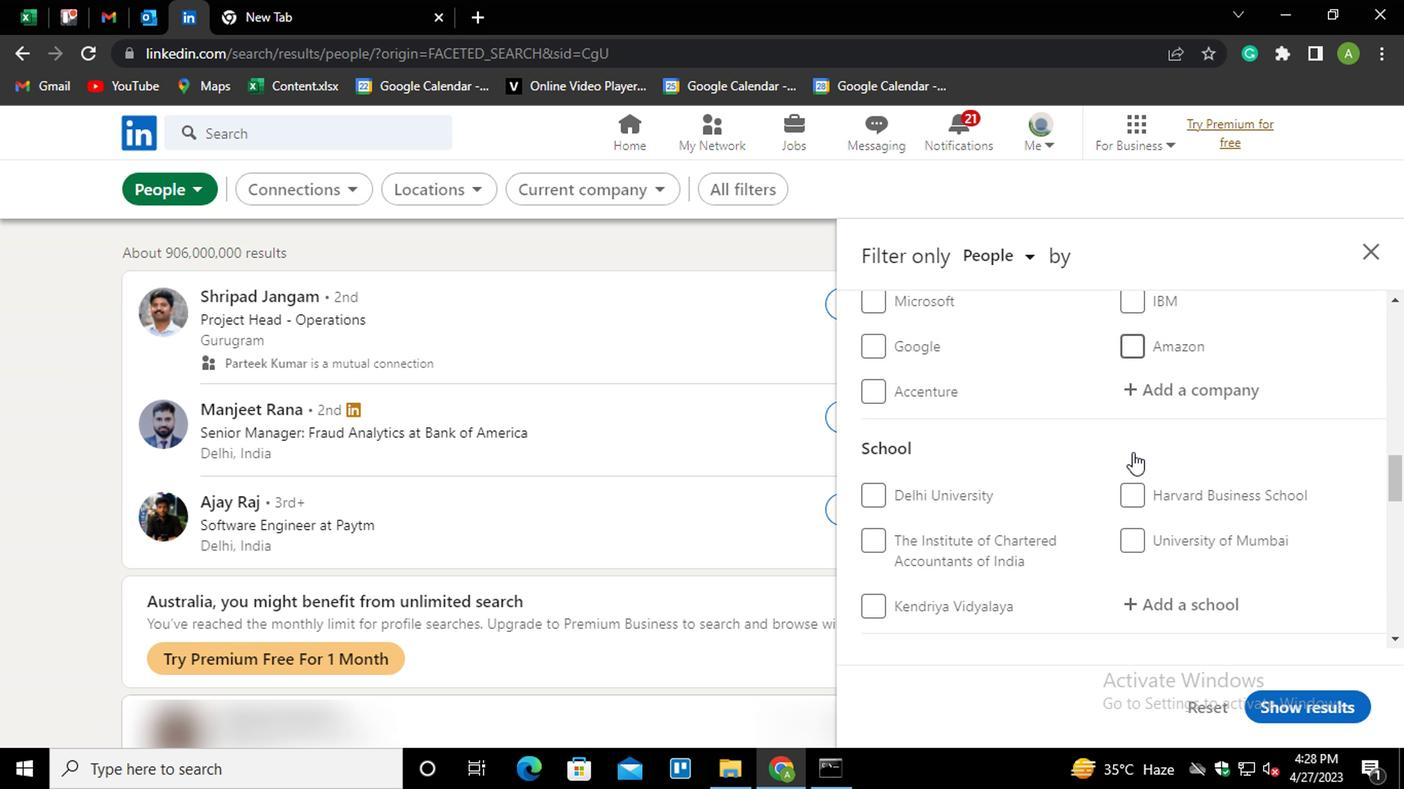 
Action: Mouse scrolled (938, 453) with delta (0, 0)
Screenshot: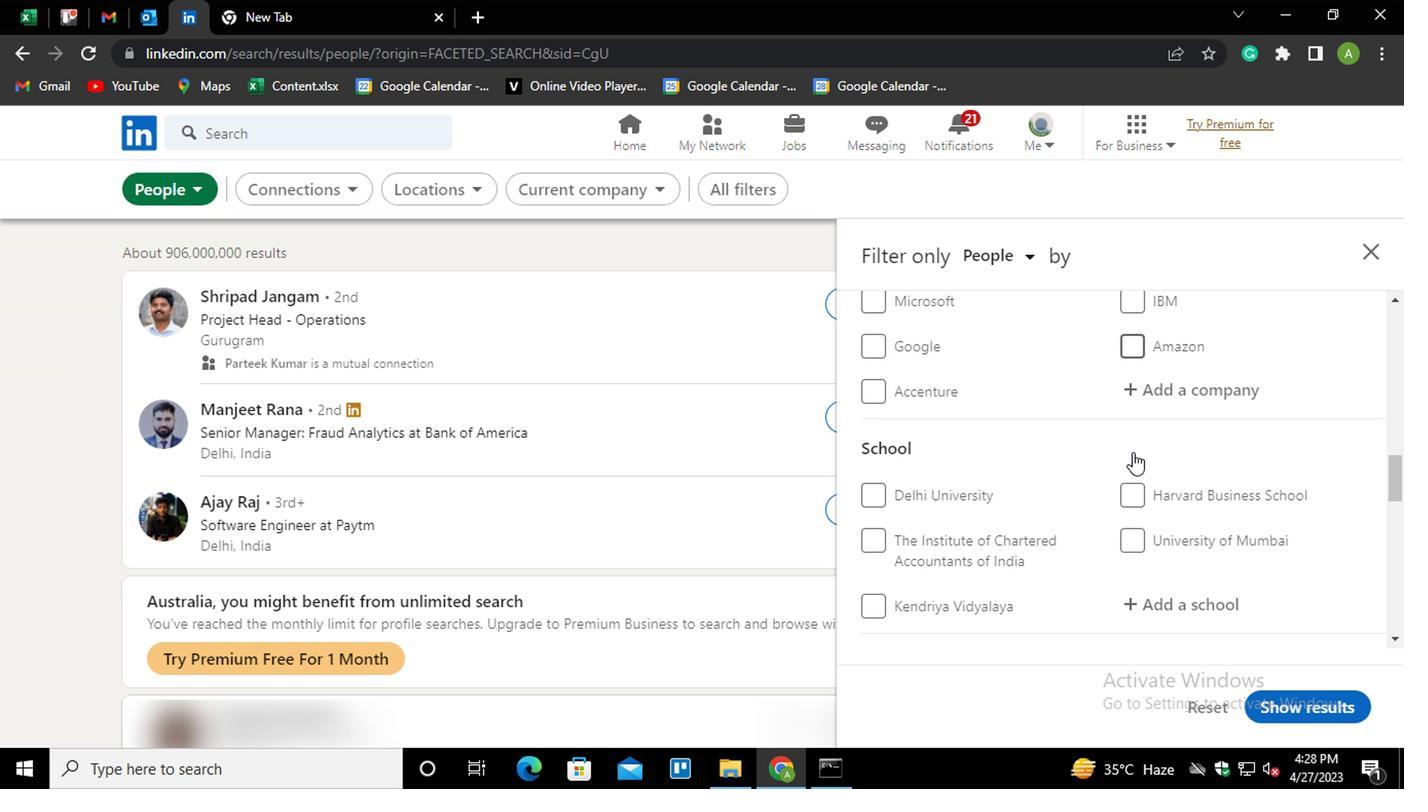 
Action: Mouse moved to (958, 417)
Screenshot: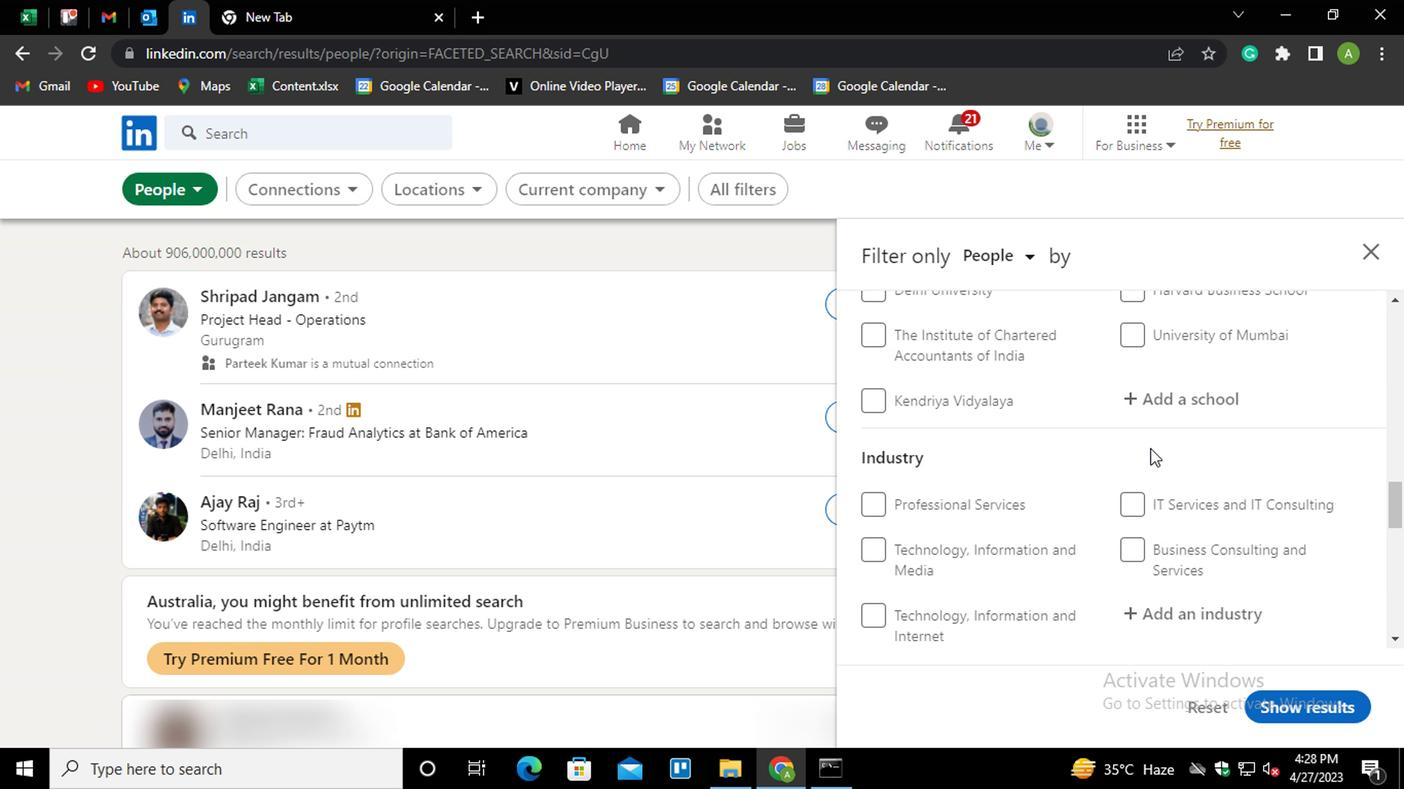 
Action: Mouse pressed left at (958, 417)
Screenshot: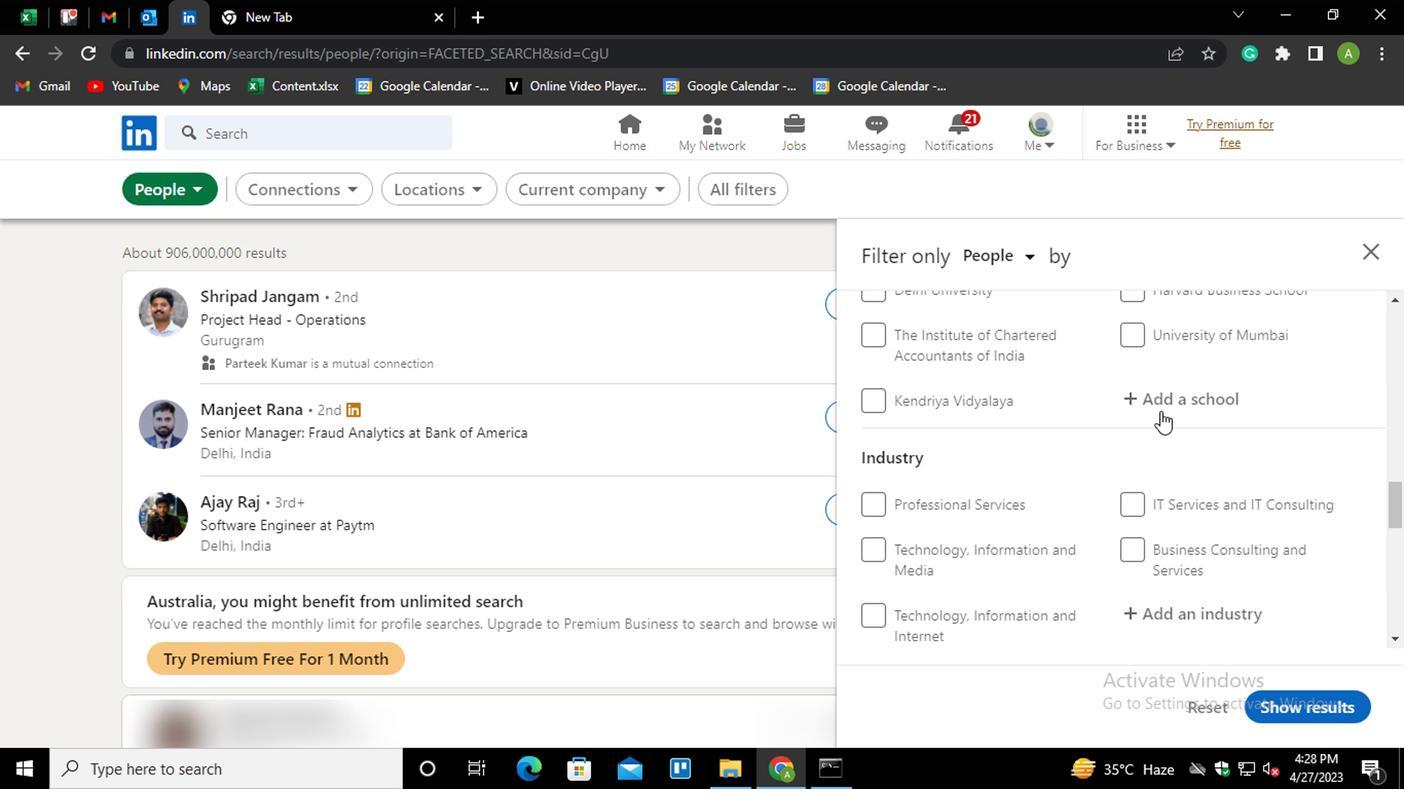 
Action: Mouse moved to (950, 416)
Screenshot: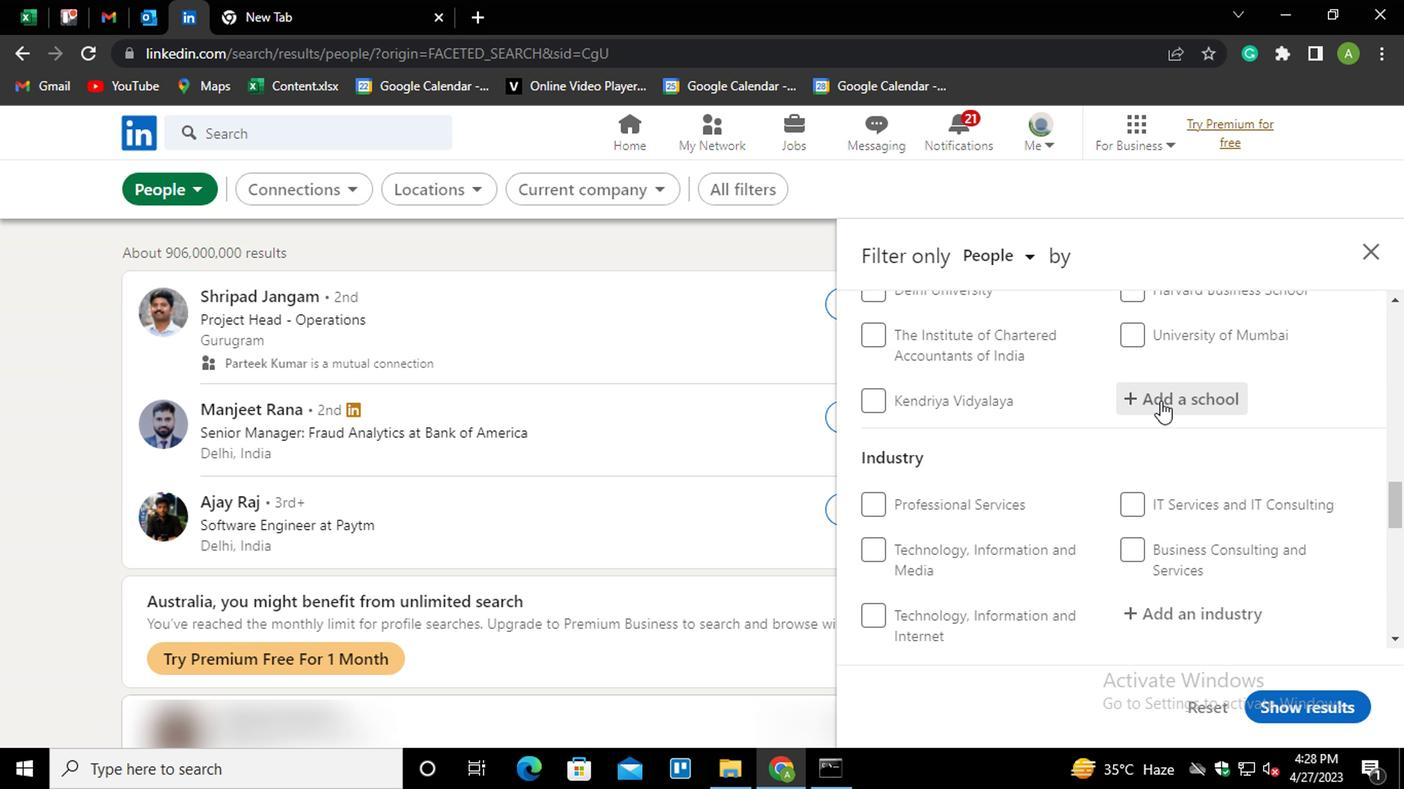 
Action: Key pressed <Key.shift><Key.shift>UNIVERSITY<Key.space><Key.shift>INSTITUTE<Key.space>OF<Key.space><Key.shift><Key.shift><Key.shift><Key.shift><Key.shift><Key.shift><Key.shift><Key.shift><Key.shift><Key.shift><Key.shift><Key.shift><Key.shift><Key.down><Key.enter>
Screenshot: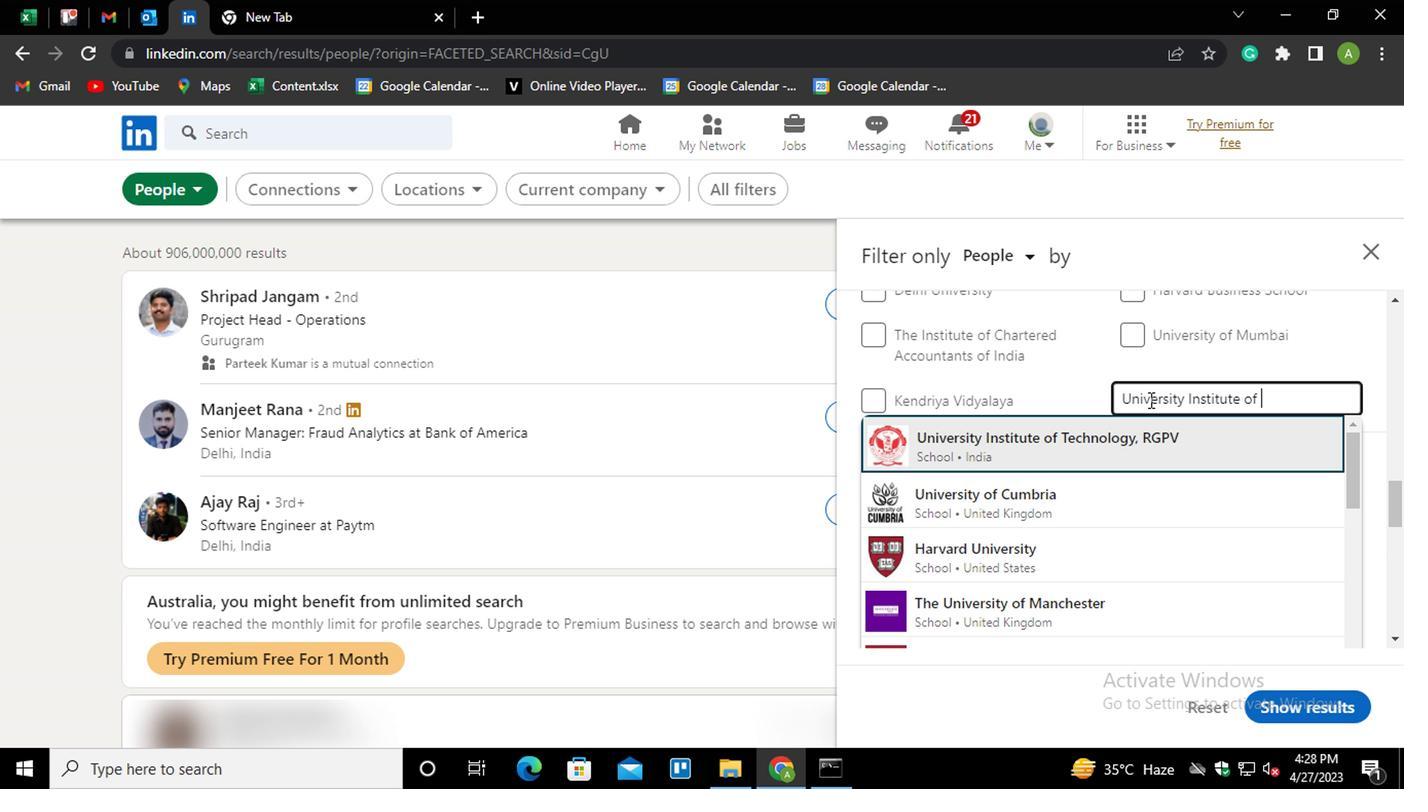
Action: Mouse moved to (949, 415)
Screenshot: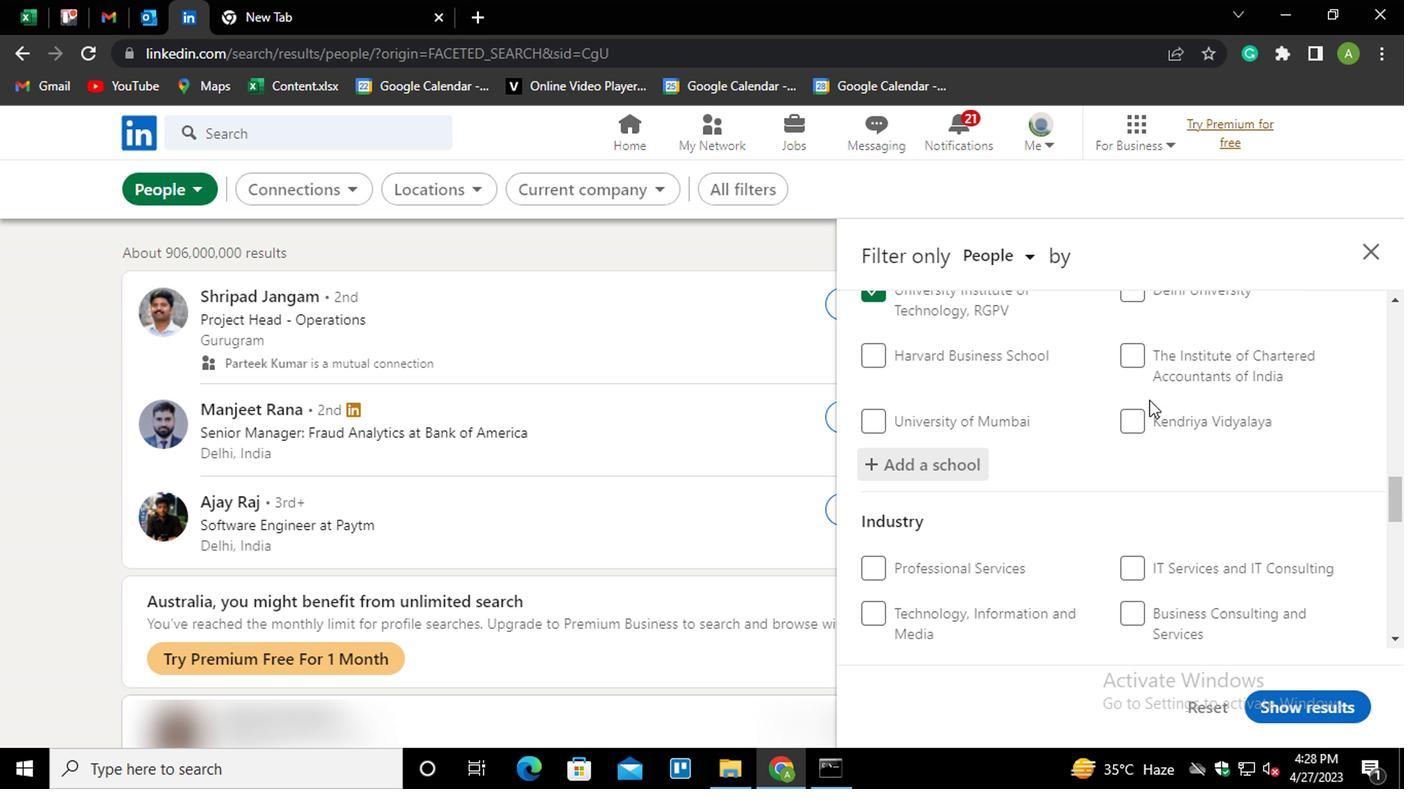 
Action: Mouse scrolled (949, 414) with delta (0, 0)
Screenshot: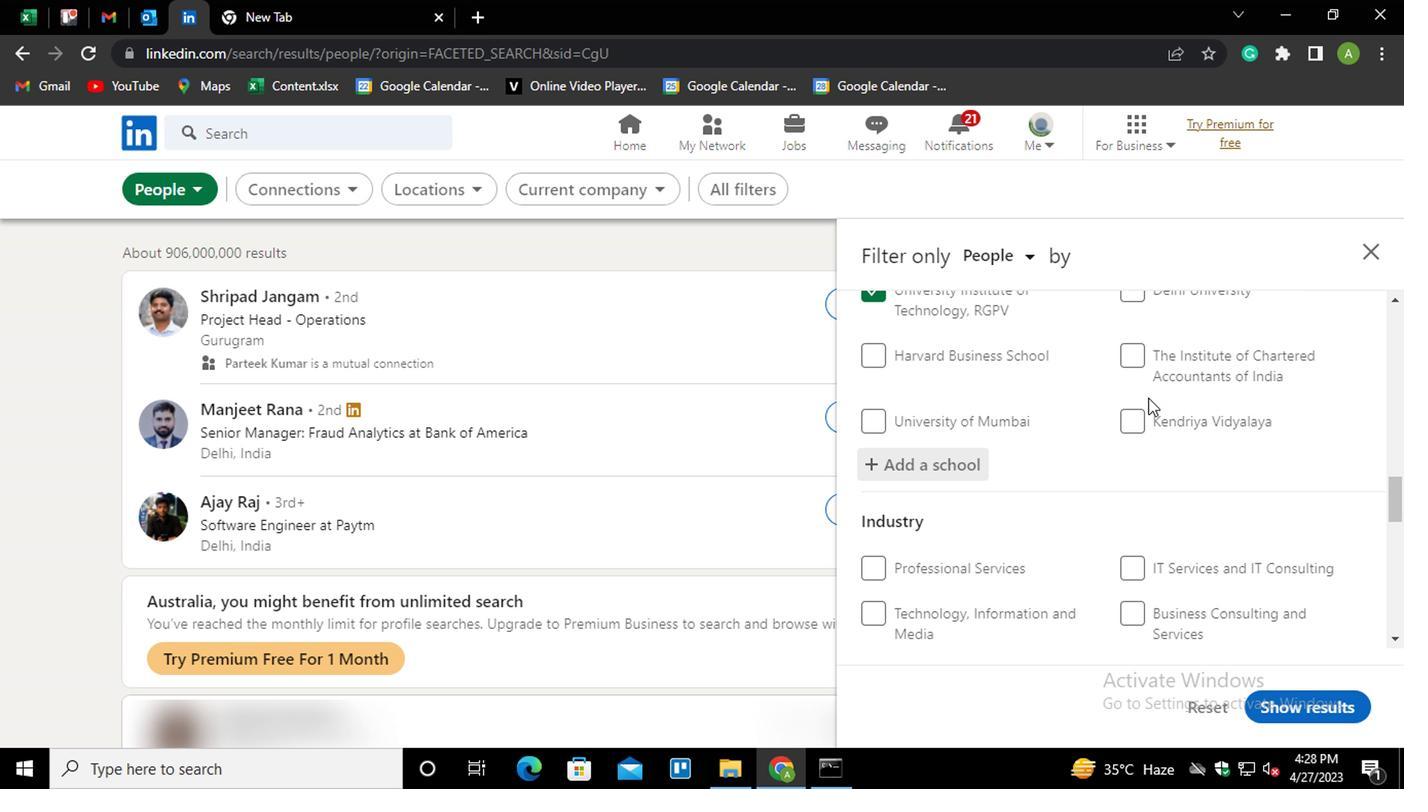 
Action: Mouse scrolled (949, 414) with delta (0, 0)
Screenshot: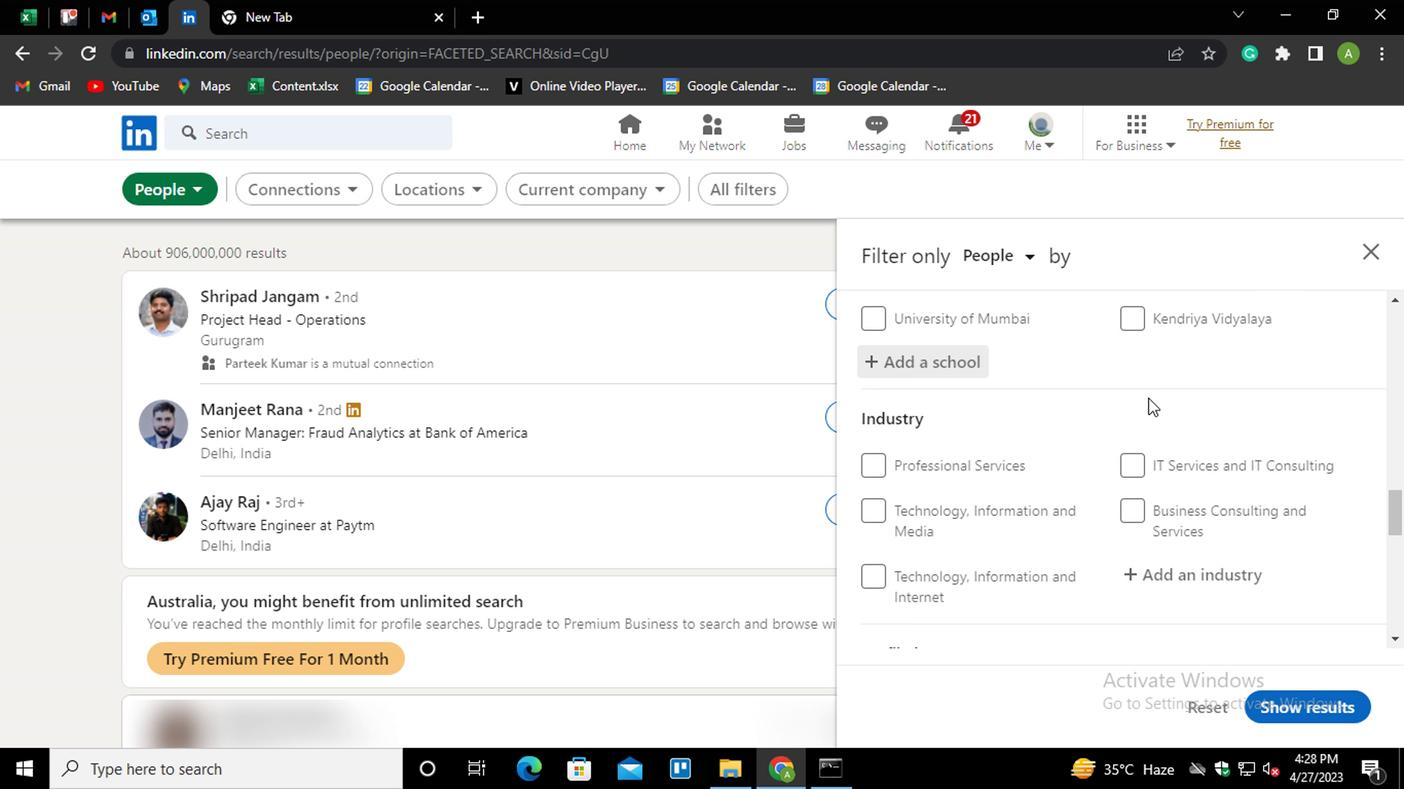 
Action: Mouse moved to (959, 460)
Screenshot: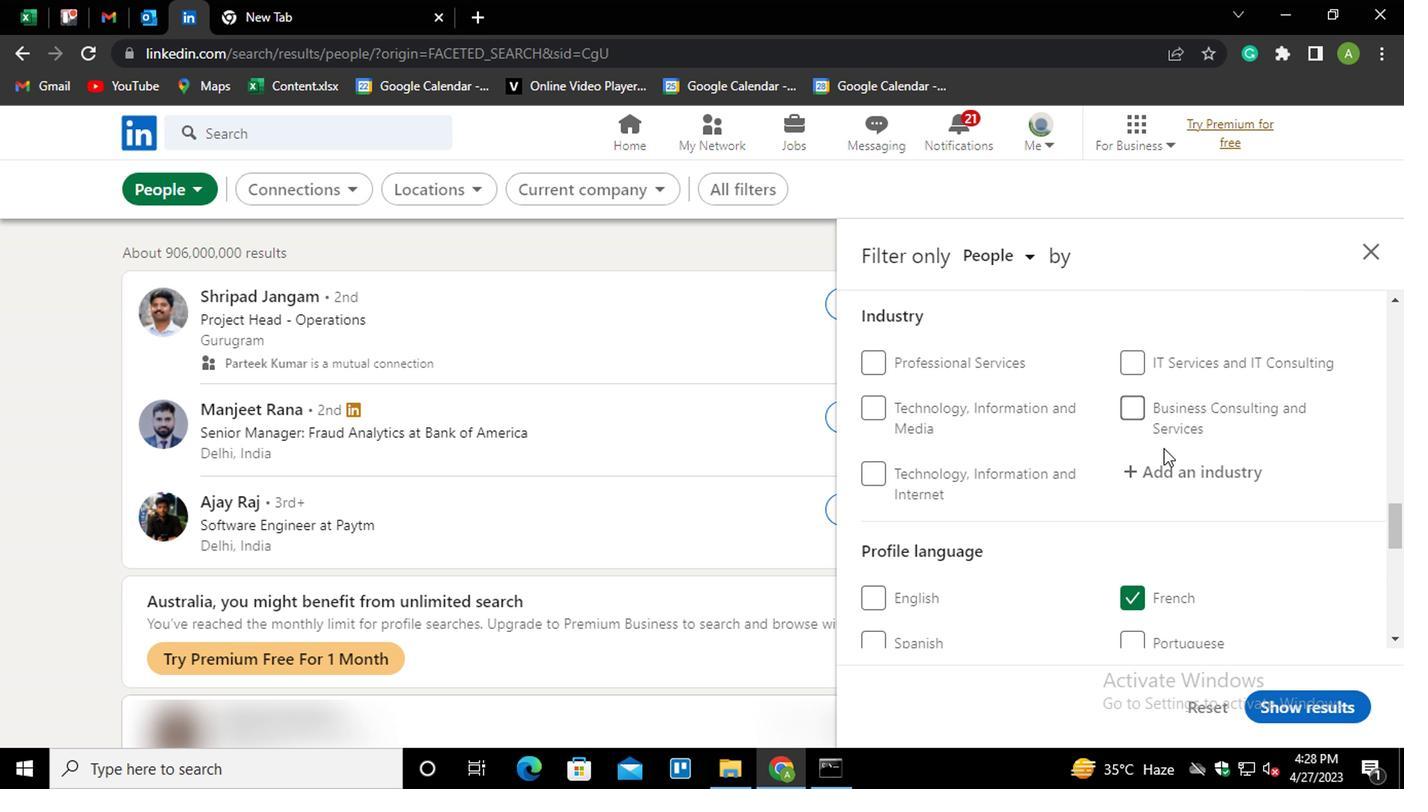 
Action: Mouse pressed left at (959, 460)
Screenshot: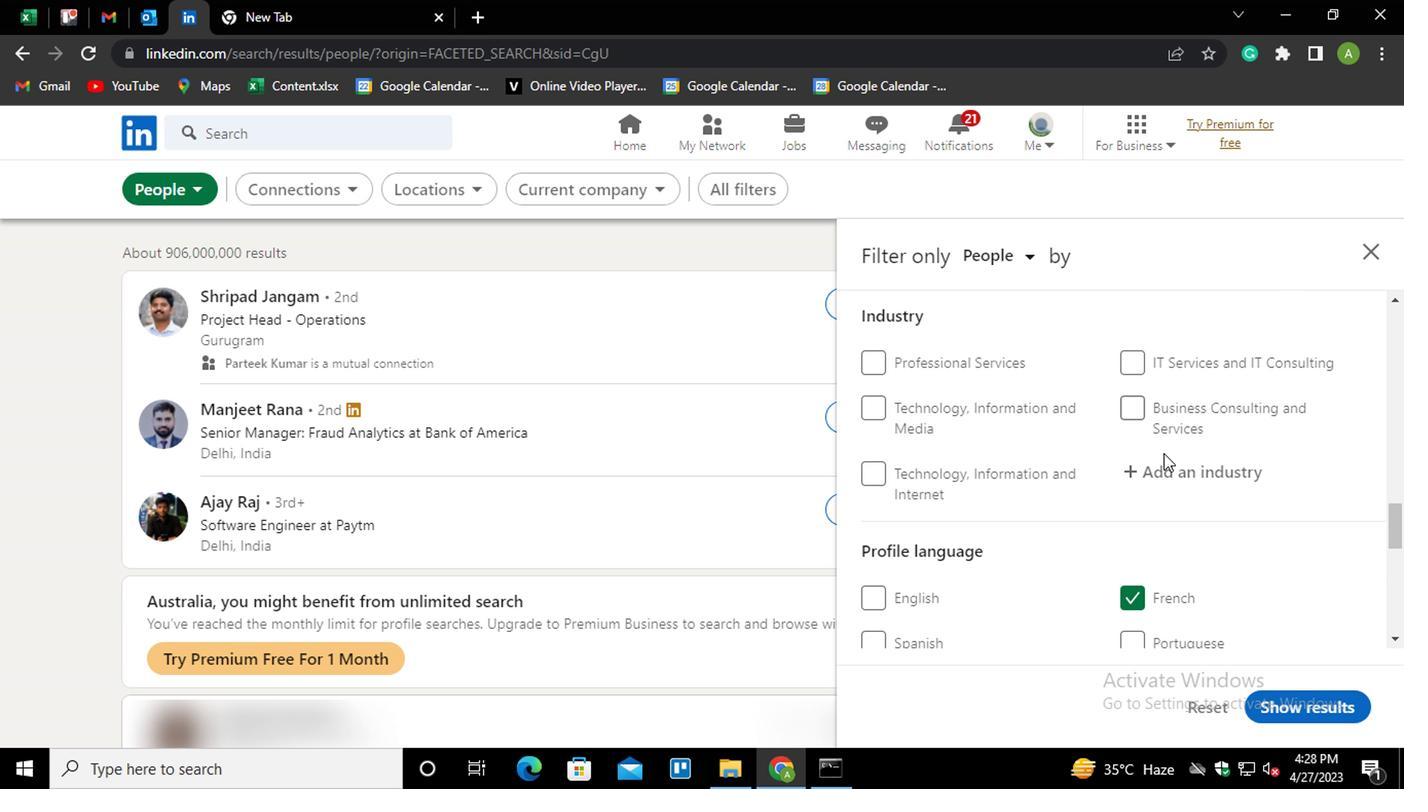 
Action: Key pressed <Key.shift>
Screenshot: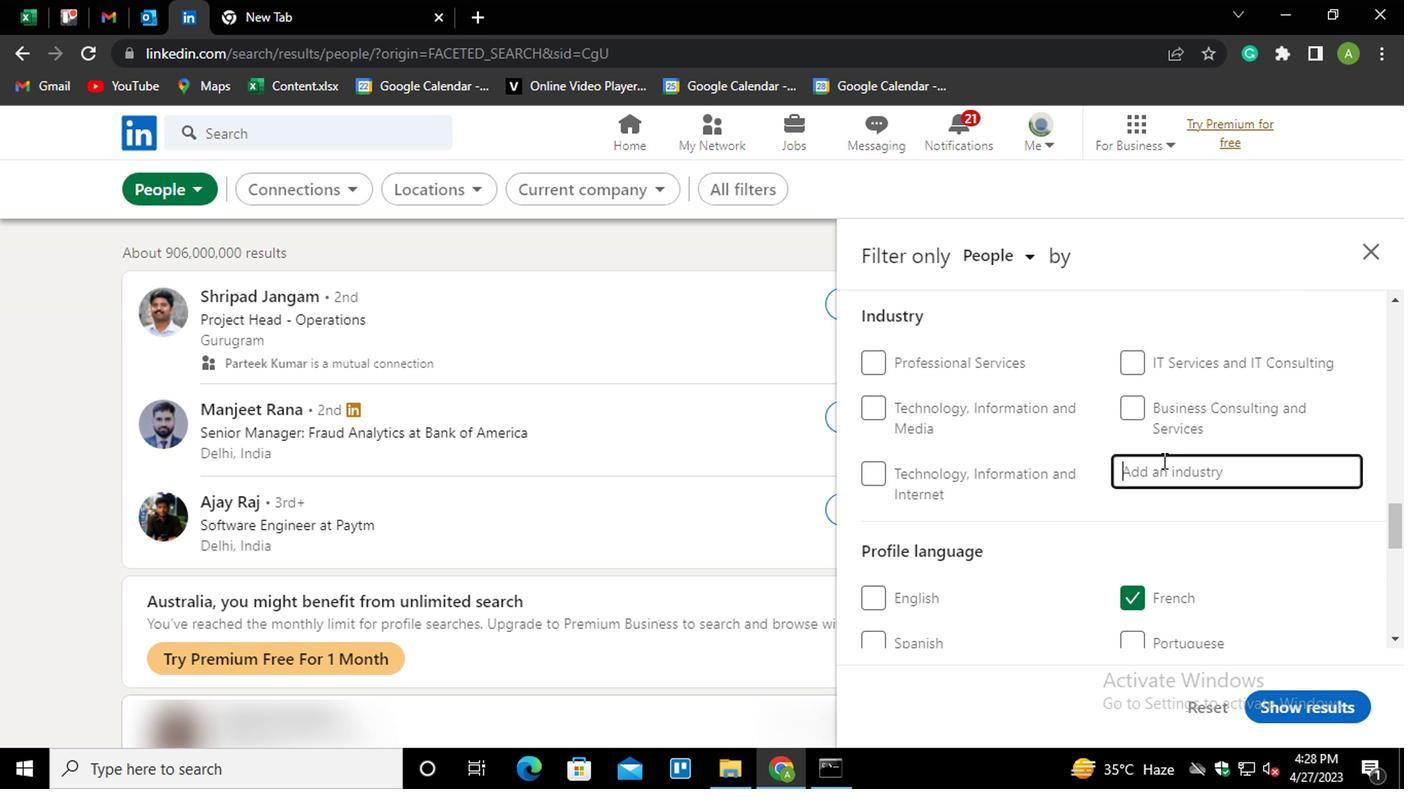 
Action: Mouse moved to (958, 460)
Screenshot: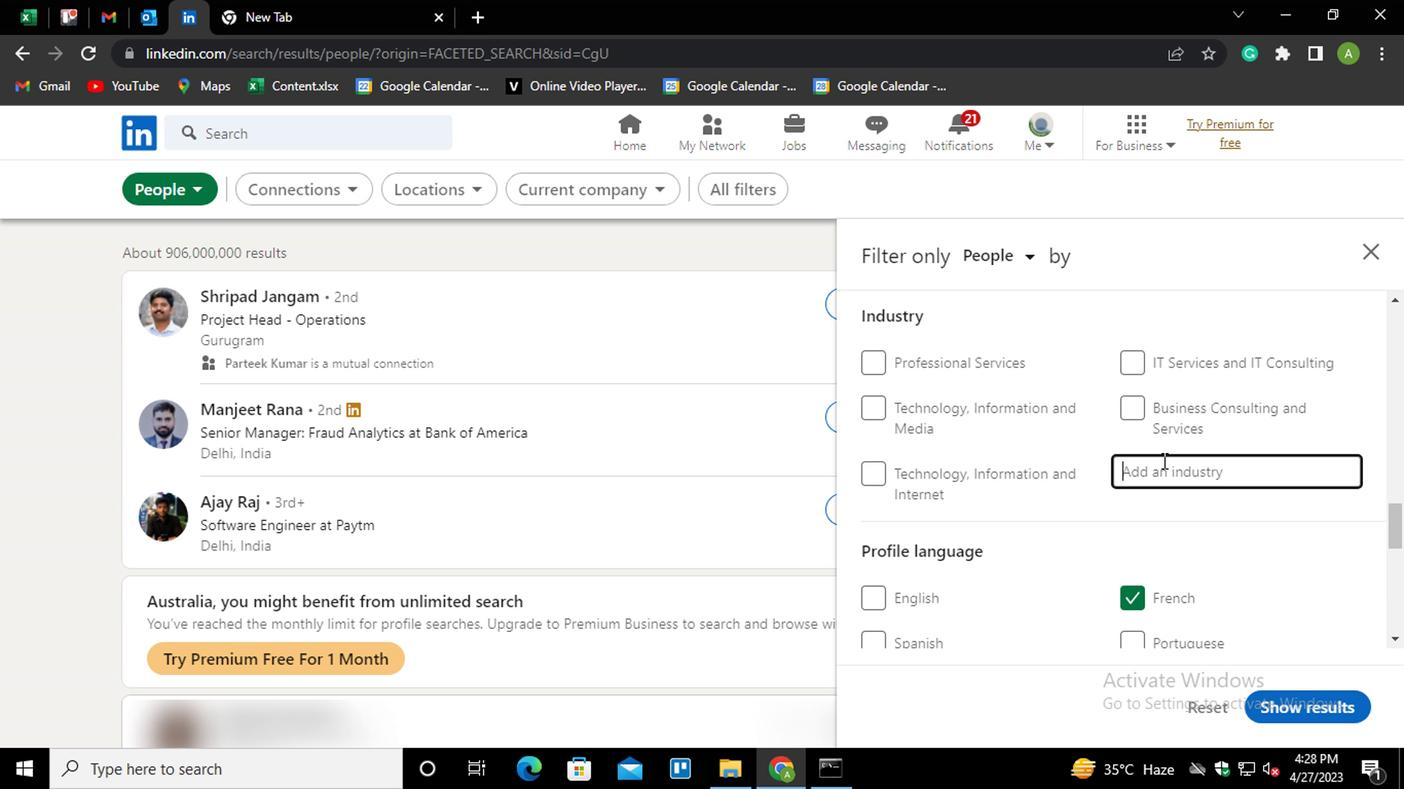 
Action: Key pressed <Key.shift><Key.shift>B
Screenshot: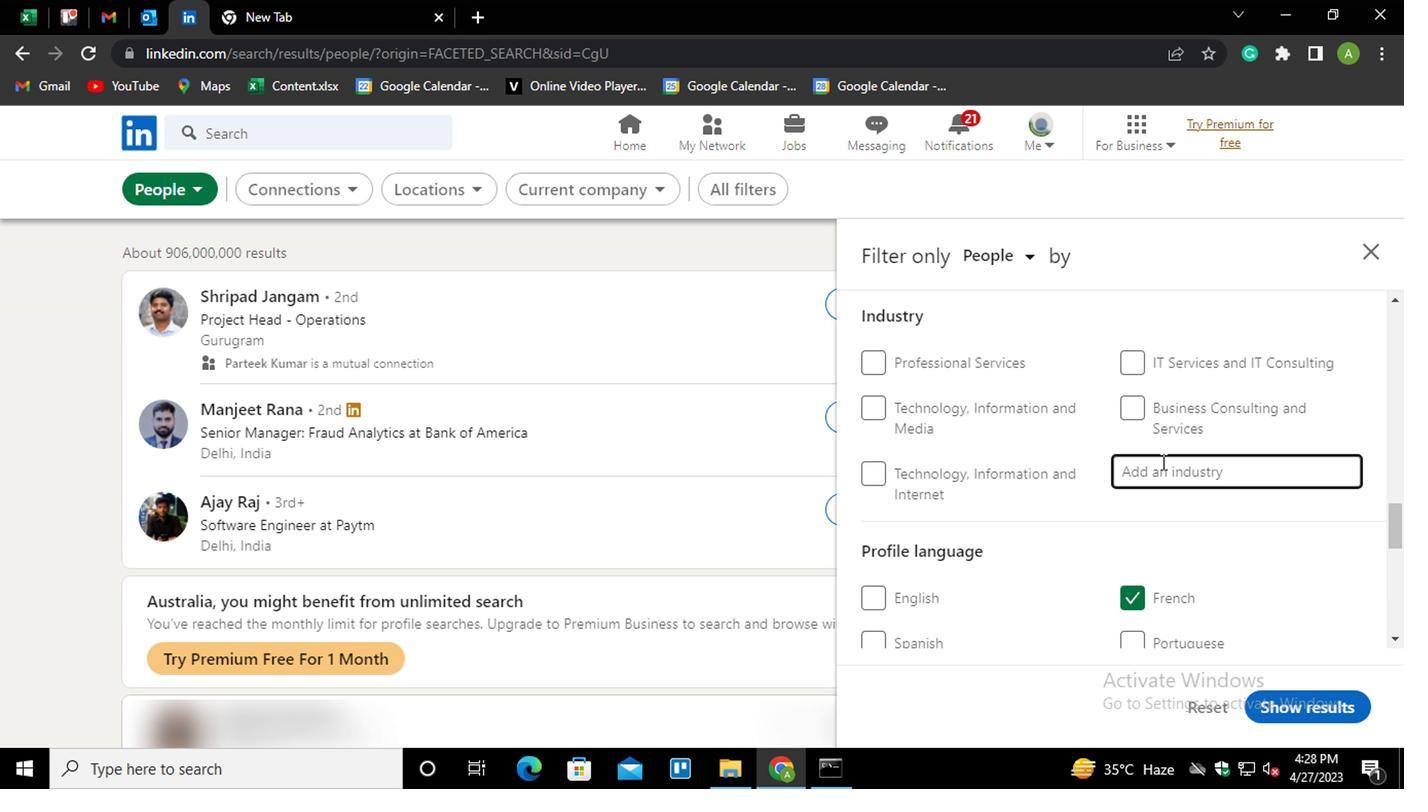 
Action: Mouse moved to (948, 457)
Screenshot: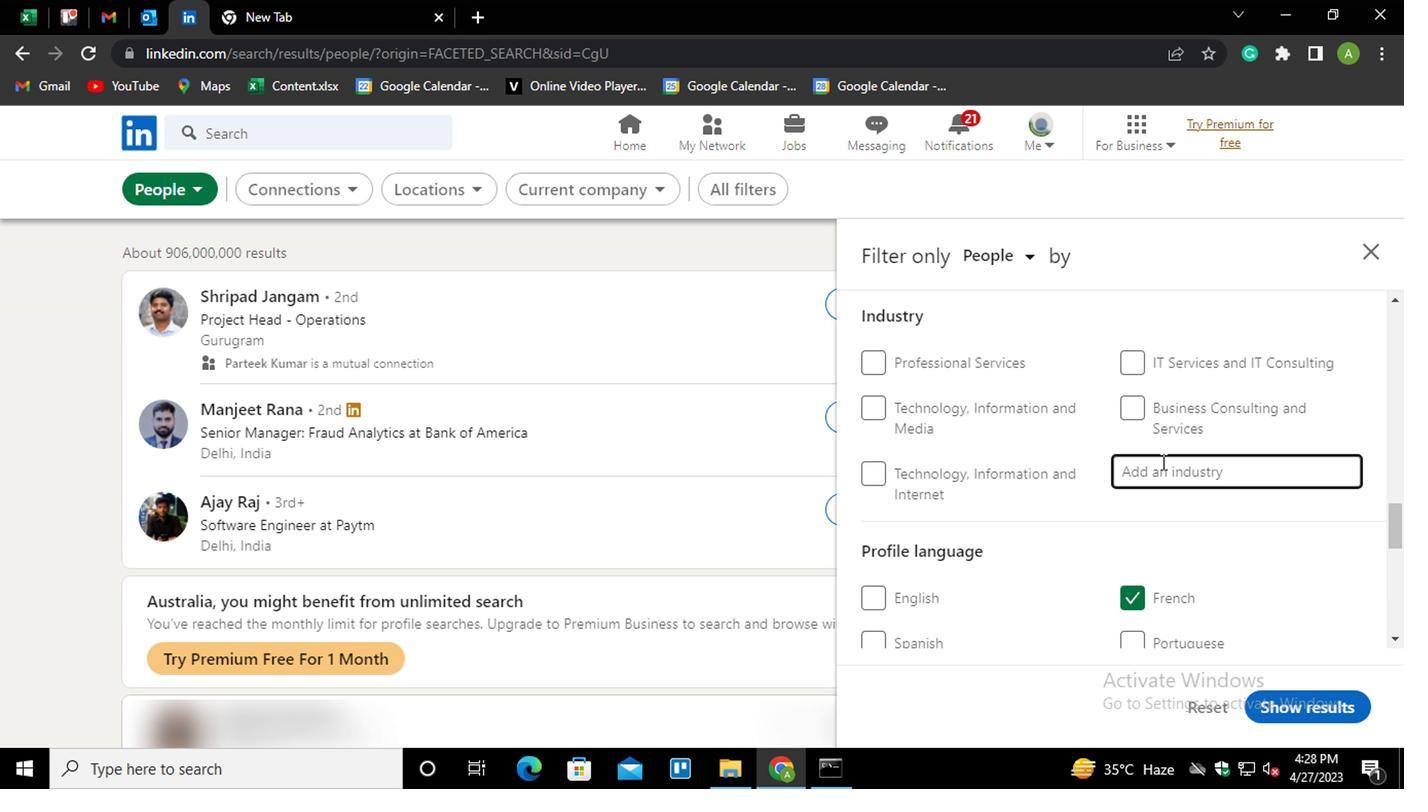 
Action: Key pressed IOMA<Key.down><Key.enter>
Screenshot: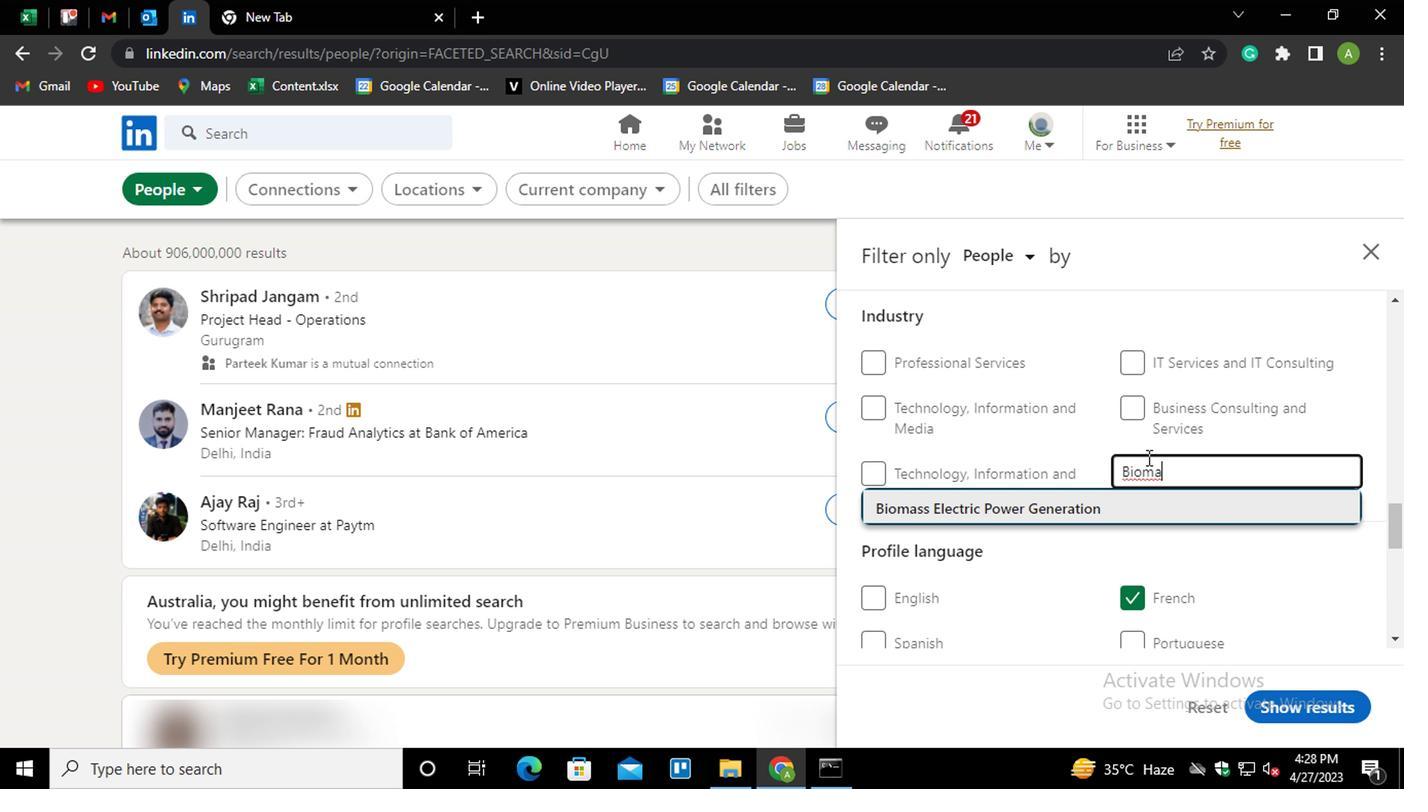 
Action: Mouse moved to (947, 457)
Screenshot: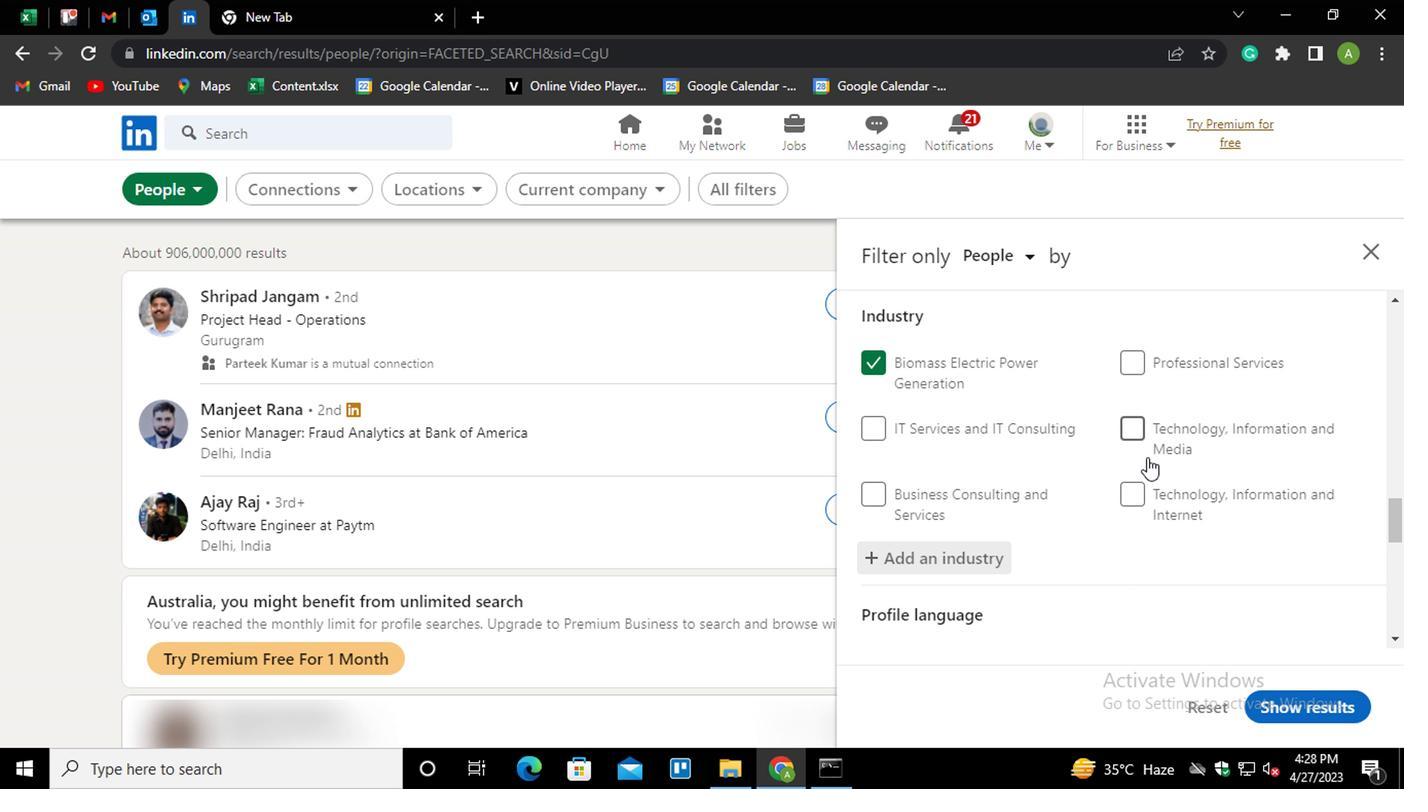 
Action: Mouse scrolled (947, 457) with delta (0, 0)
Screenshot: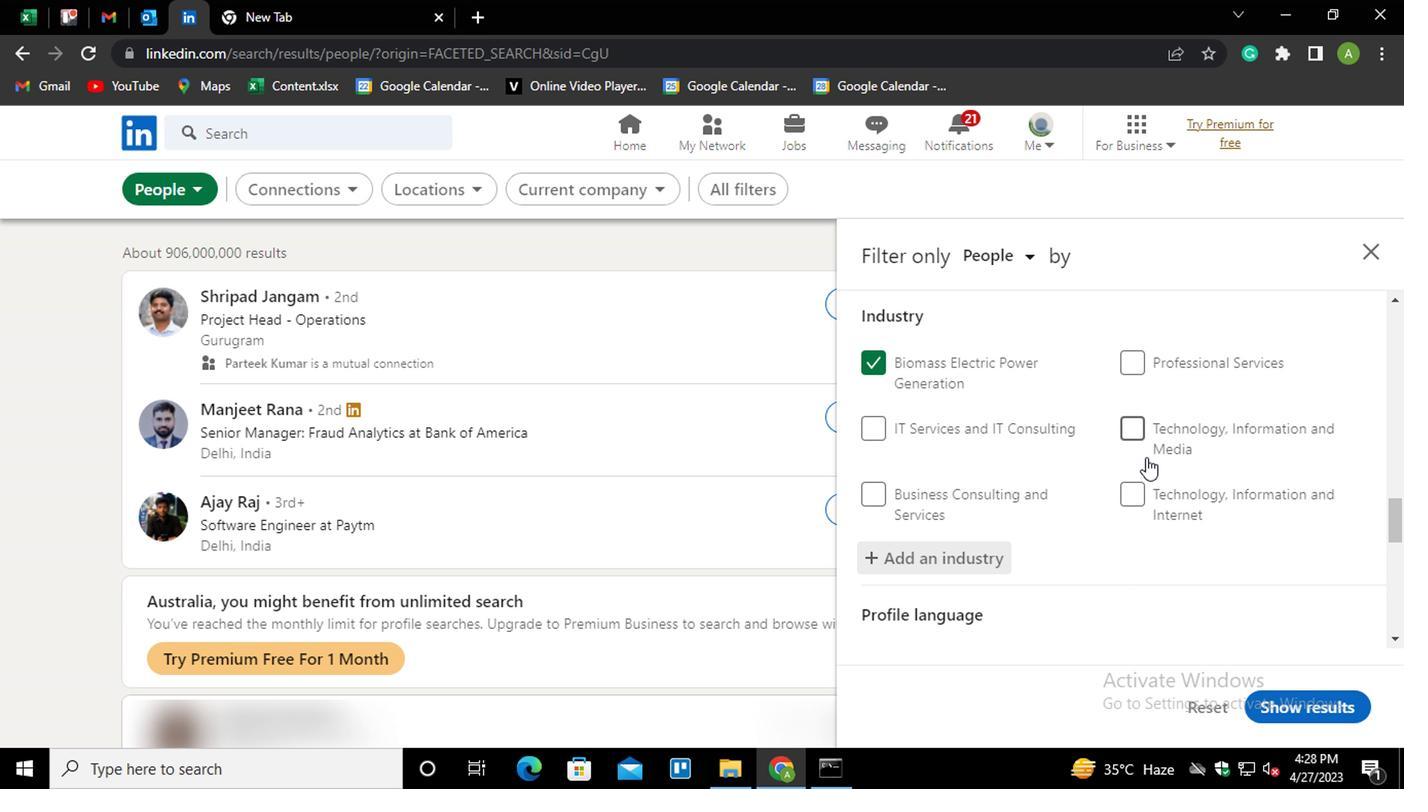 
Action: Mouse scrolled (947, 457) with delta (0, 0)
Screenshot: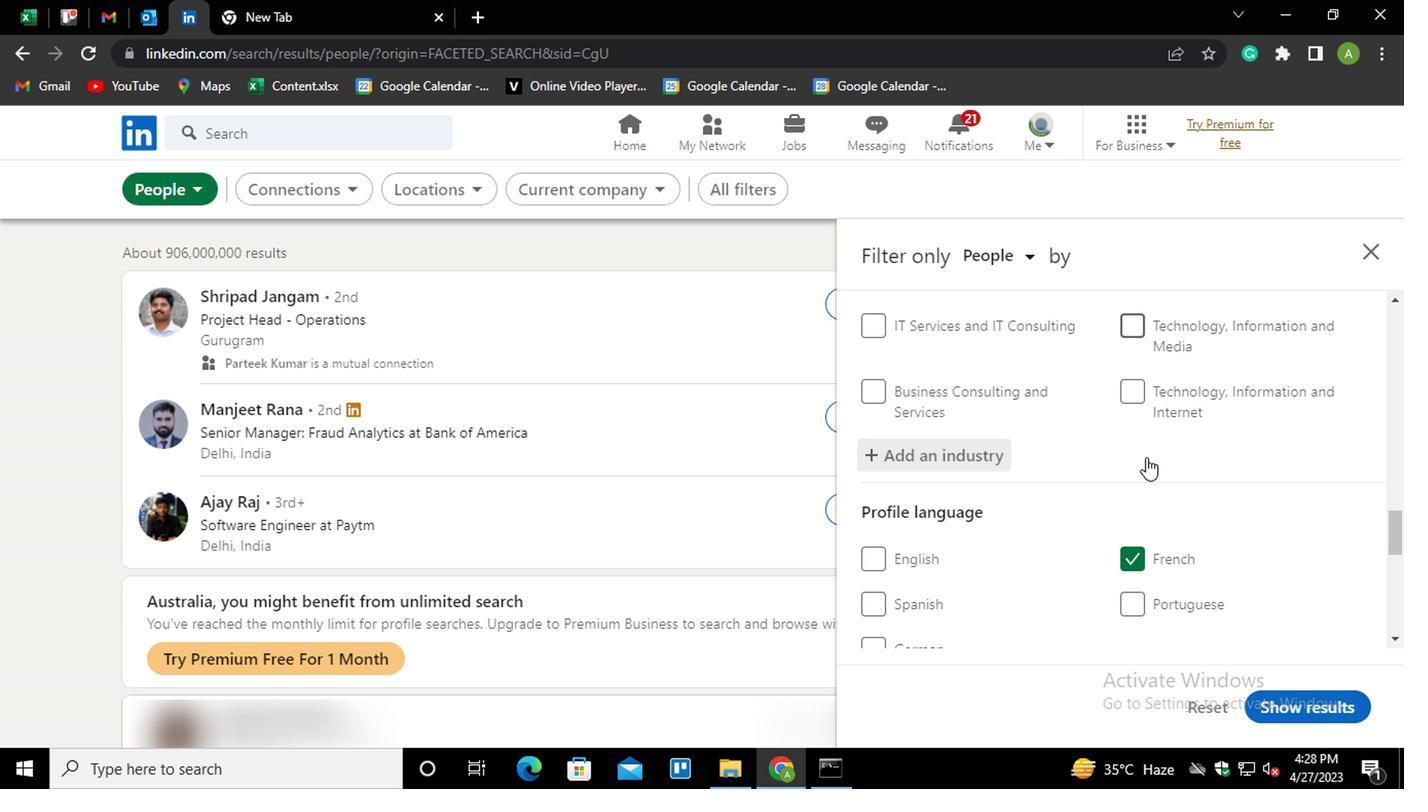 
Action: Mouse scrolled (947, 457) with delta (0, 0)
Screenshot: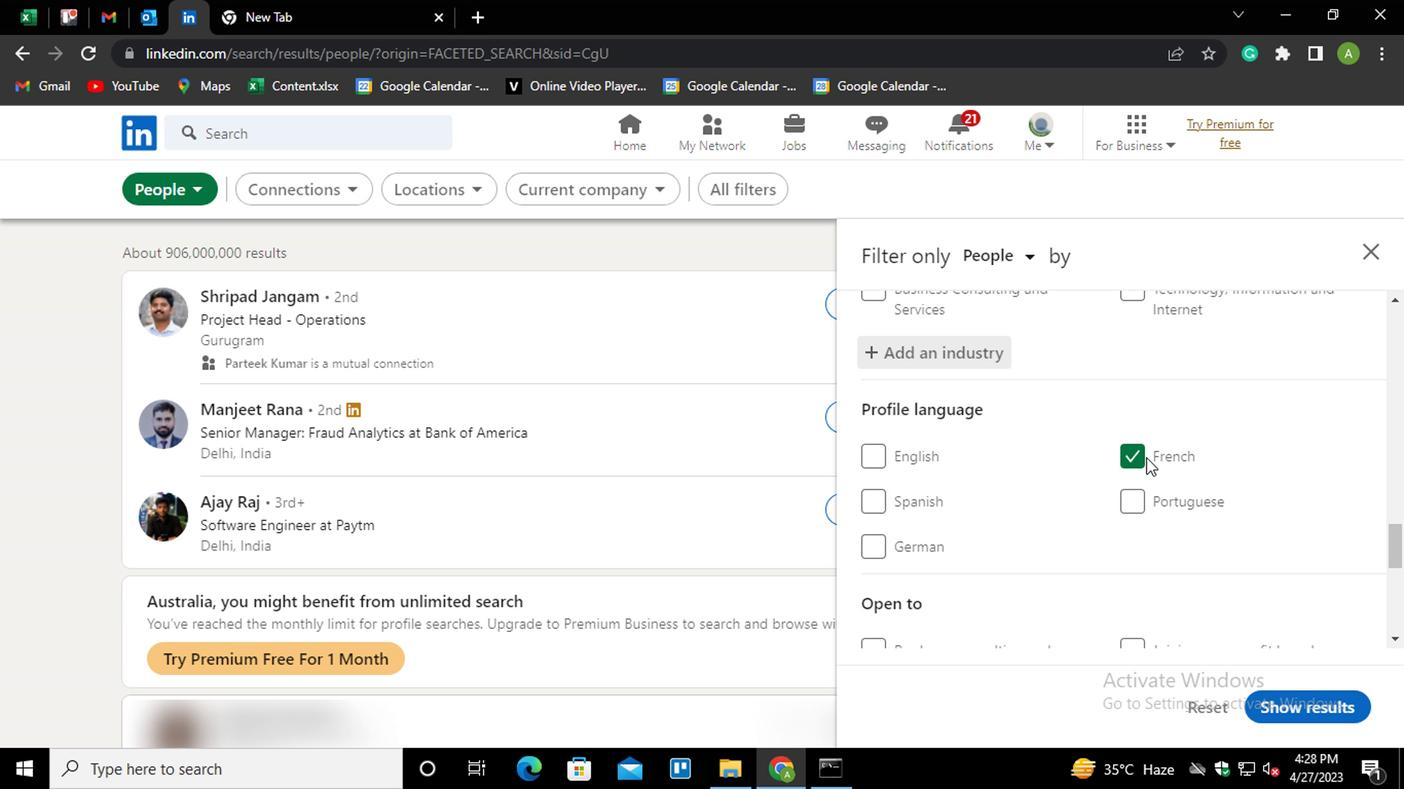 
Action: Mouse moved to (944, 458)
Screenshot: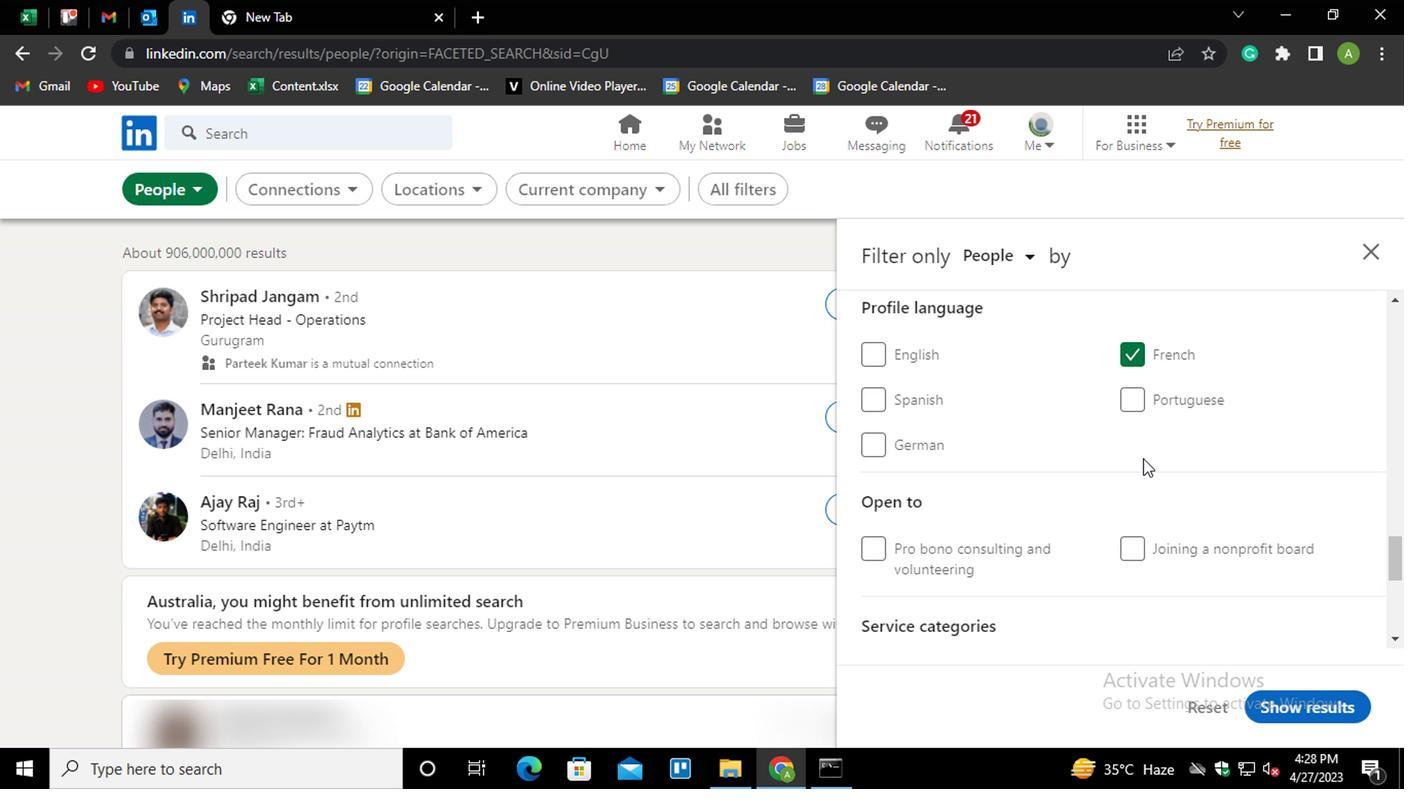 
Action: Mouse scrolled (944, 457) with delta (0, 0)
Screenshot: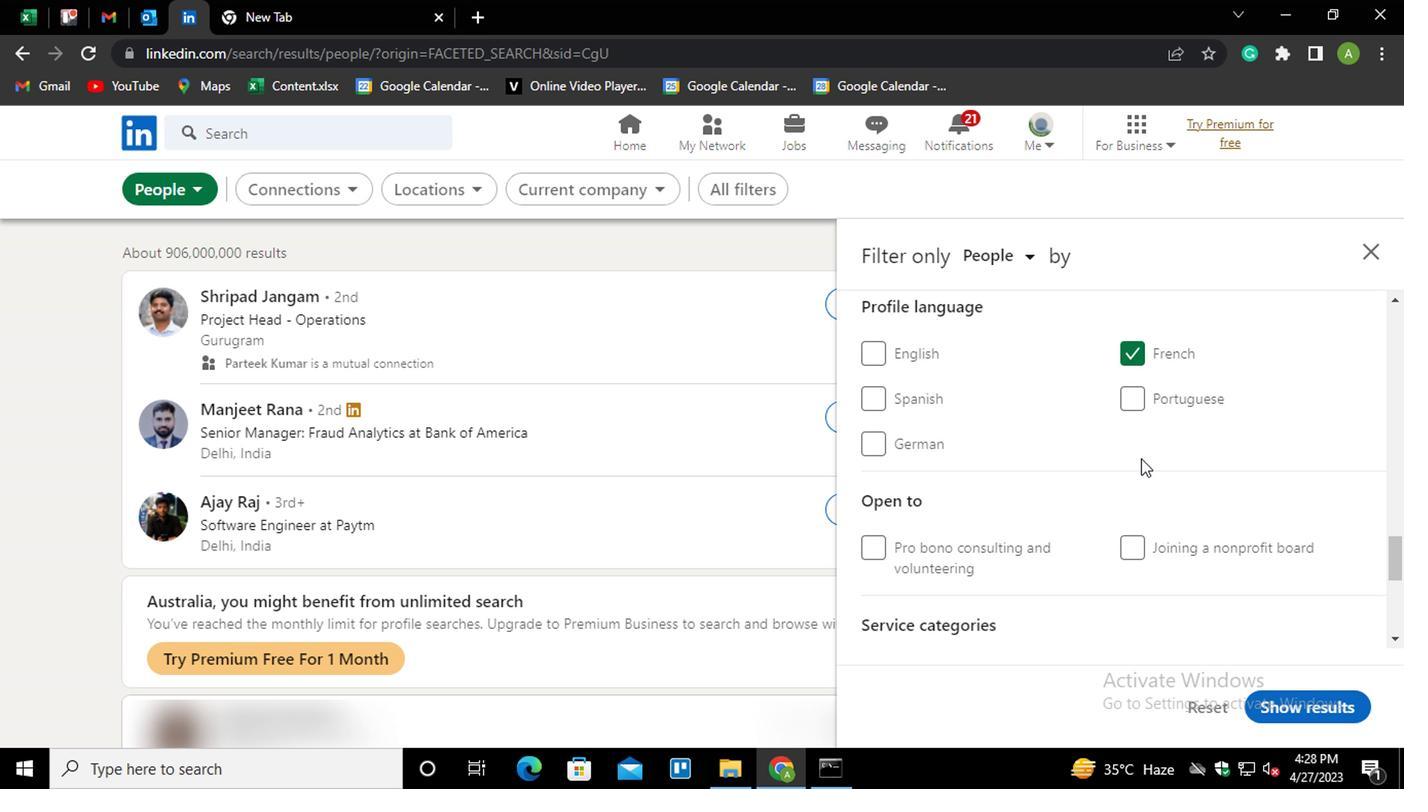 
Action: Mouse moved to (941, 458)
Screenshot: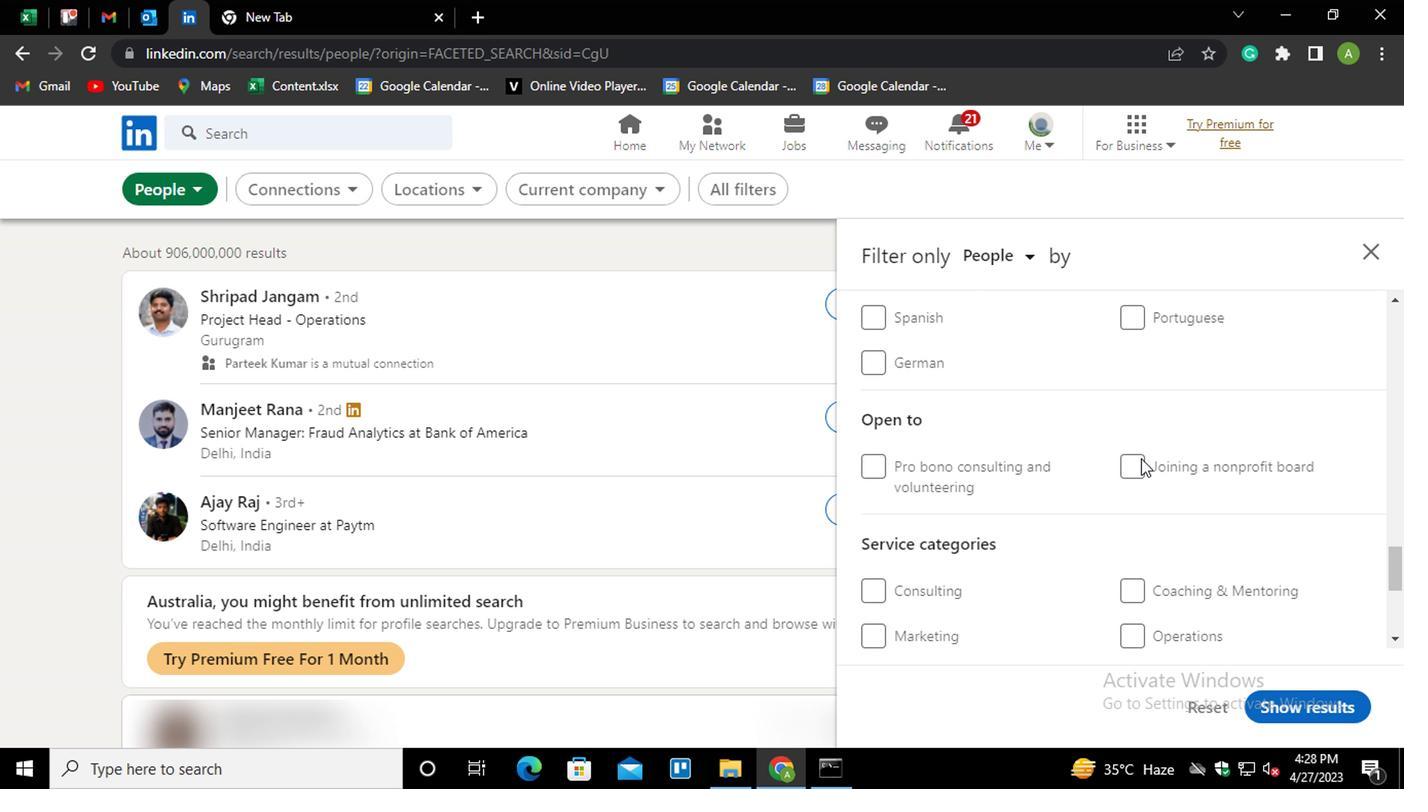 
Action: Mouse scrolled (941, 457) with delta (0, 0)
Screenshot: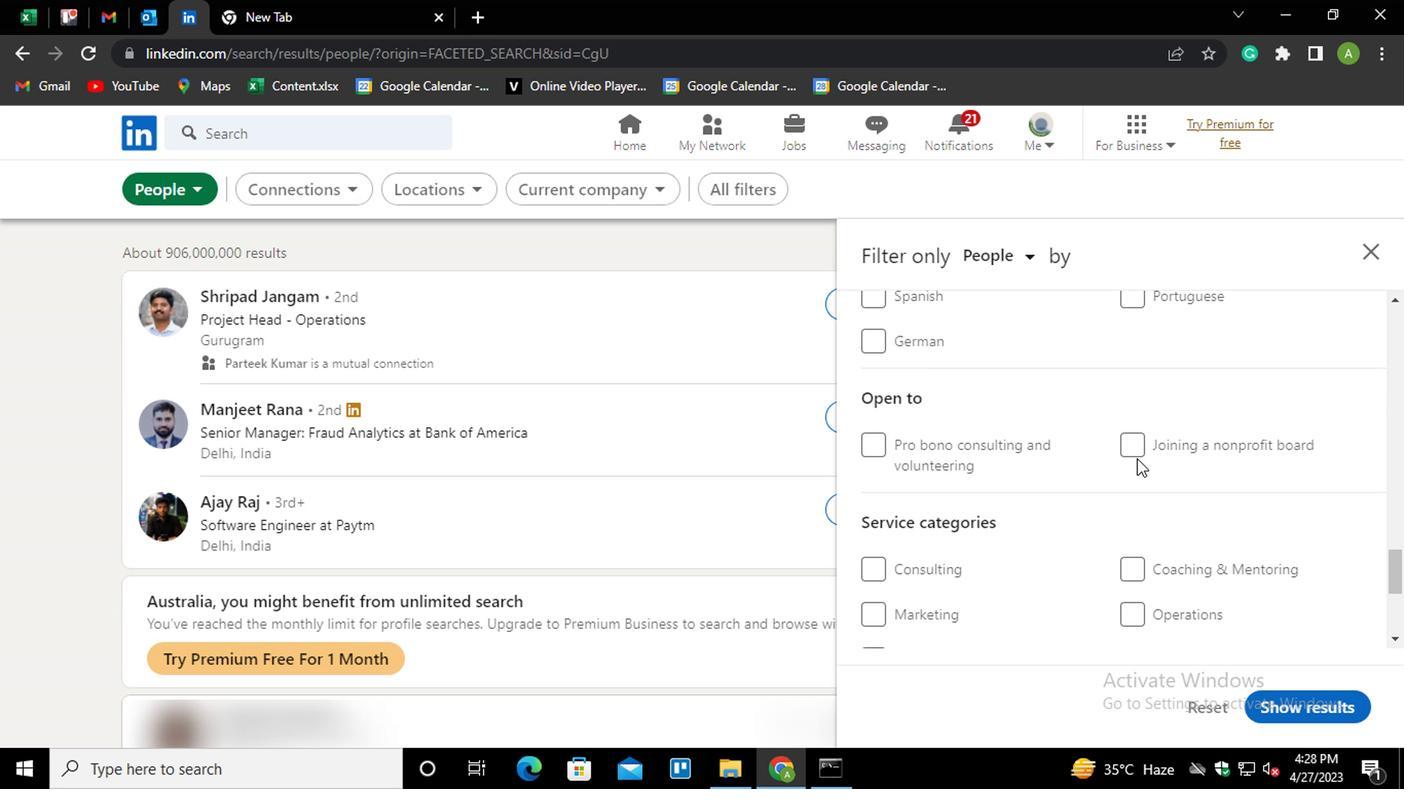 
Action: Mouse scrolled (941, 457) with delta (0, 0)
Screenshot: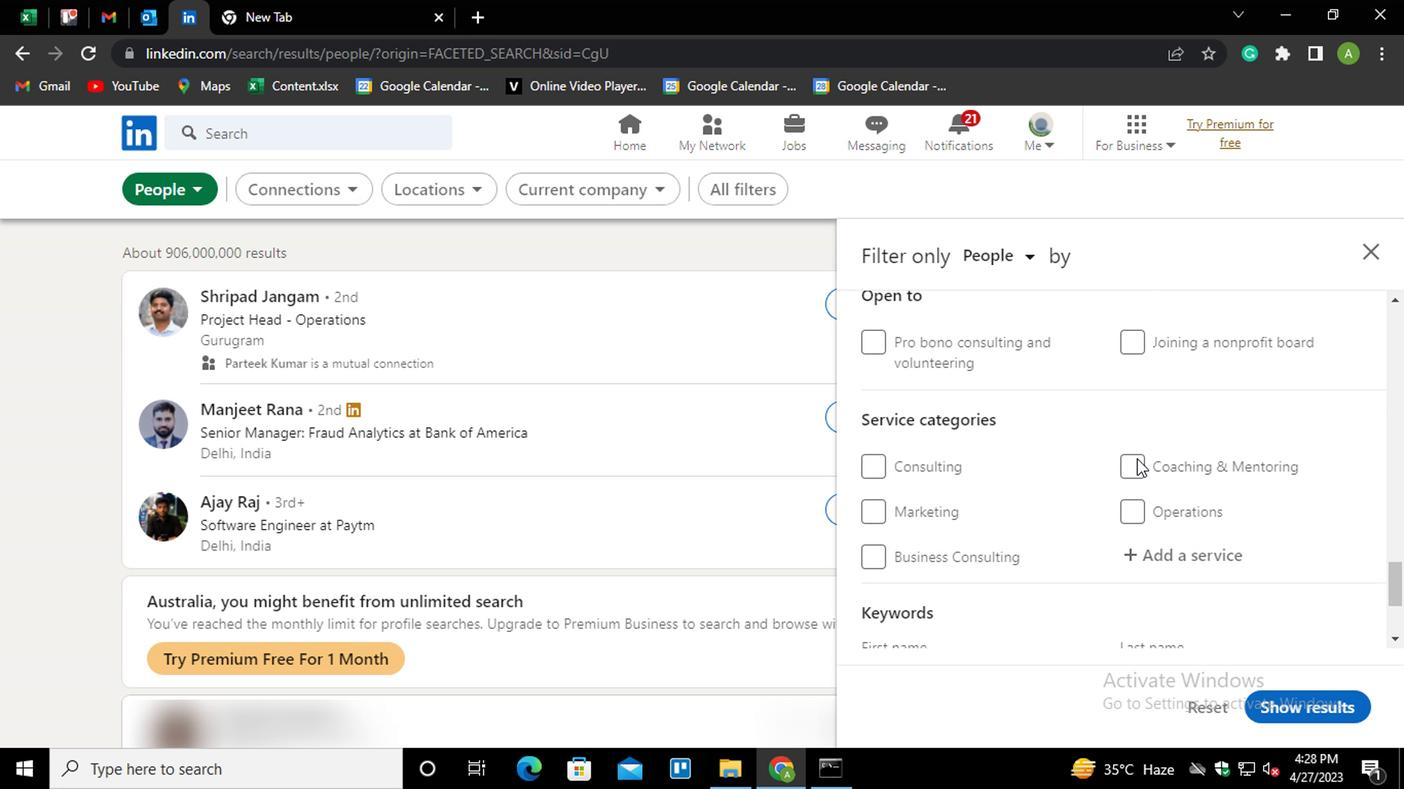 
Action: Mouse moved to (944, 457)
Screenshot: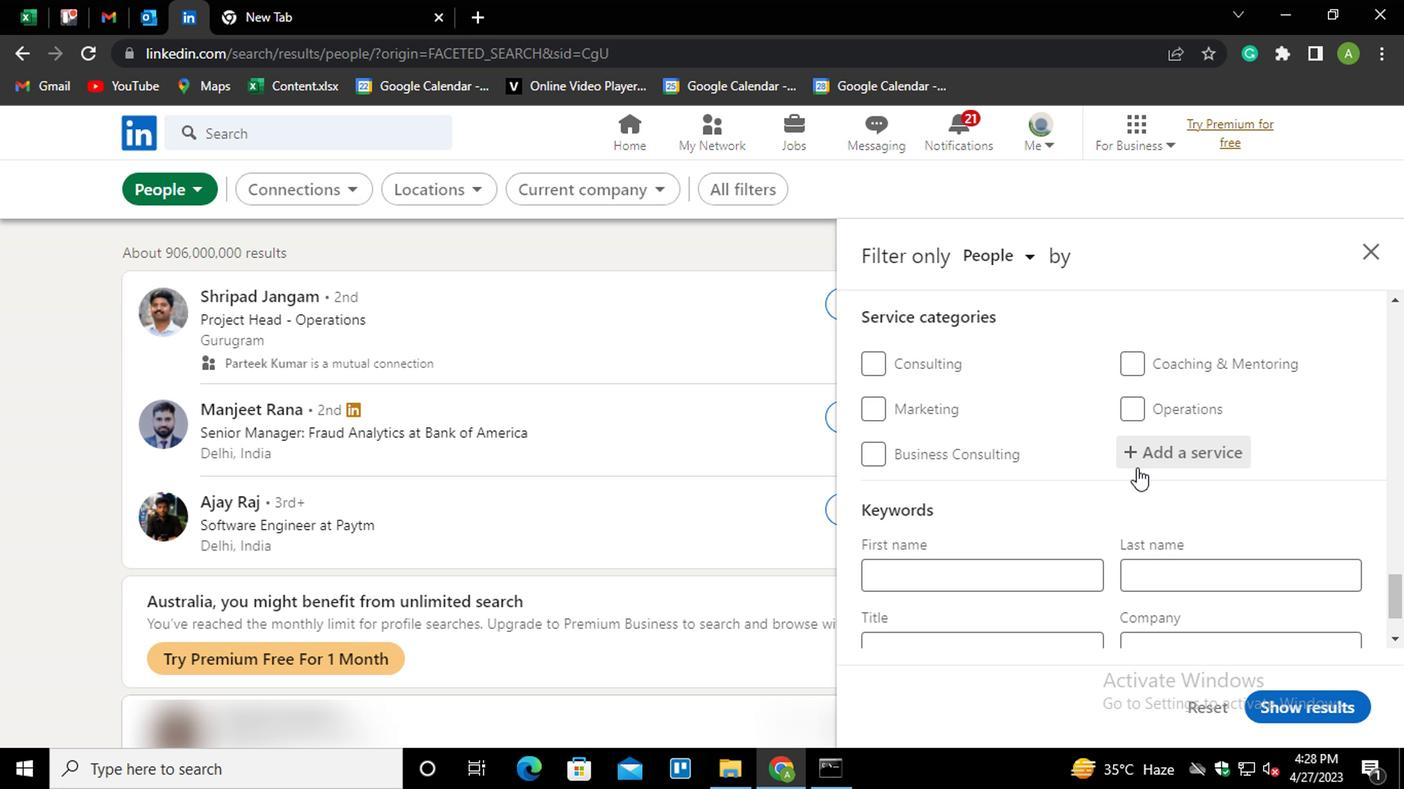 
Action: Mouse pressed left at (944, 457)
Screenshot: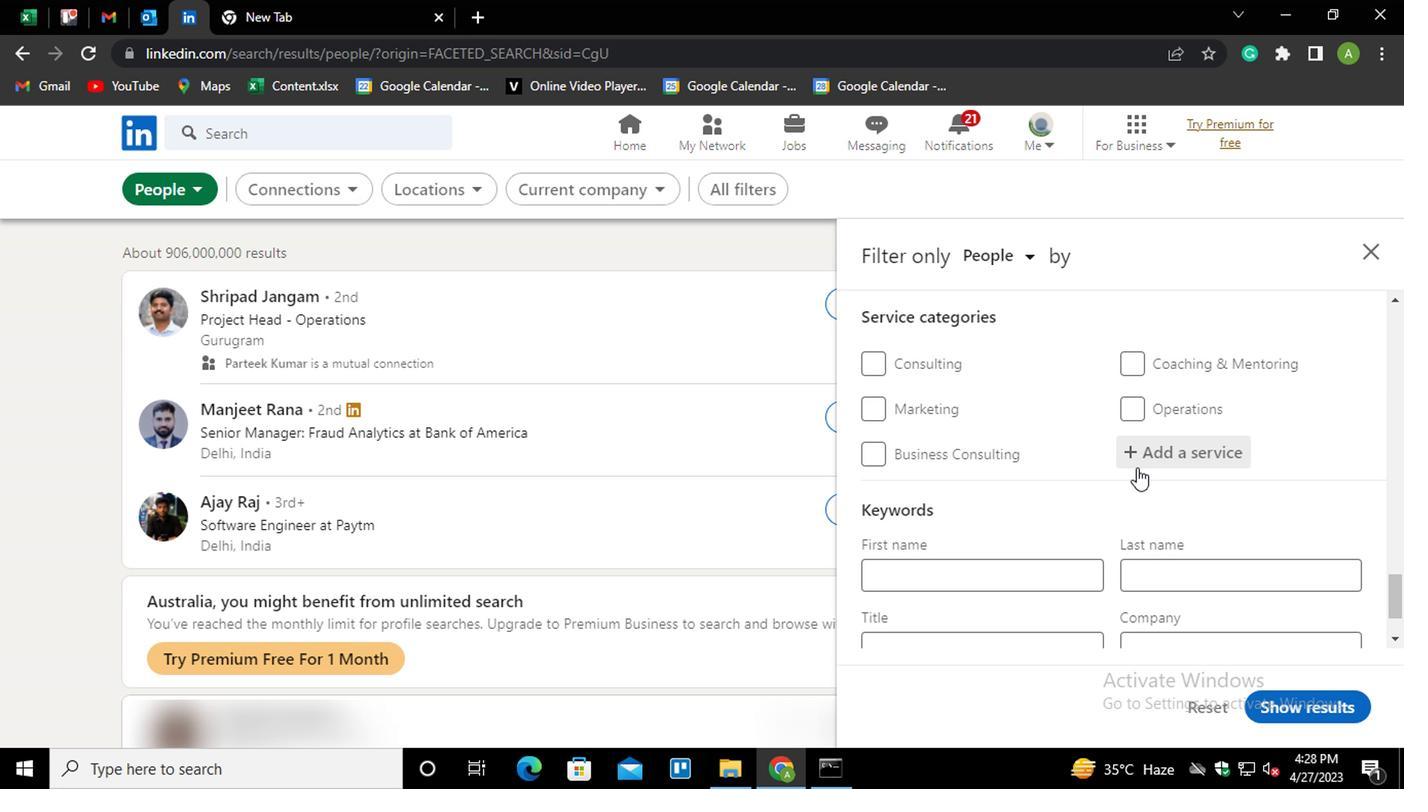 
Action: Key pressed <Key.shift><Key.shift><Key.shift><Key.shift><Key.shift><Key.shift><Key.shift><Key.shift><Key.shift><Key.shift><Key.shift><Key.shift><Key.shift><Key.shift><Key.shift><Key.shift><Key.shift><Key.shift>IMMIG<Key.down><Key.enter>
Screenshot: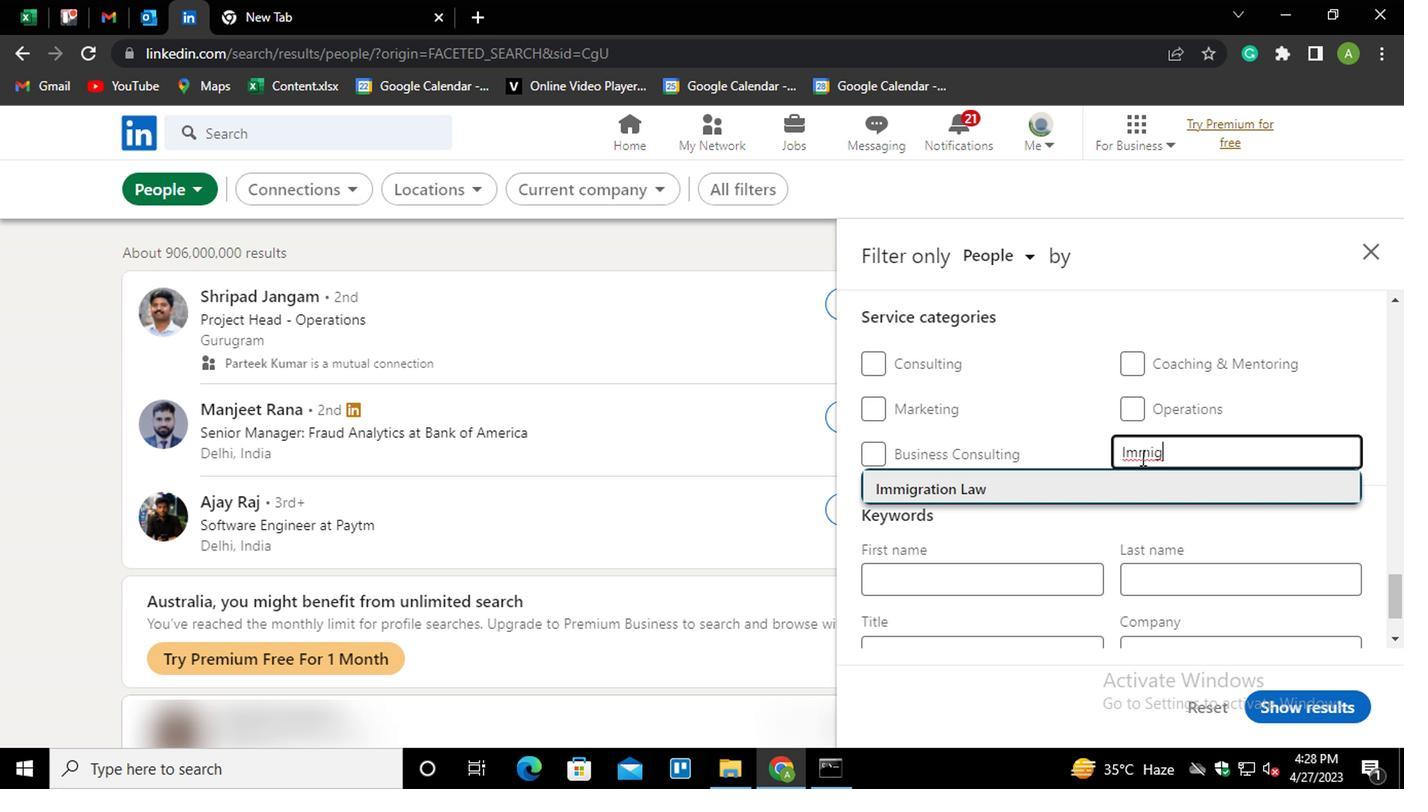 
Action: Mouse scrolled (944, 457) with delta (0, 0)
Screenshot: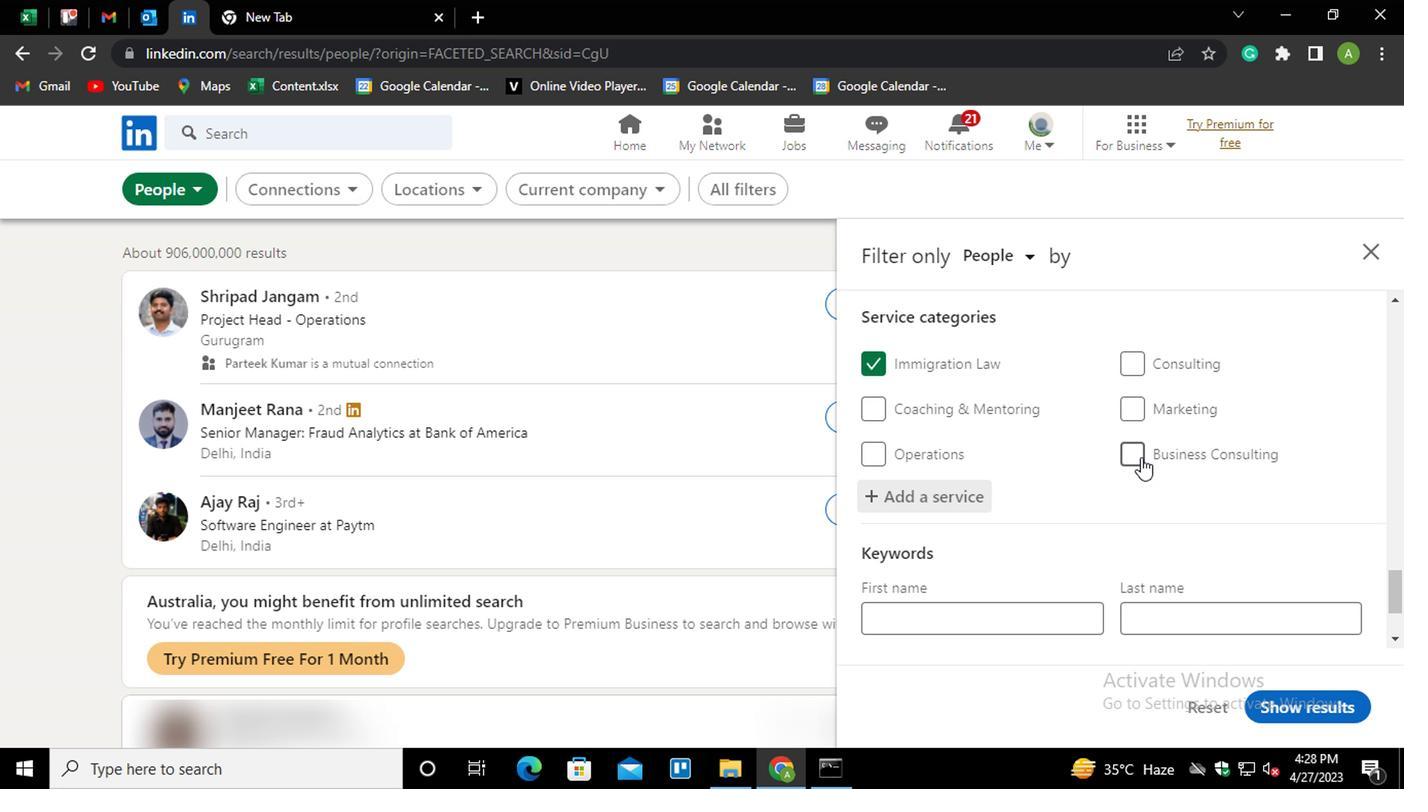
Action: Mouse scrolled (944, 457) with delta (0, 0)
Screenshot: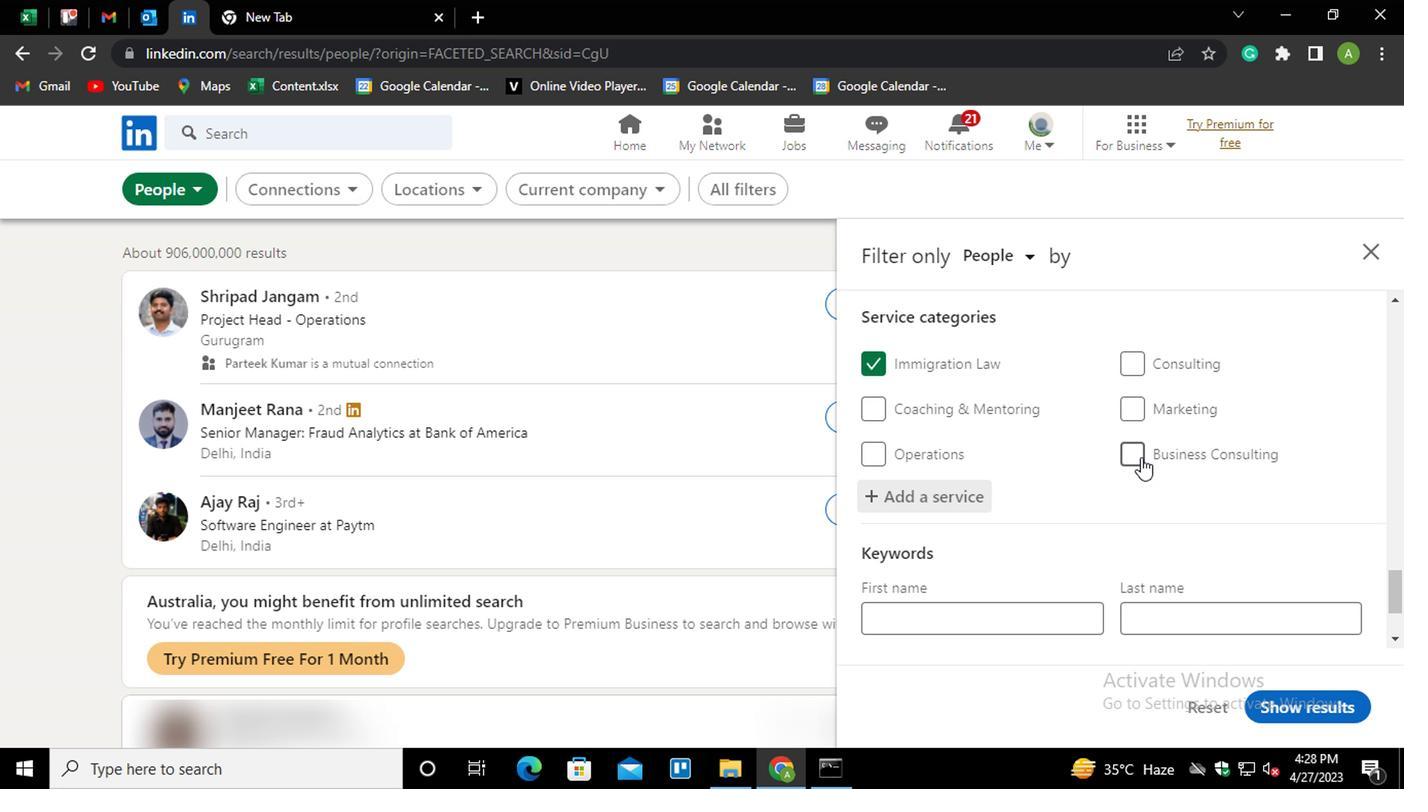 
Action: Mouse scrolled (944, 457) with delta (0, 0)
Screenshot: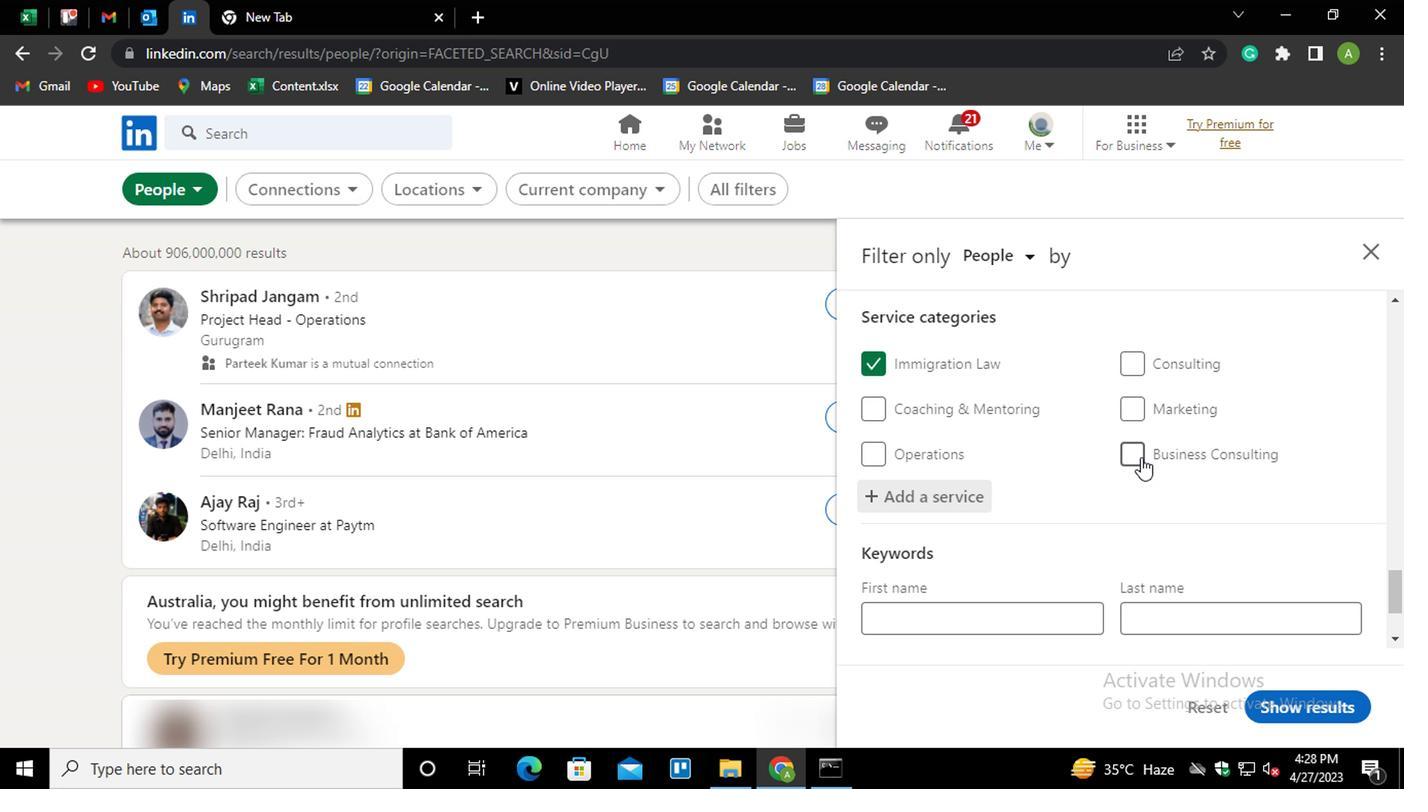 
Action: Mouse scrolled (944, 457) with delta (0, 0)
Screenshot: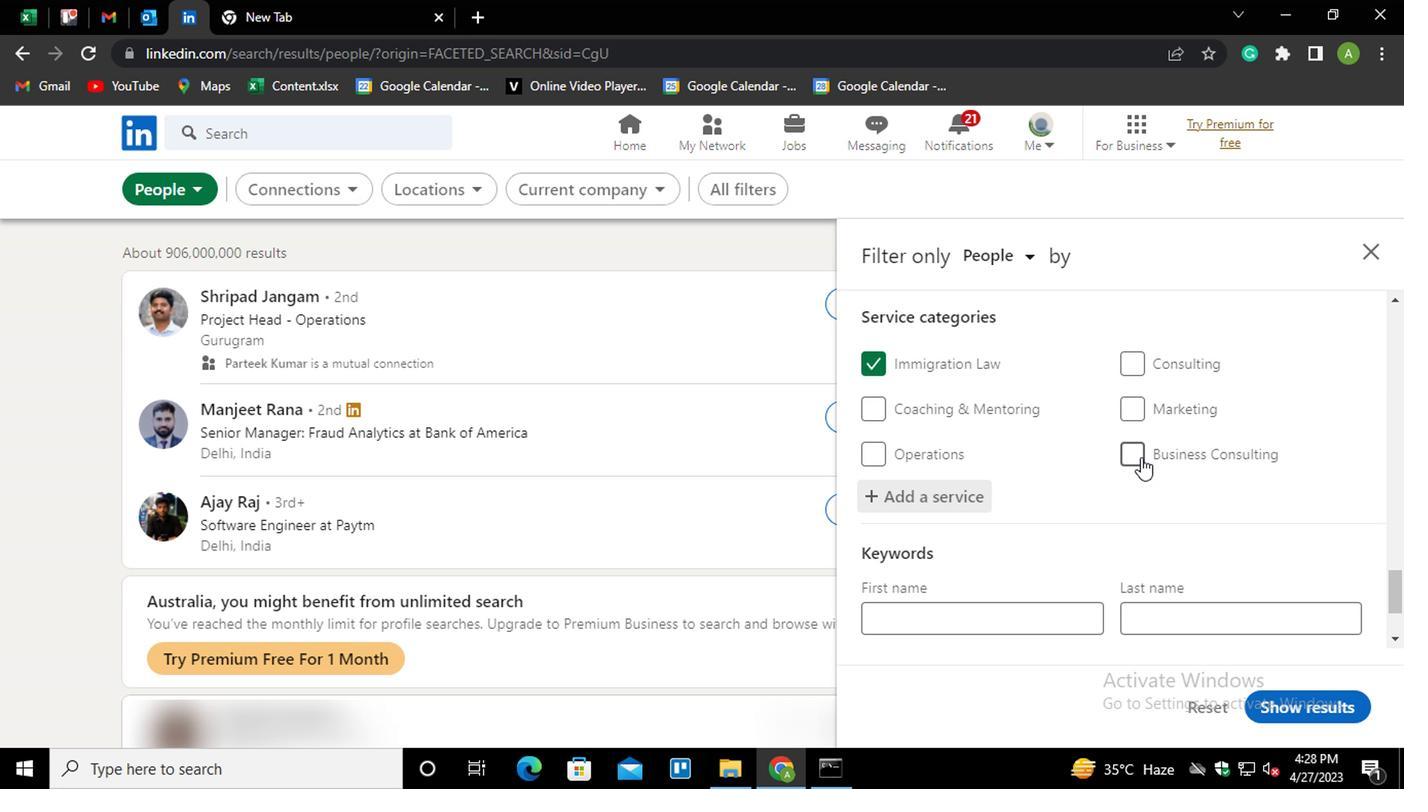 
Action: Mouse scrolled (944, 457) with delta (0, 0)
Screenshot: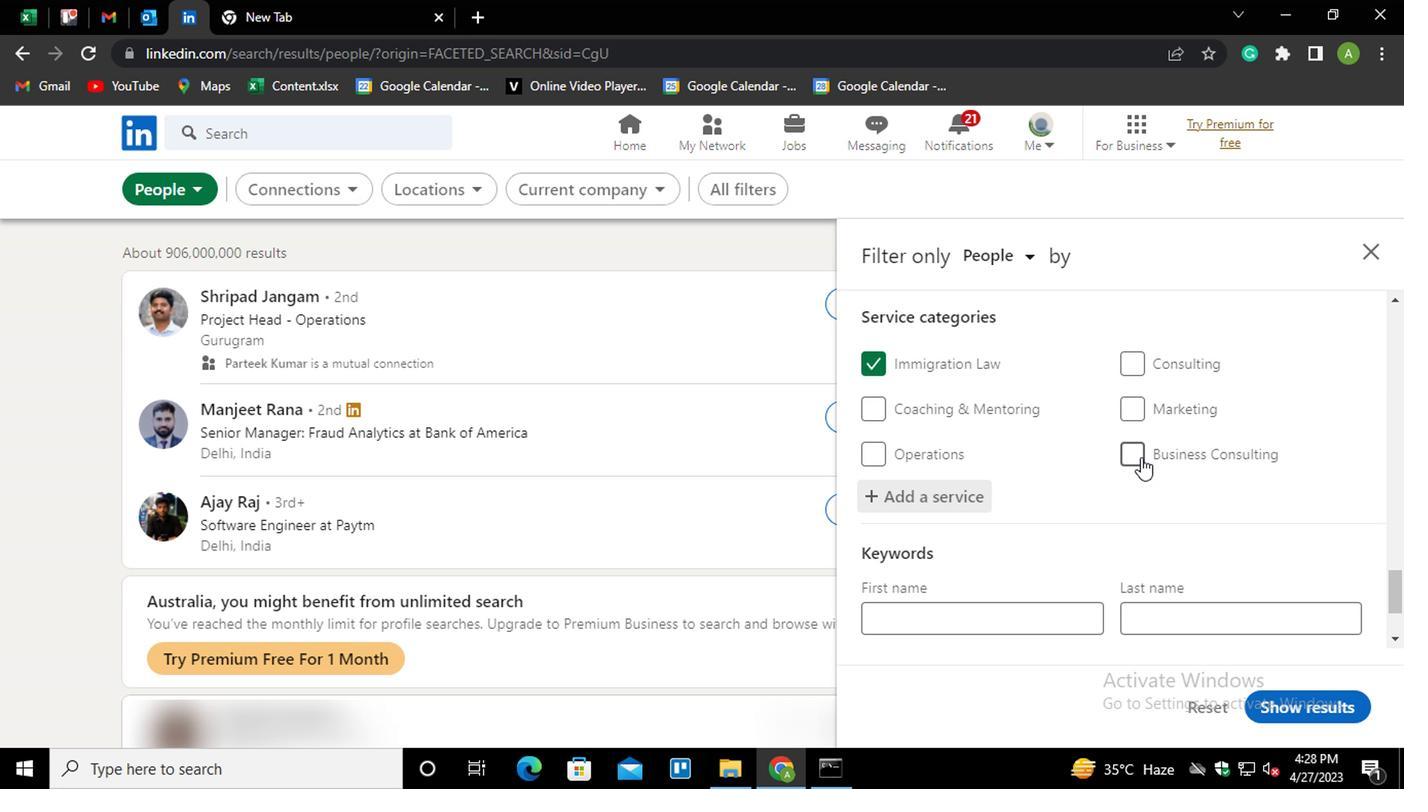 
Action: Mouse moved to (846, 527)
Screenshot: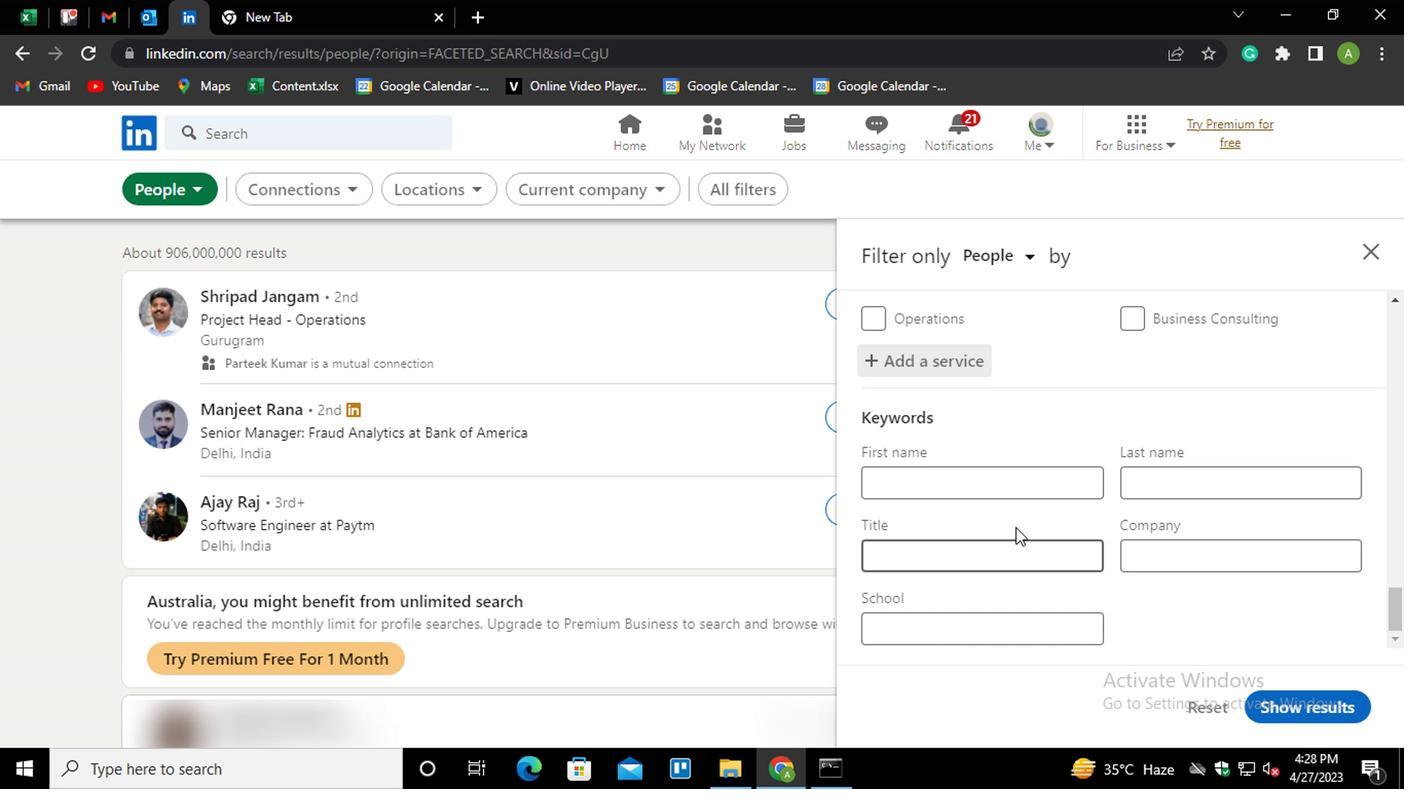 
Action: Mouse pressed left at (846, 527)
Screenshot: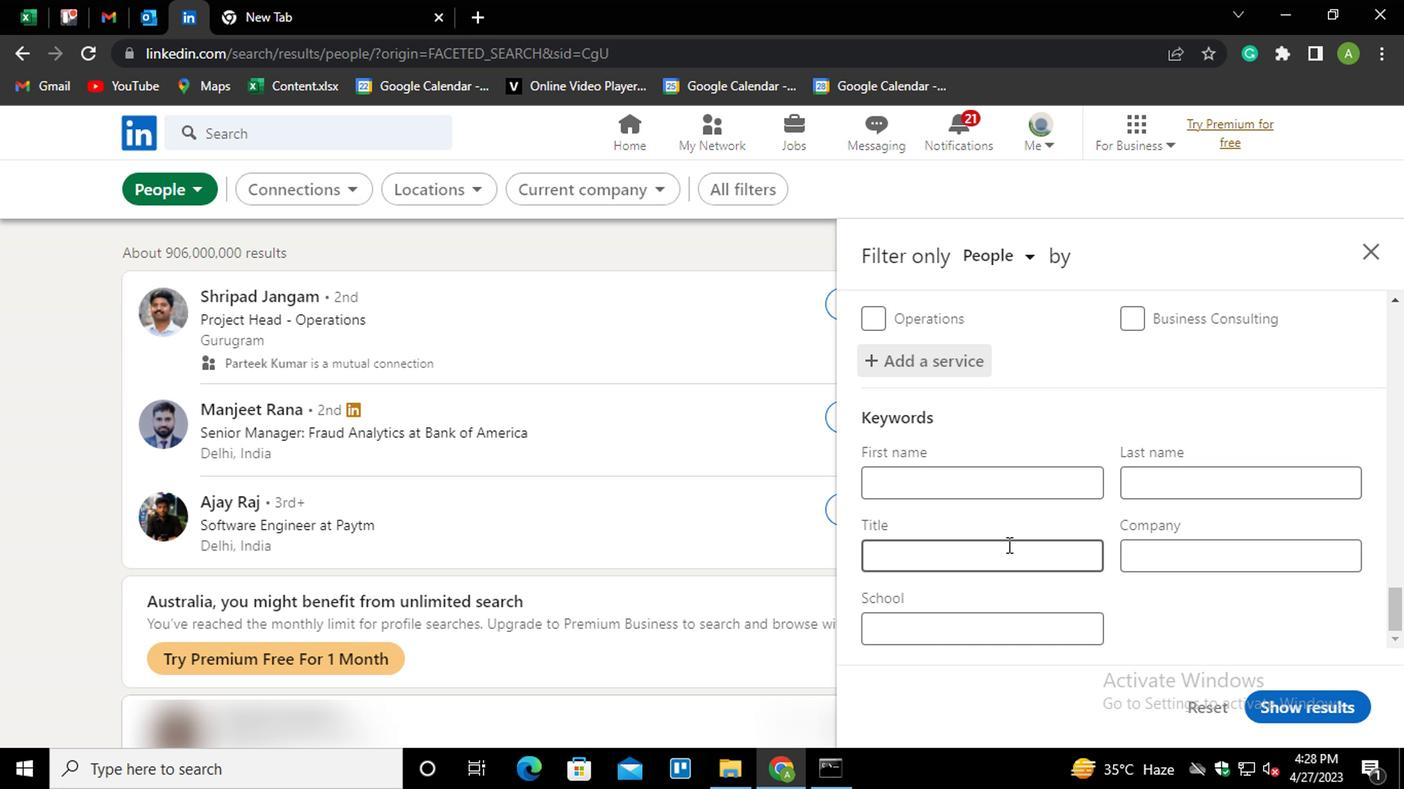 
Action: Mouse moved to (844, 528)
Screenshot: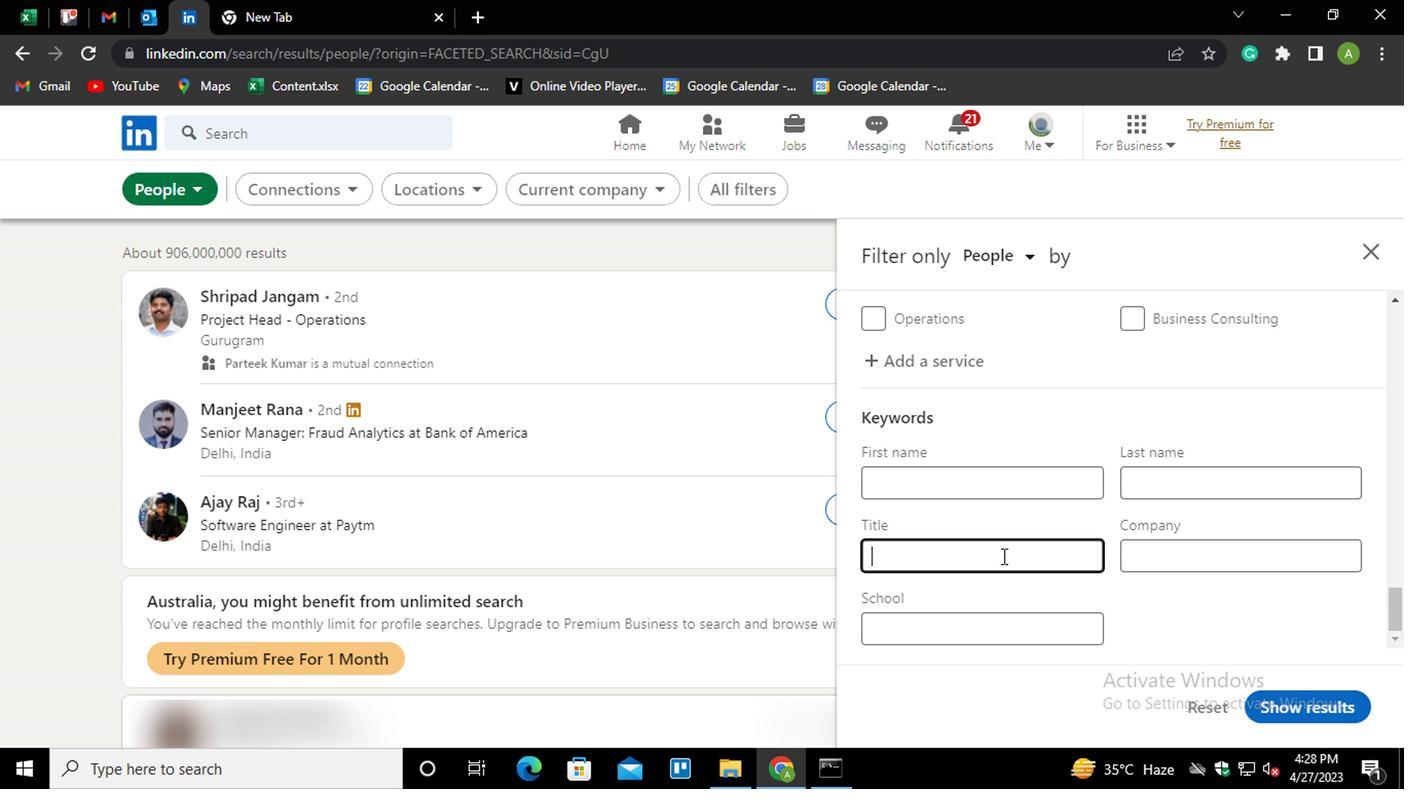 
Action: Key pressed <Key.shift>
Screenshot: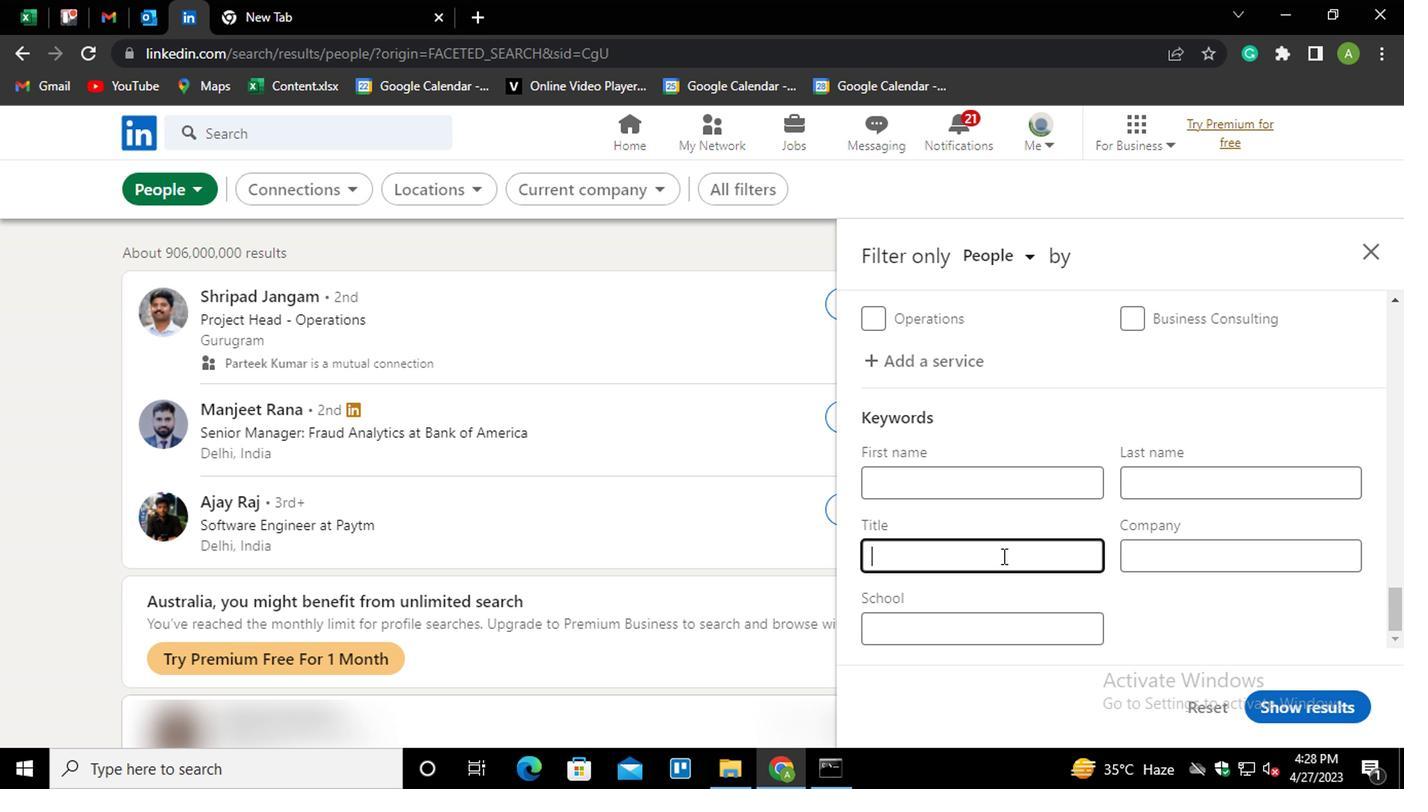 
Action: Mouse moved to (844, 528)
Screenshot: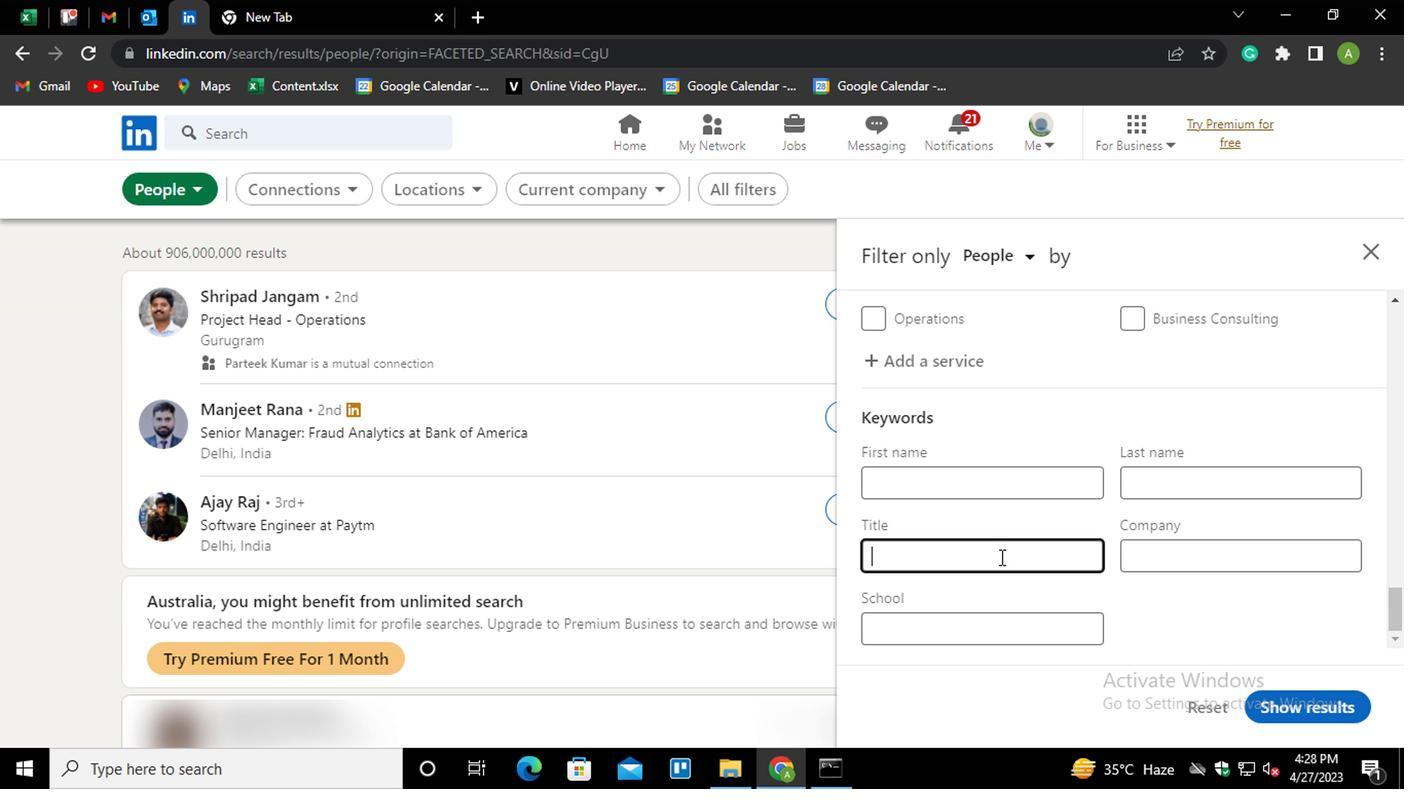 
Action: Key pressed BS<Key.backspace>ARBA<Key.backspace>ER
Screenshot: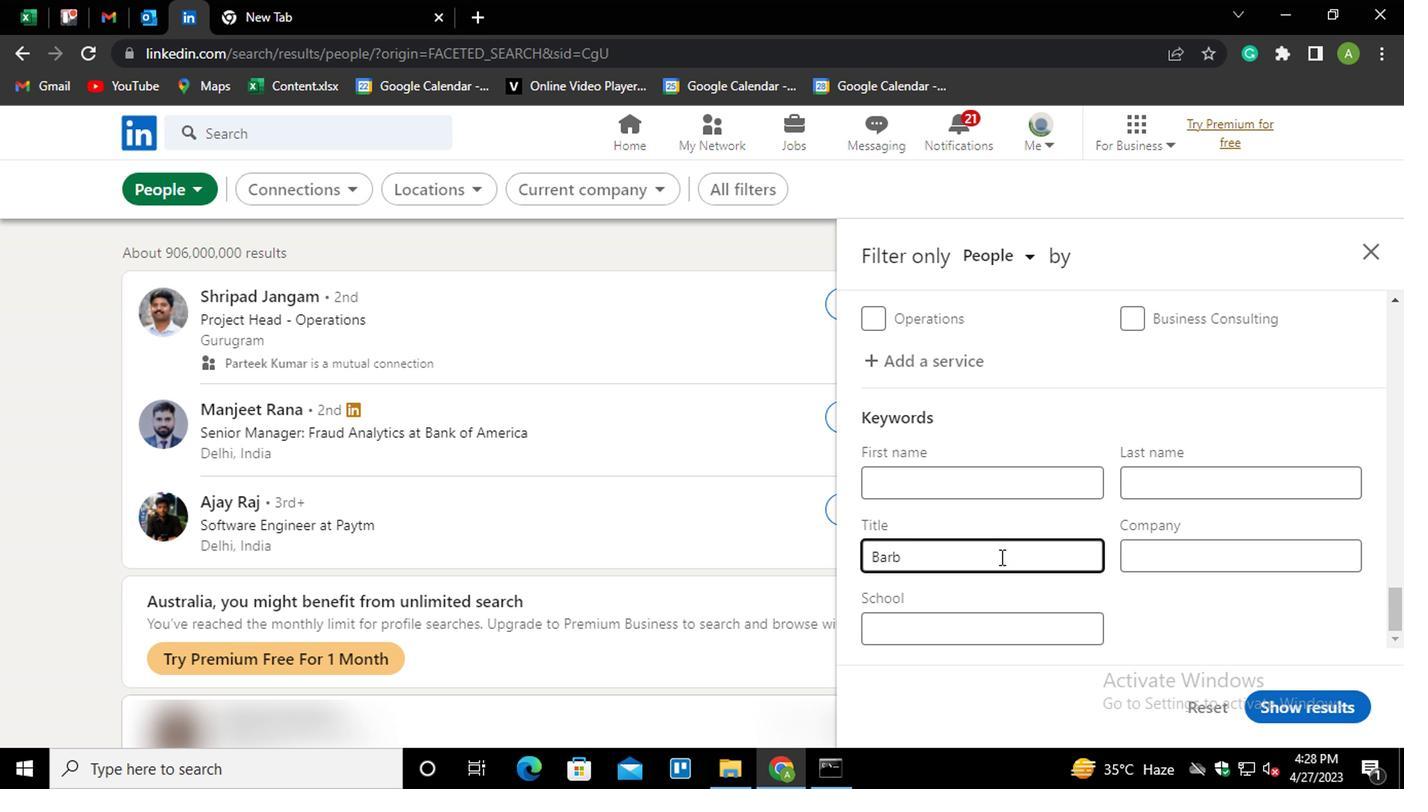 
Action: Mouse moved to (972, 567)
Screenshot: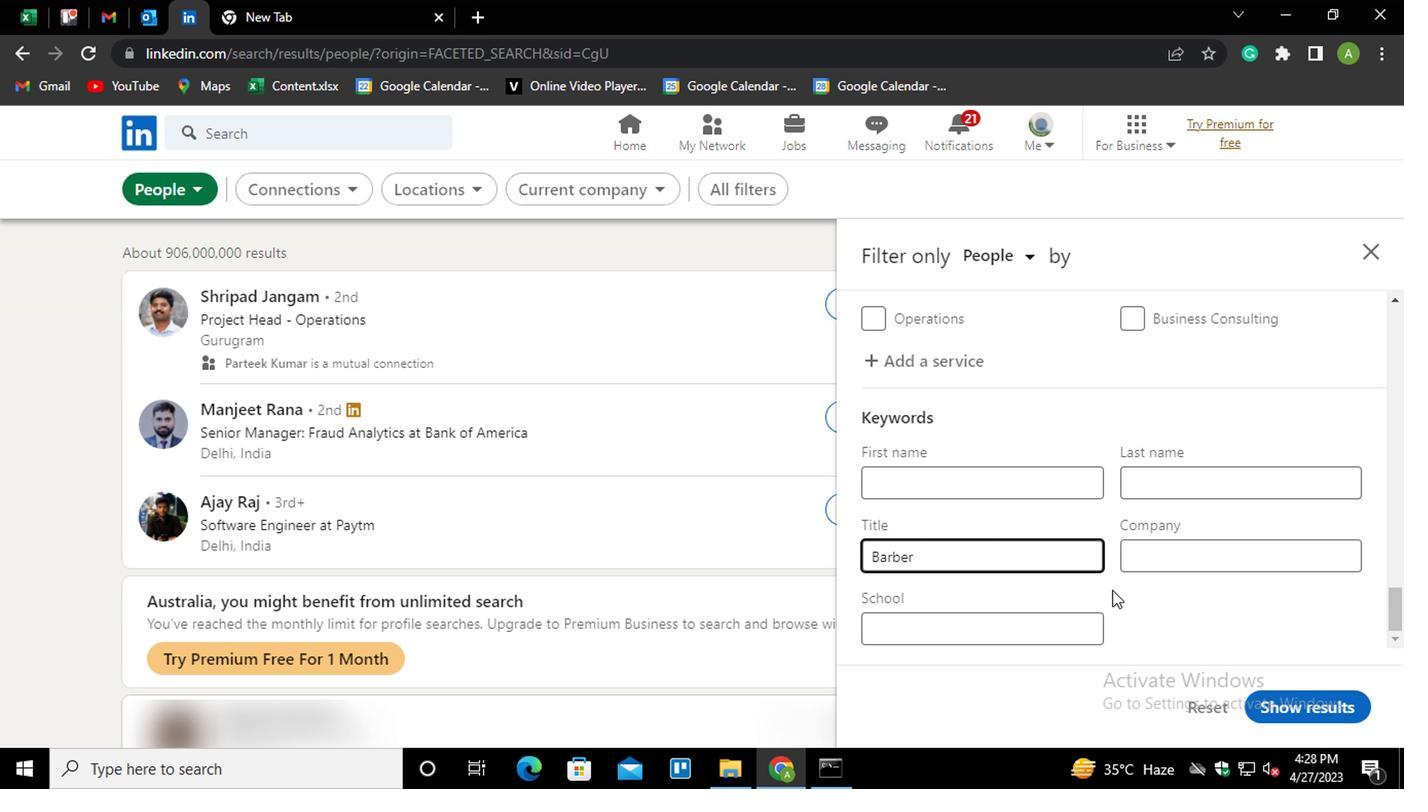 
Action: Mouse pressed left at (972, 567)
Screenshot: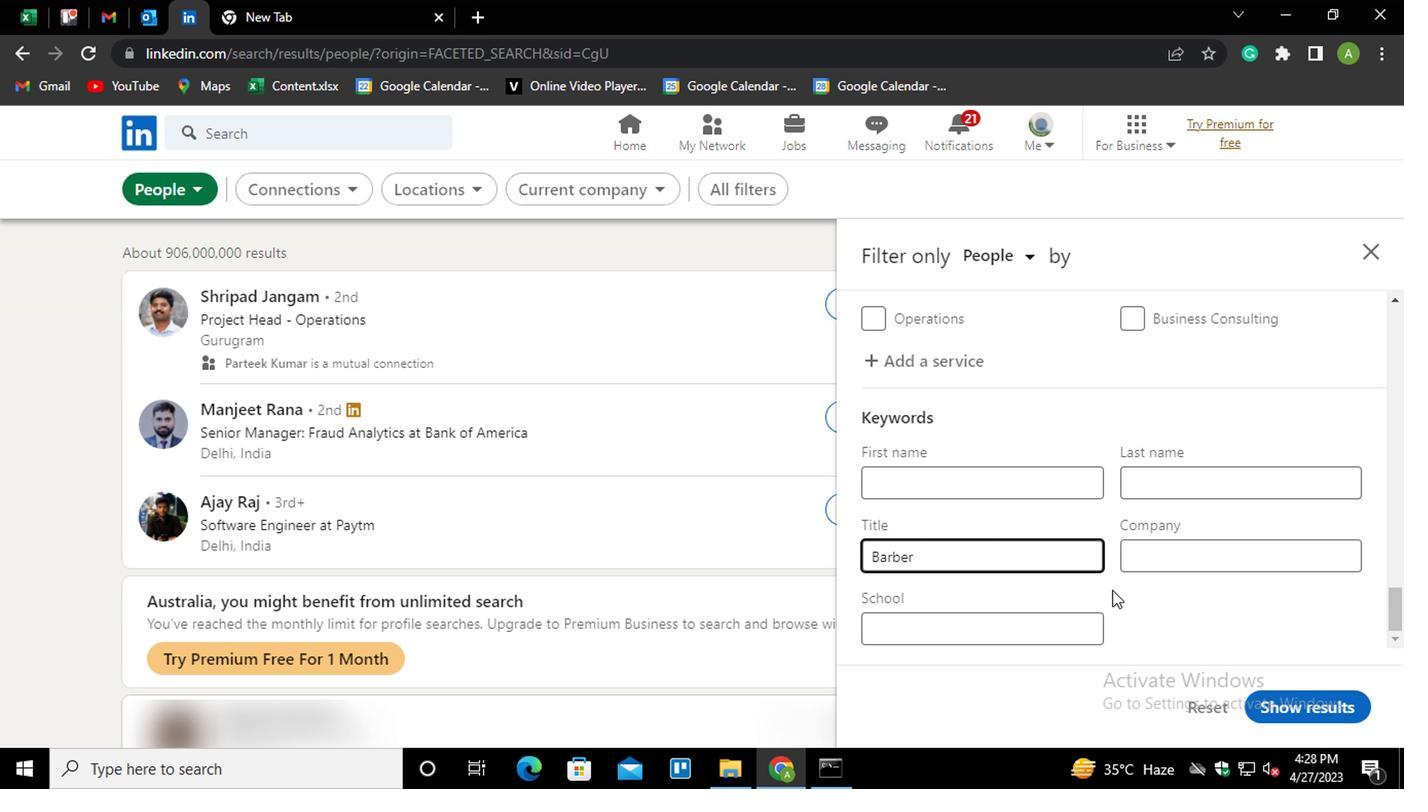 
Action: Mouse moved to (1048, 626)
Screenshot: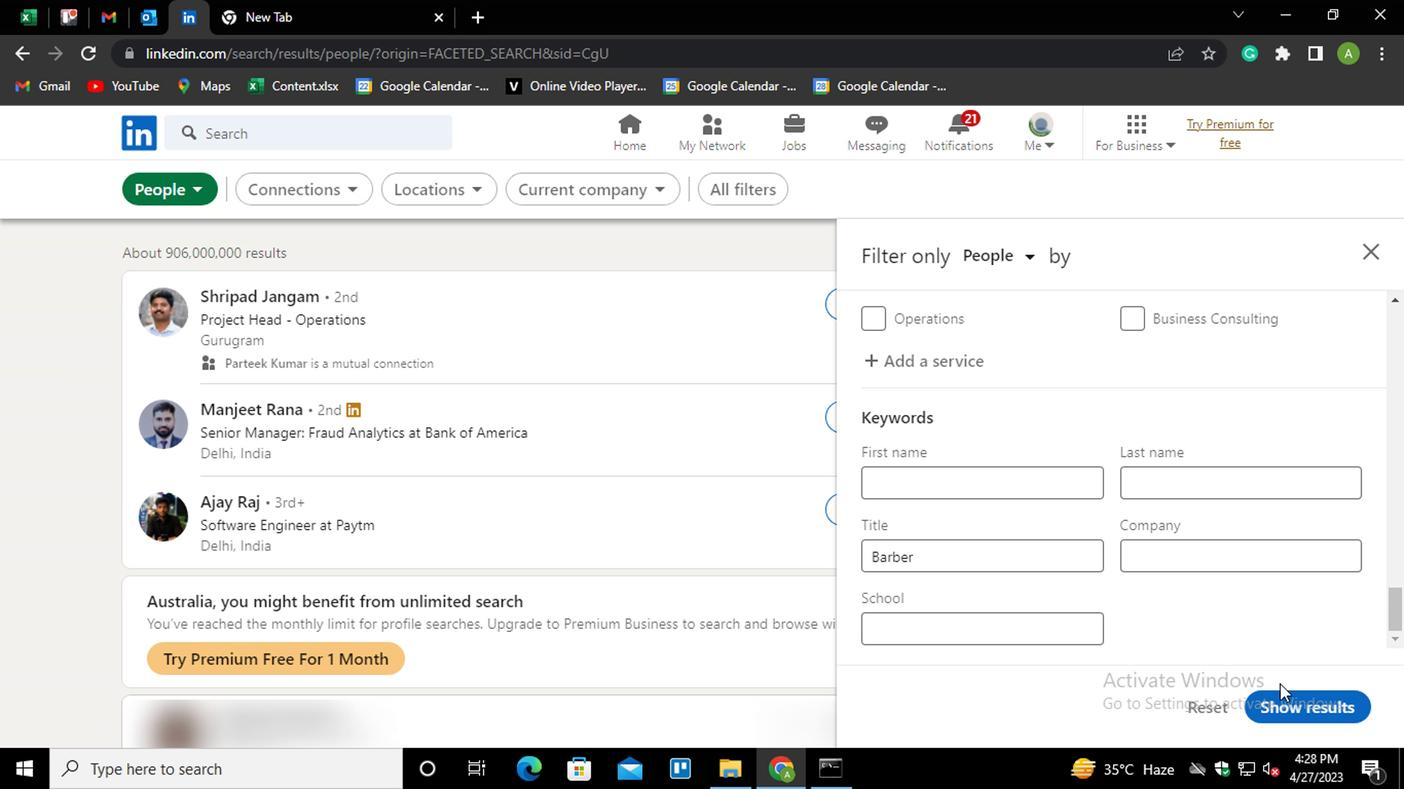
Action: Mouse pressed left at (1048, 626)
Screenshot: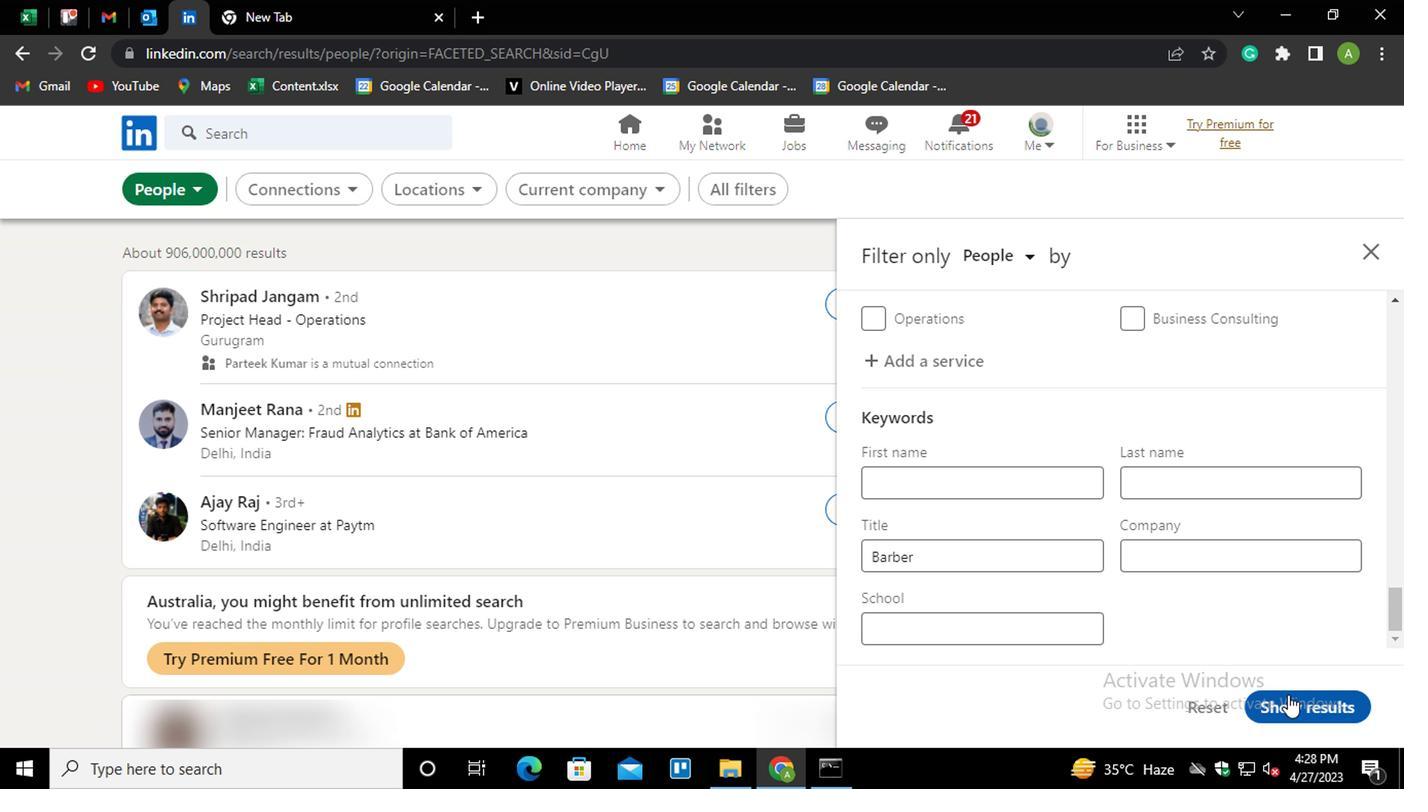 
Action: Mouse moved to (895, 597)
Screenshot: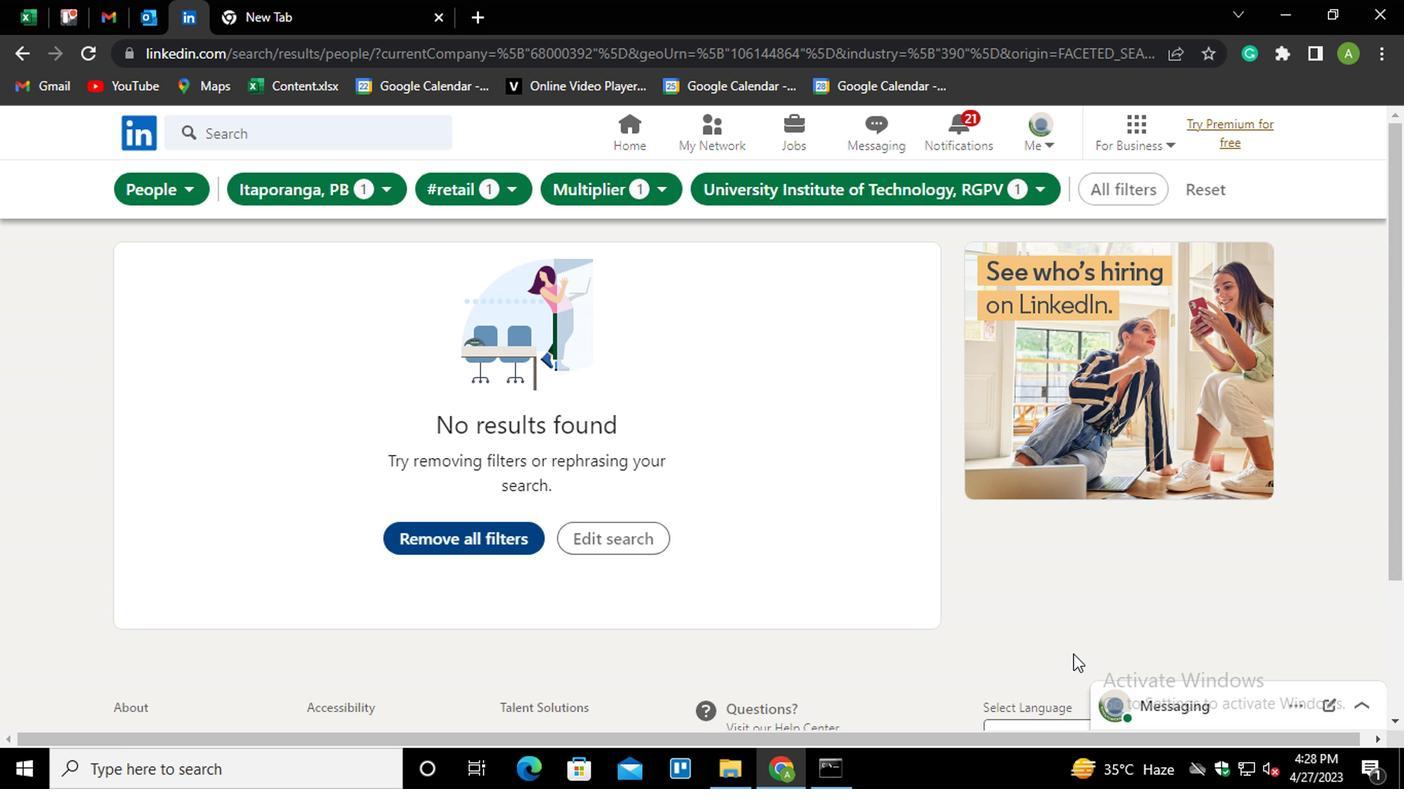 
